 Task: Reply All to email with the signature Christian Kelly with the subject Request for sponsorship from softage.1@softage.net with the message Can you send me a copy of the updated project schedule?, select first sentence, change the font of the message to Comic Sans and change the font typography to bold Send the email
Action: Mouse moved to (448, 557)
Screenshot: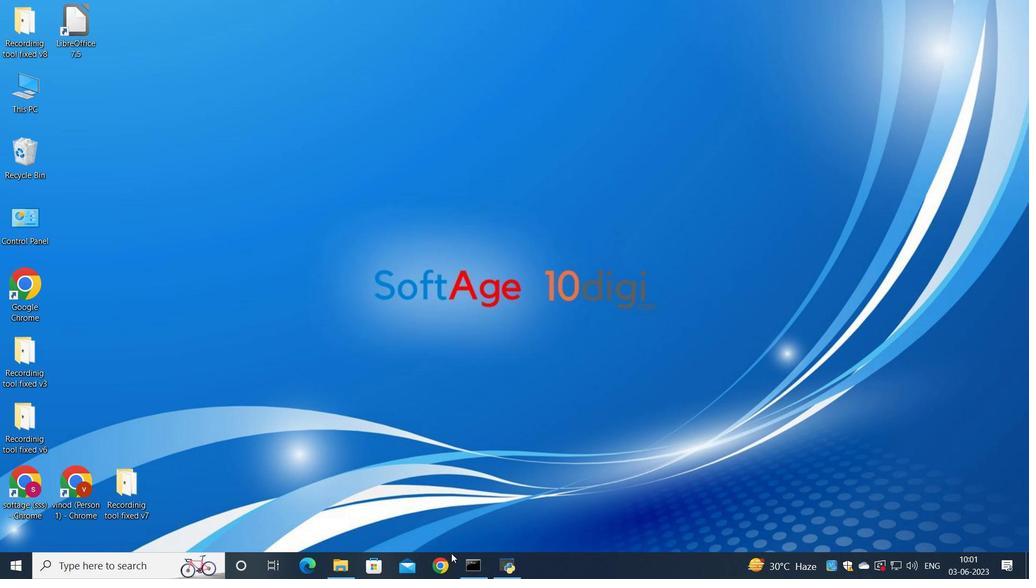 
Action: Mouse pressed left at (448, 557)
Screenshot: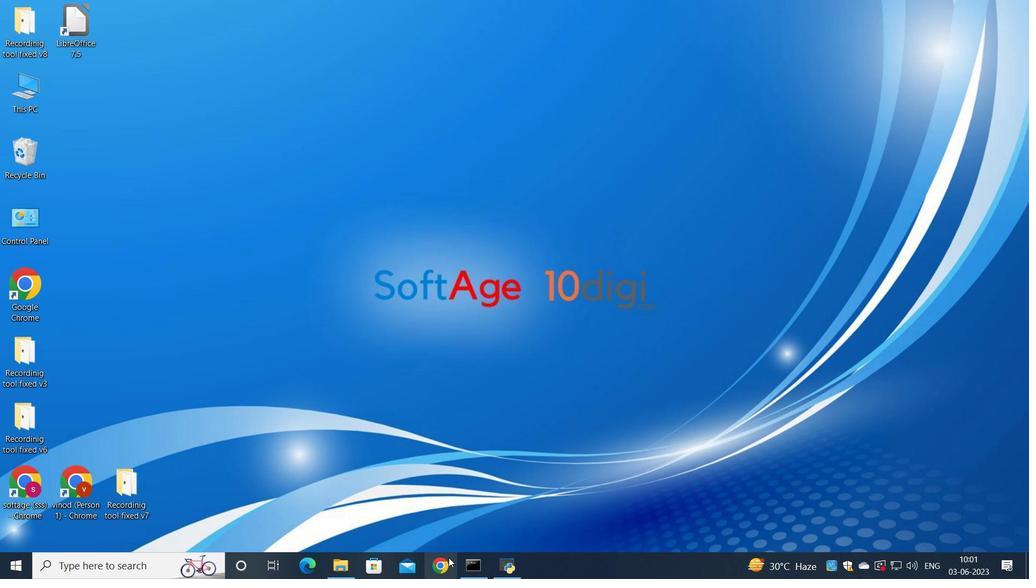 
Action: Mouse moved to (445, 367)
Screenshot: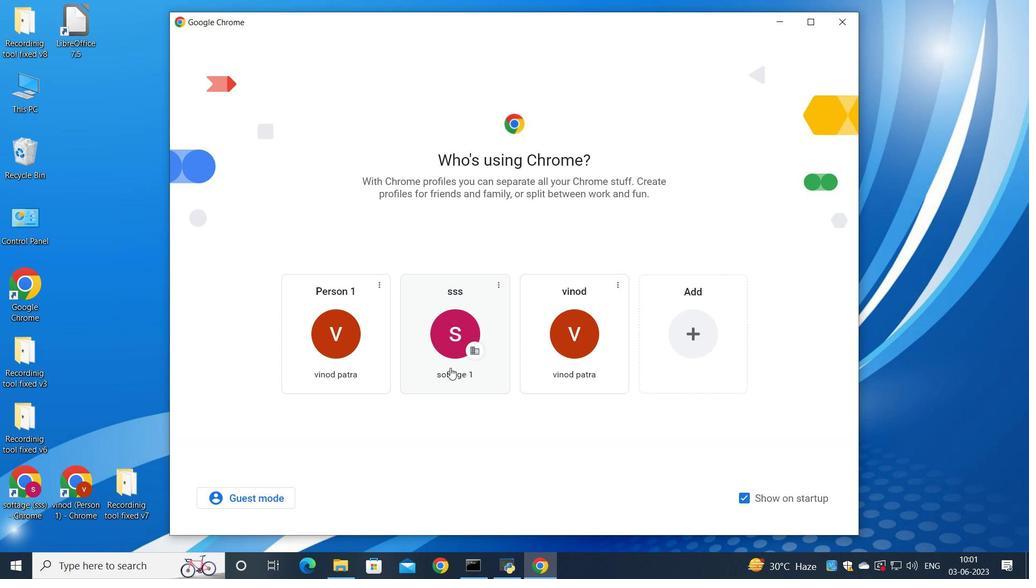 
Action: Mouse pressed left at (445, 367)
Screenshot: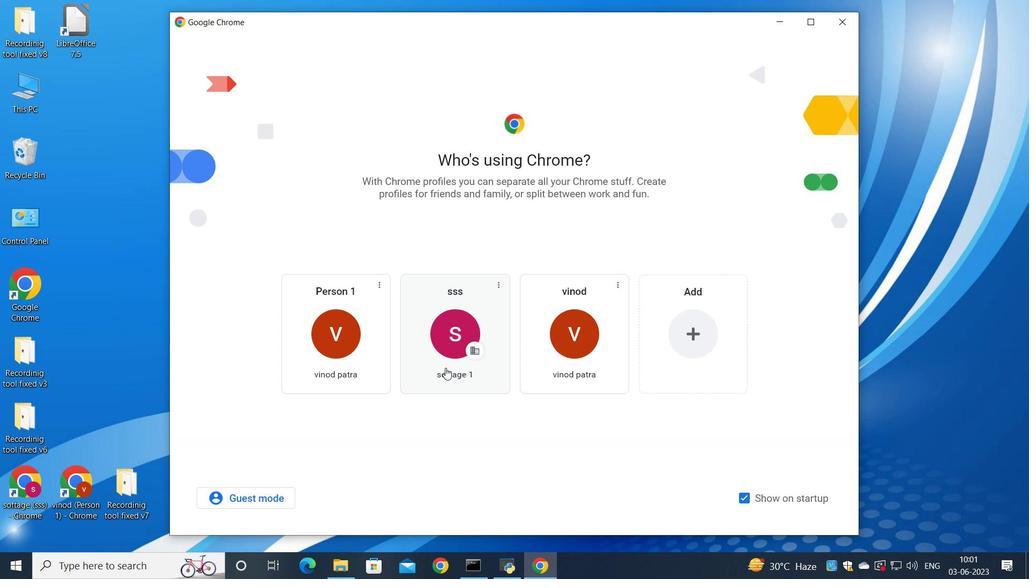 
Action: Mouse moved to (894, 90)
Screenshot: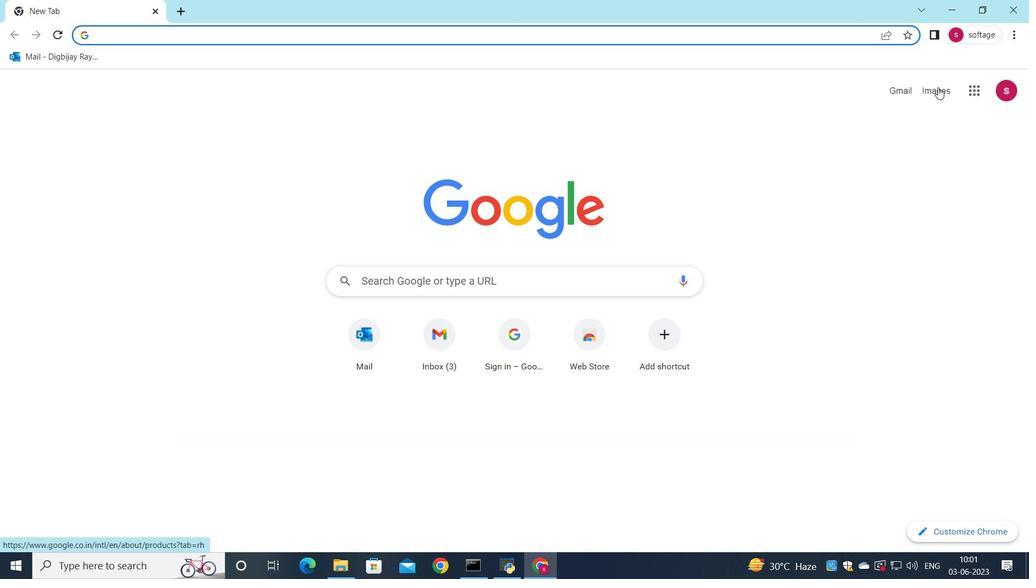 
Action: Mouse pressed left at (894, 90)
Screenshot: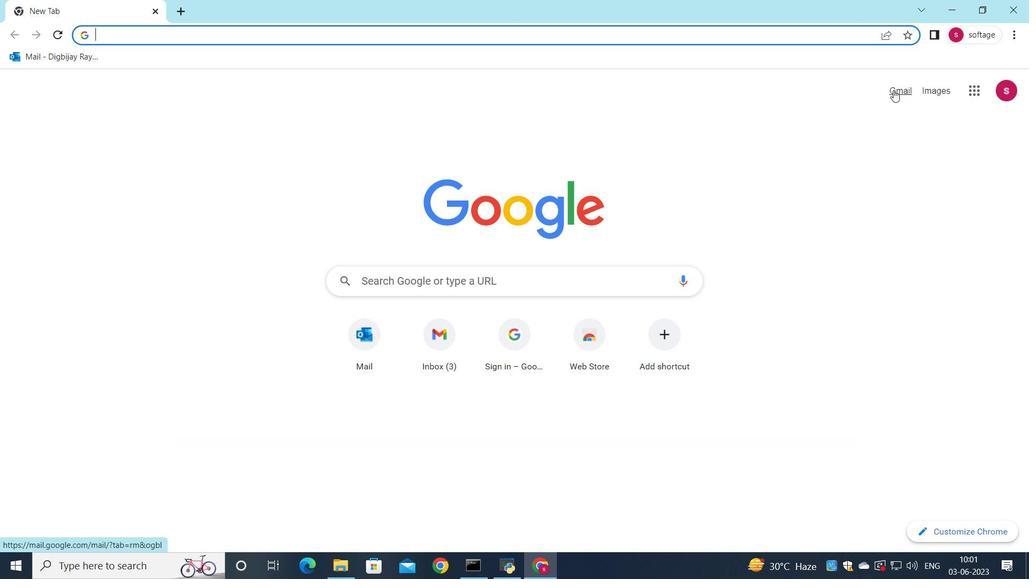 
Action: Mouse moved to (882, 99)
Screenshot: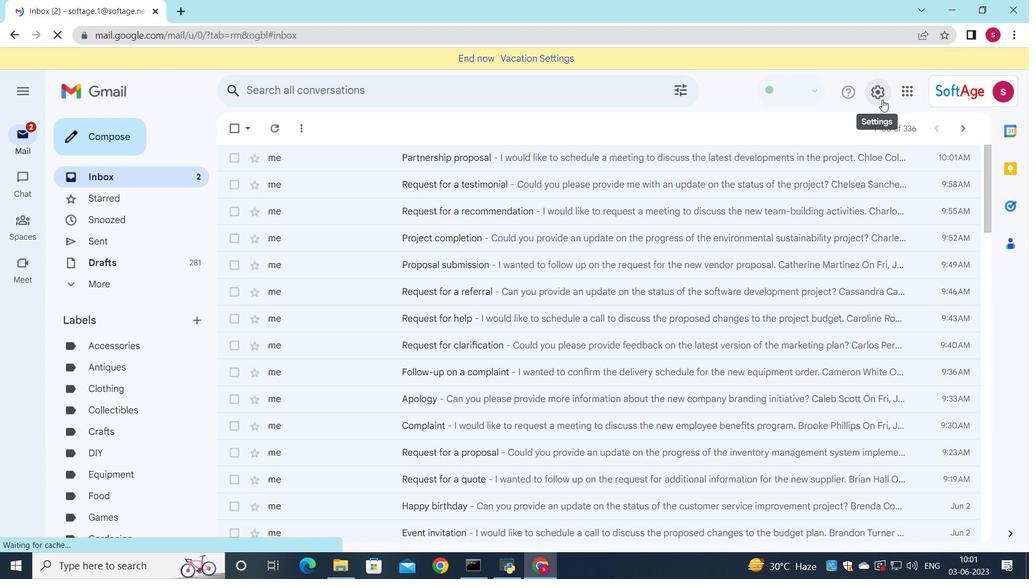 
Action: Mouse pressed left at (882, 99)
Screenshot: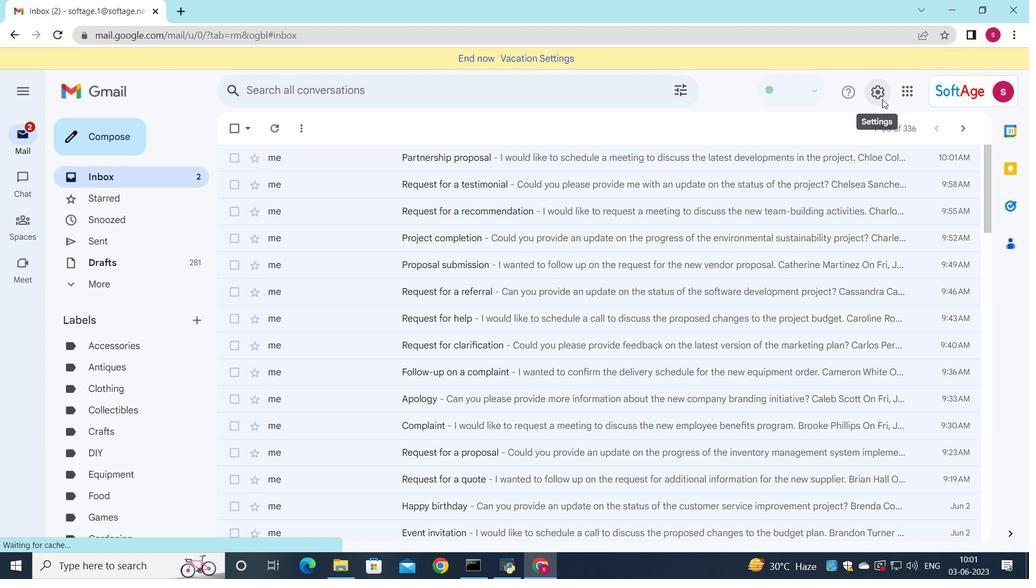 
Action: Mouse moved to (894, 163)
Screenshot: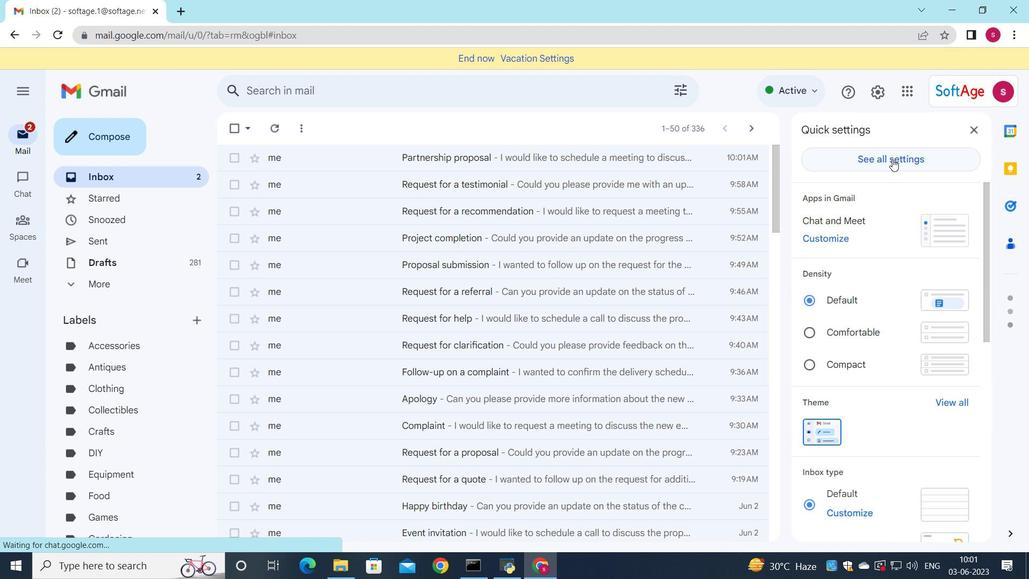 
Action: Mouse pressed left at (894, 163)
Screenshot: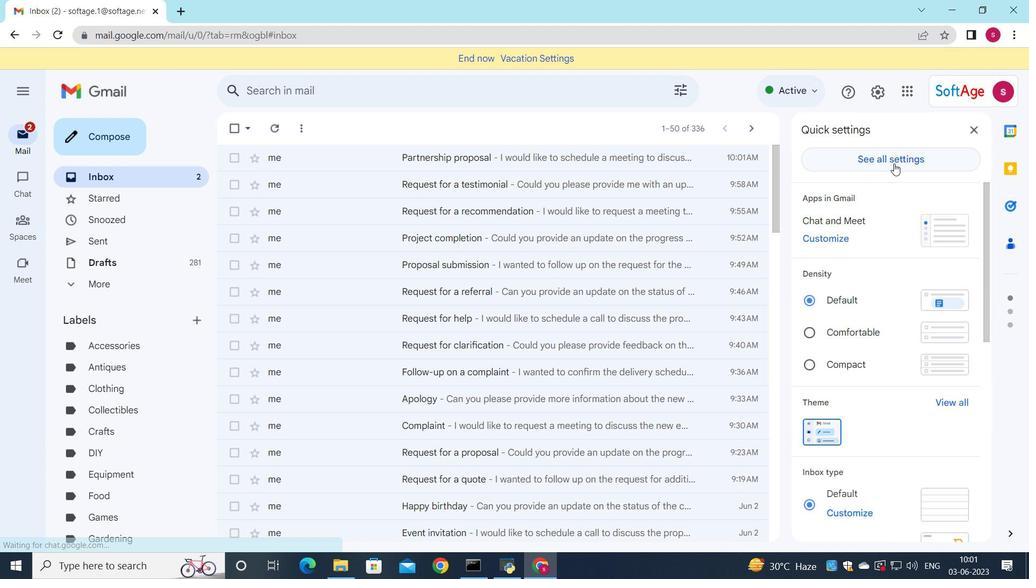 
Action: Mouse moved to (700, 228)
Screenshot: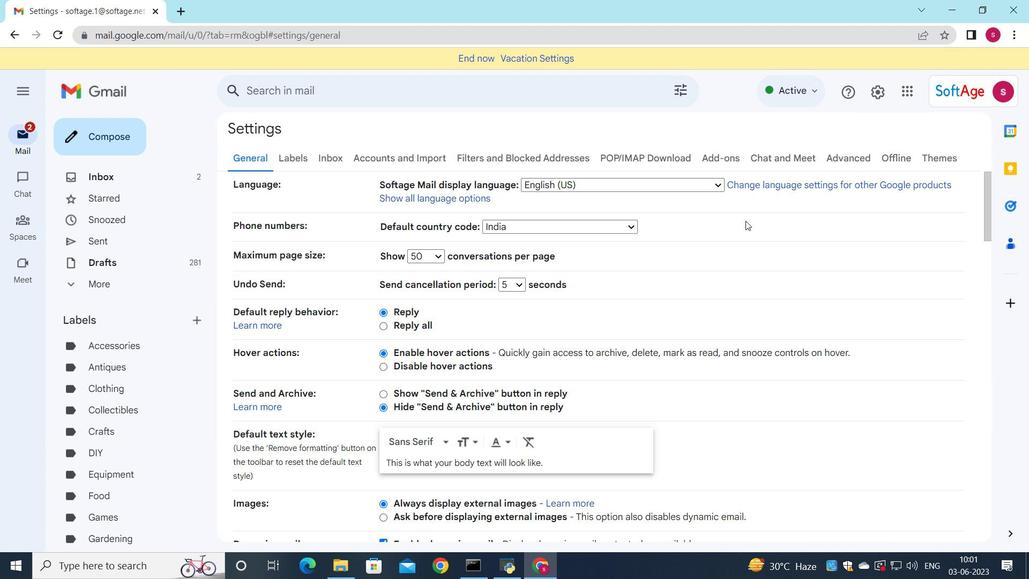 
Action: Mouse scrolled (700, 228) with delta (0, 0)
Screenshot: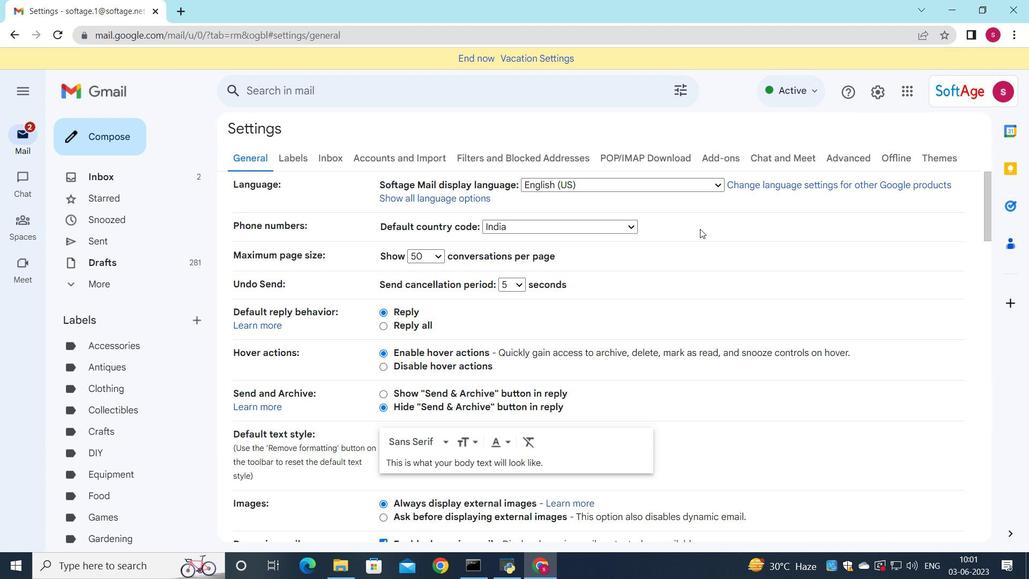 
Action: Mouse scrolled (700, 228) with delta (0, 0)
Screenshot: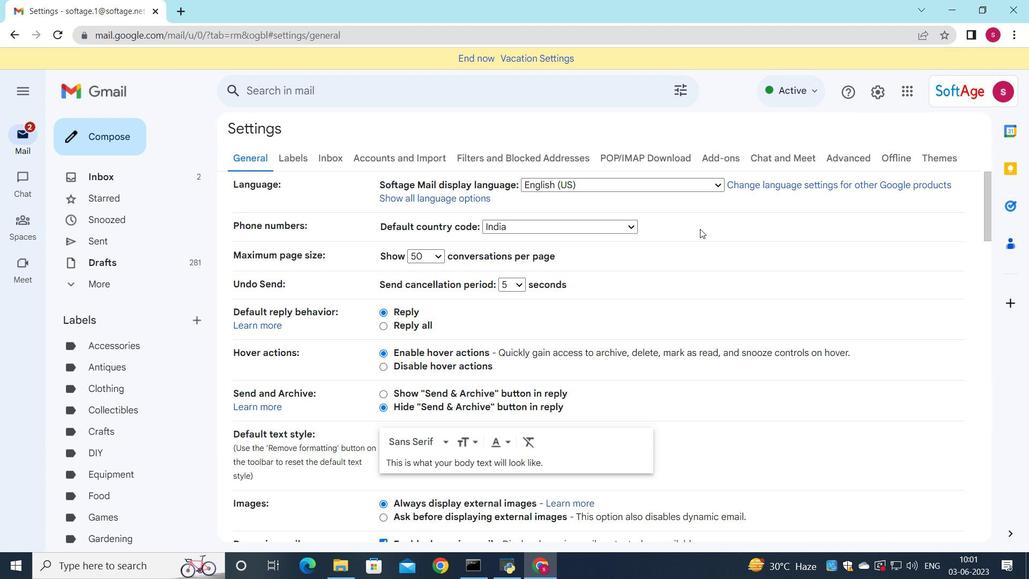
Action: Mouse scrolled (700, 228) with delta (0, 0)
Screenshot: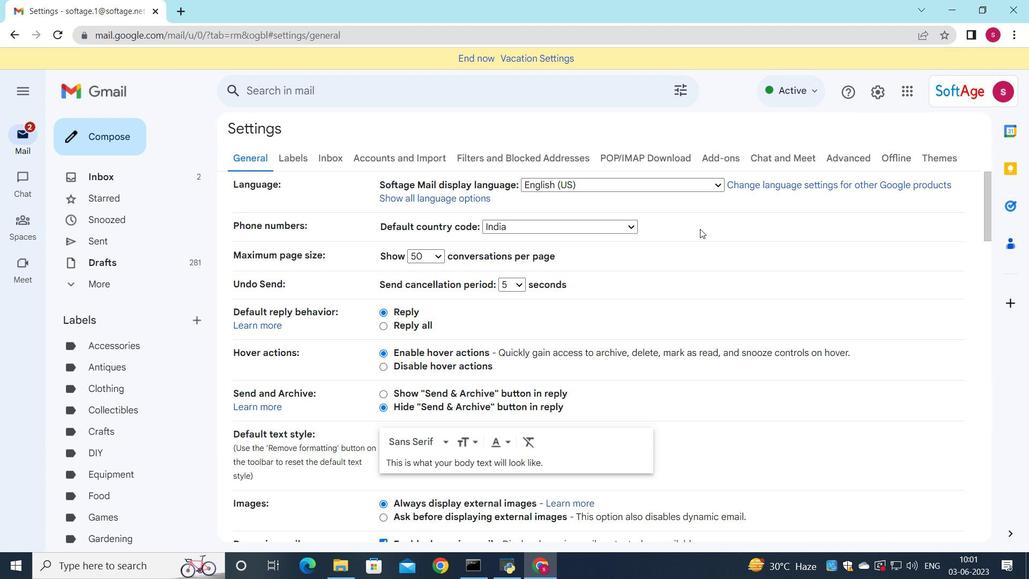 
Action: Mouse moved to (673, 196)
Screenshot: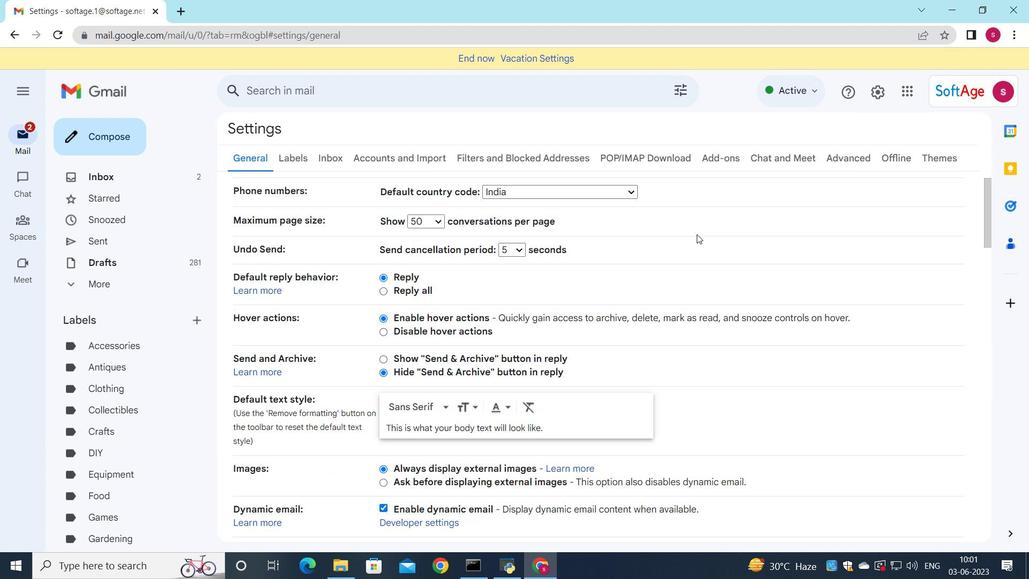 
Action: Mouse scrolled (673, 195) with delta (0, 0)
Screenshot: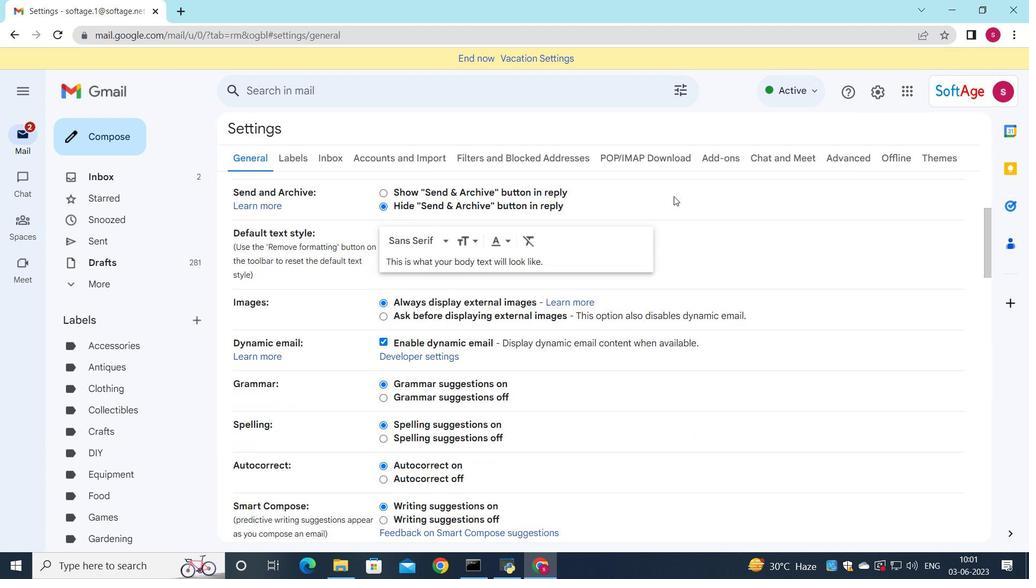 
Action: Mouse scrolled (673, 195) with delta (0, 0)
Screenshot: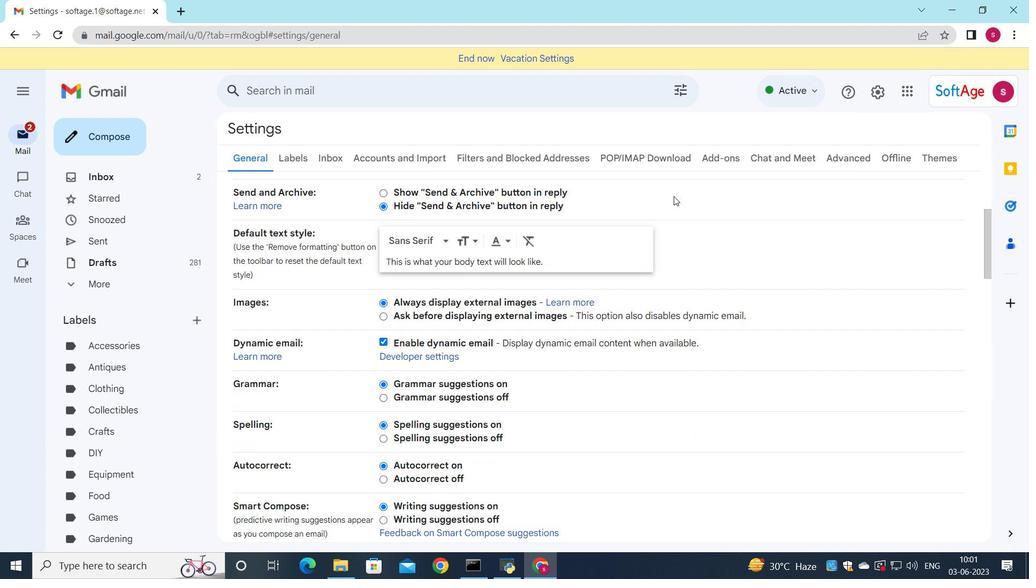 
Action: Mouse scrolled (673, 195) with delta (0, 0)
Screenshot: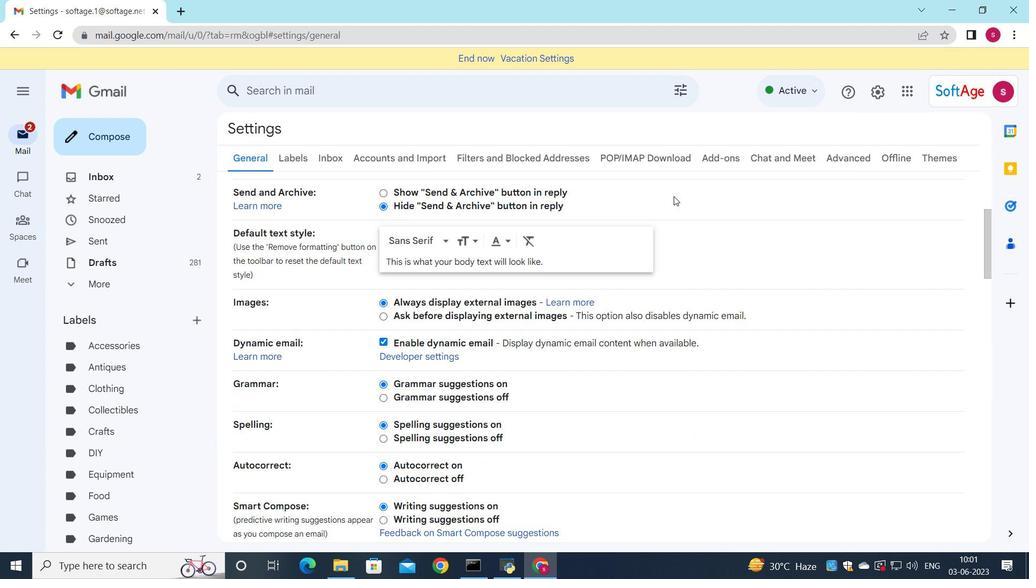 
Action: Mouse scrolled (673, 195) with delta (0, 0)
Screenshot: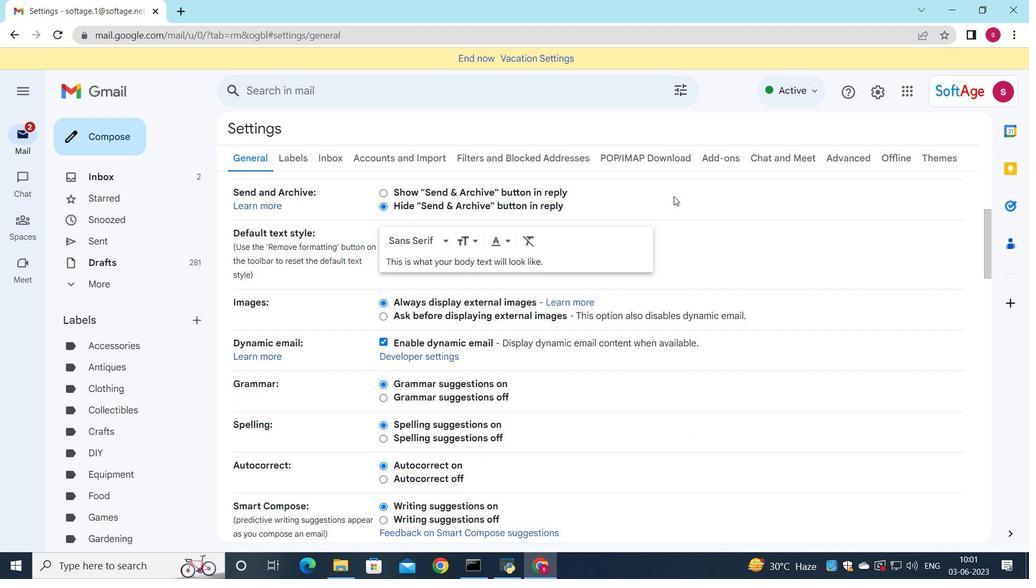 
Action: Mouse moved to (663, 199)
Screenshot: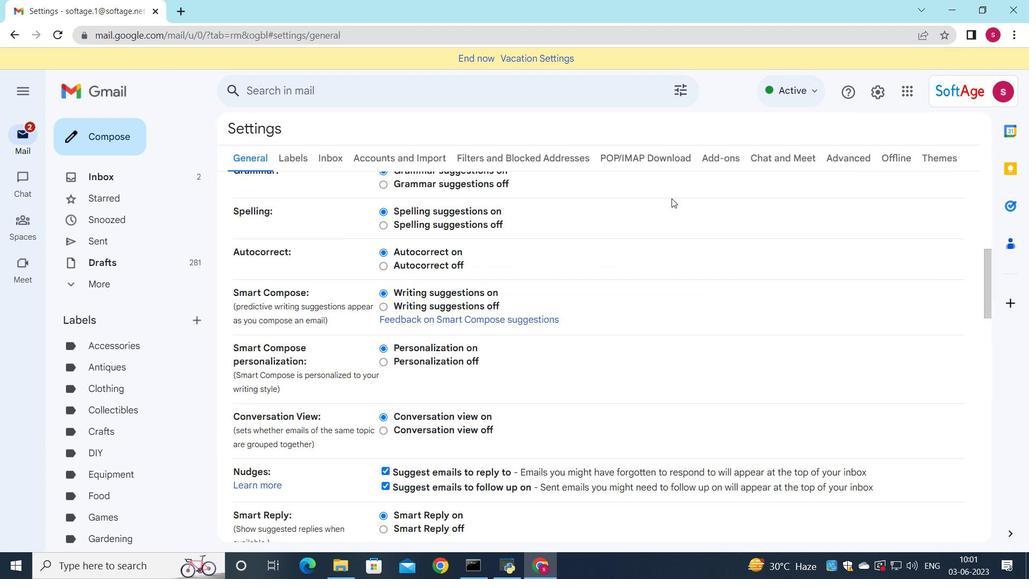 
Action: Mouse scrolled (663, 198) with delta (0, 0)
Screenshot: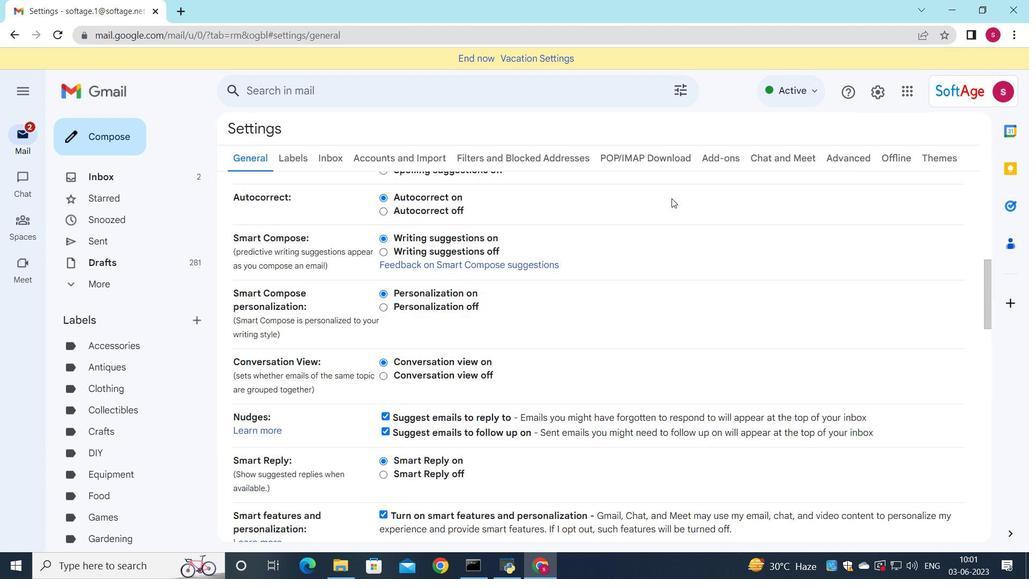 
Action: Mouse moved to (661, 201)
Screenshot: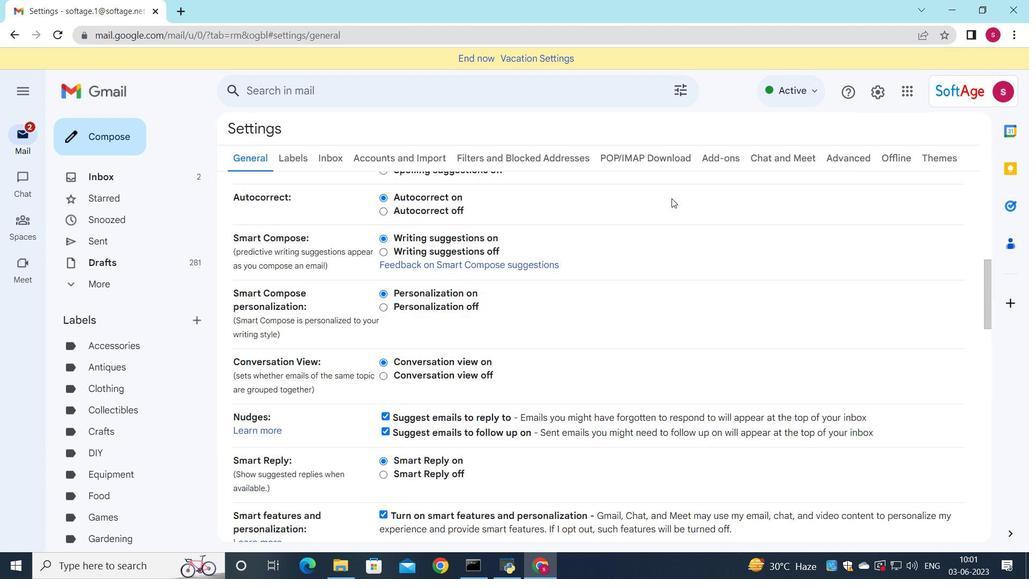 
Action: Mouse scrolled (661, 200) with delta (0, 0)
Screenshot: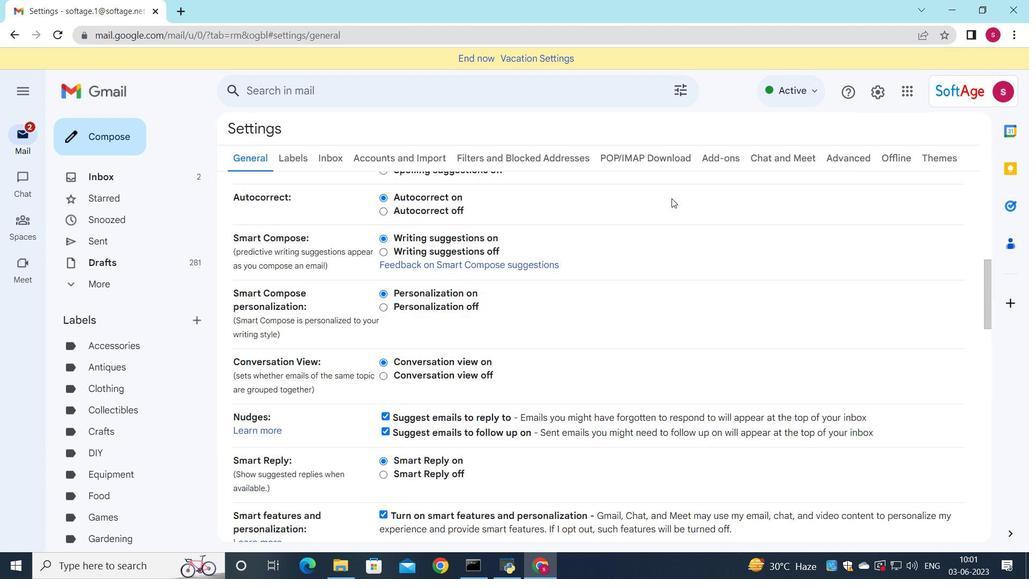 
Action: Mouse moved to (651, 216)
Screenshot: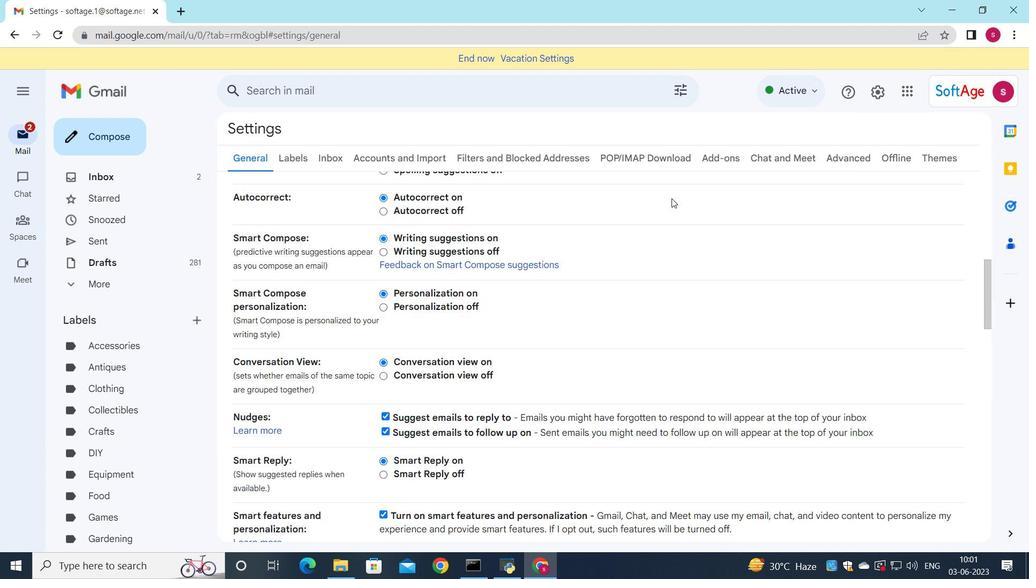 
Action: Mouse scrolled (651, 215) with delta (0, 0)
Screenshot: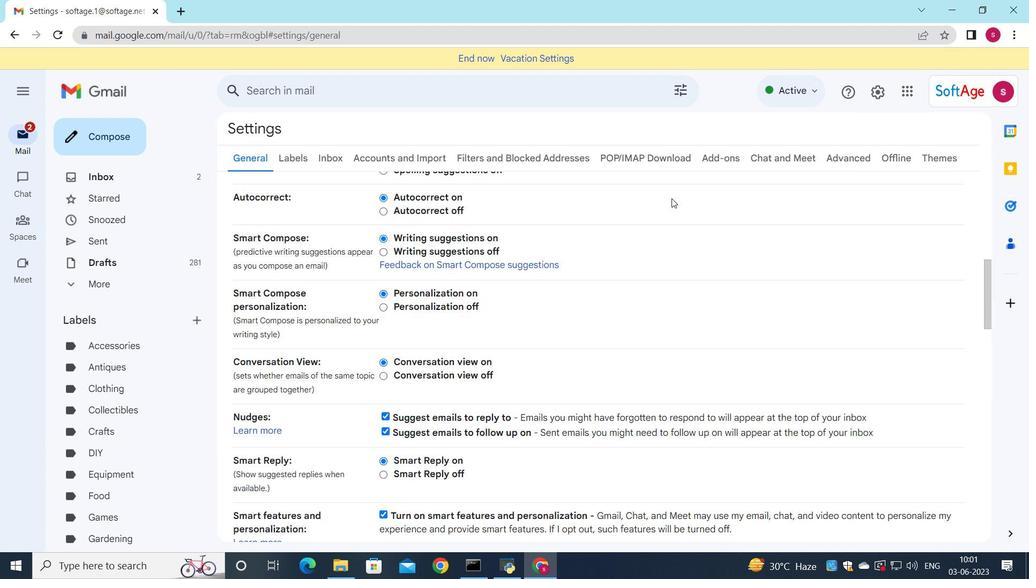 
Action: Mouse moved to (622, 265)
Screenshot: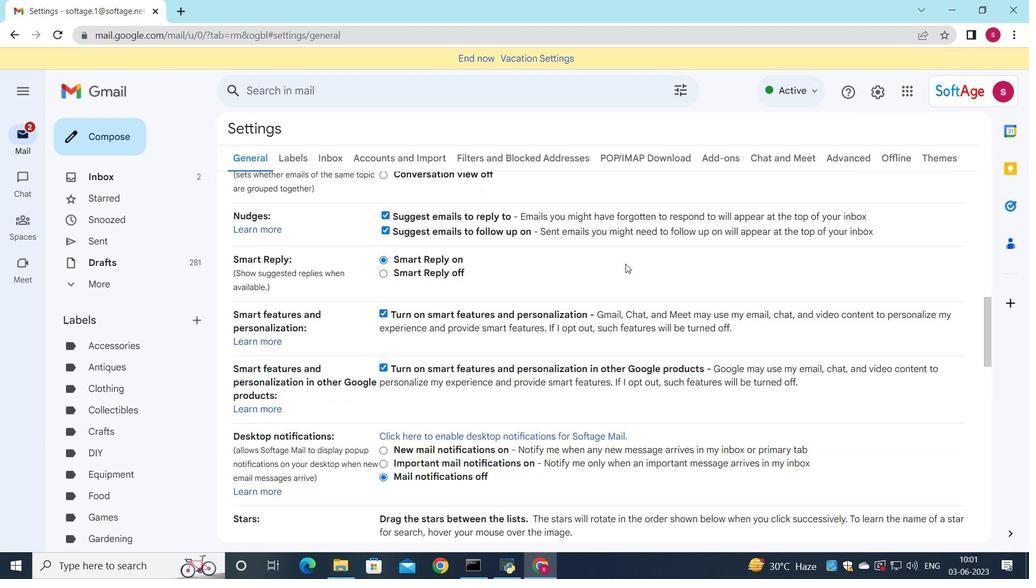 
Action: Mouse scrolled (622, 264) with delta (0, 0)
Screenshot: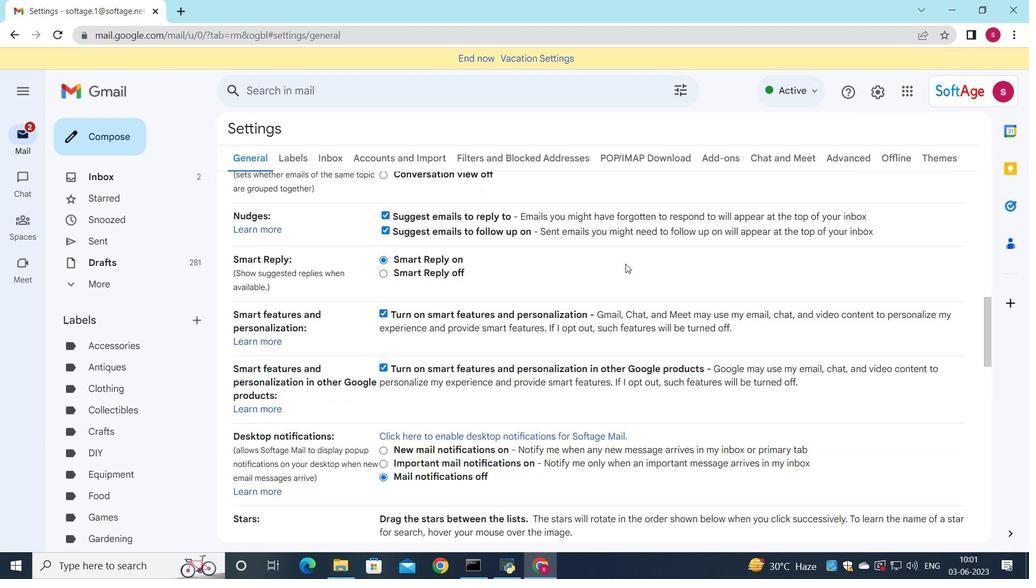 
Action: Mouse scrolled (622, 264) with delta (0, 0)
Screenshot: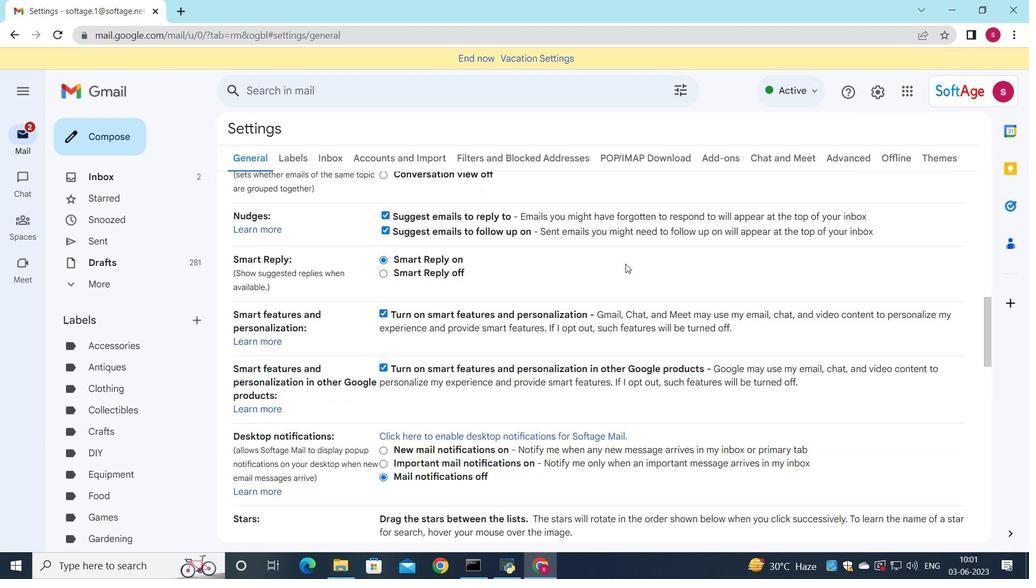
Action: Mouse scrolled (622, 264) with delta (0, 0)
Screenshot: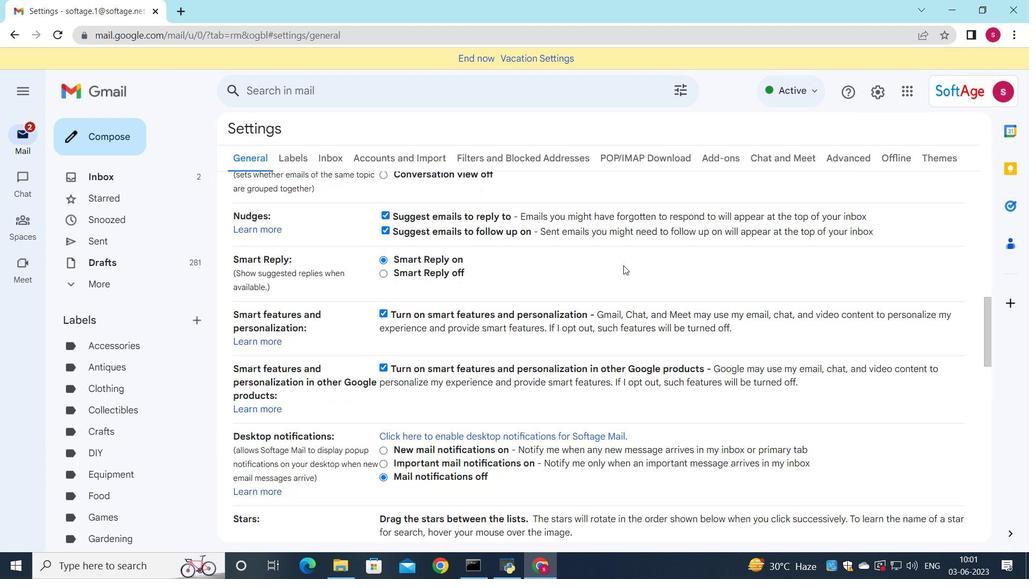 
Action: Mouse scrolled (622, 264) with delta (0, 0)
Screenshot: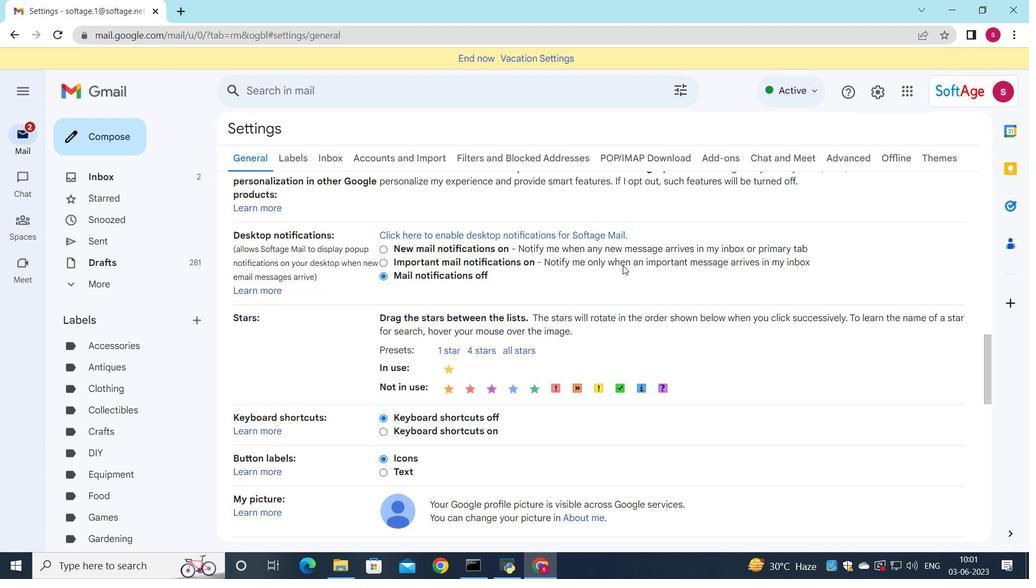 
Action: Mouse scrolled (622, 264) with delta (0, 0)
Screenshot: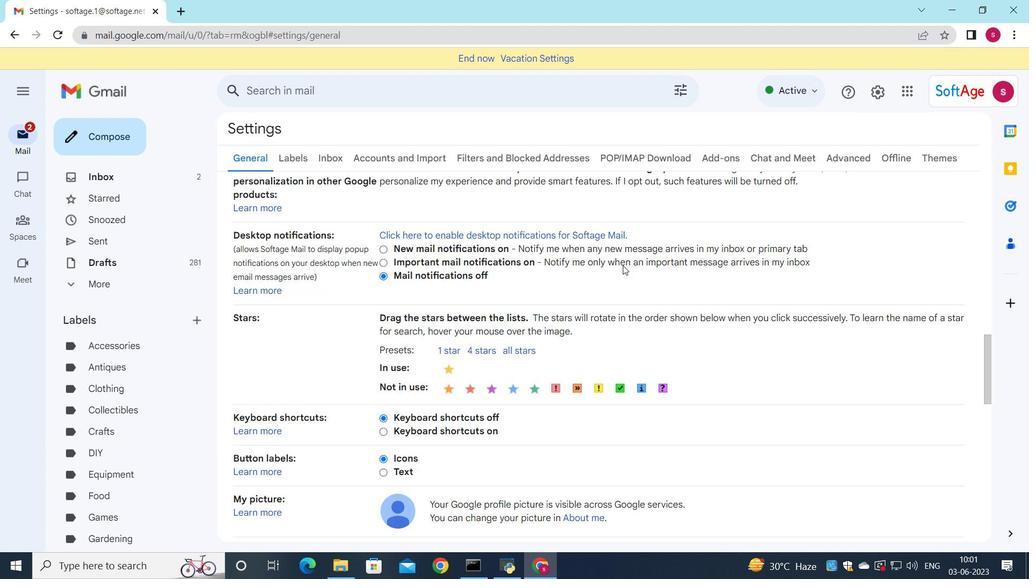 
Action: Mouse scrolled (622, 264) with delta (0, 0)
Screenshot: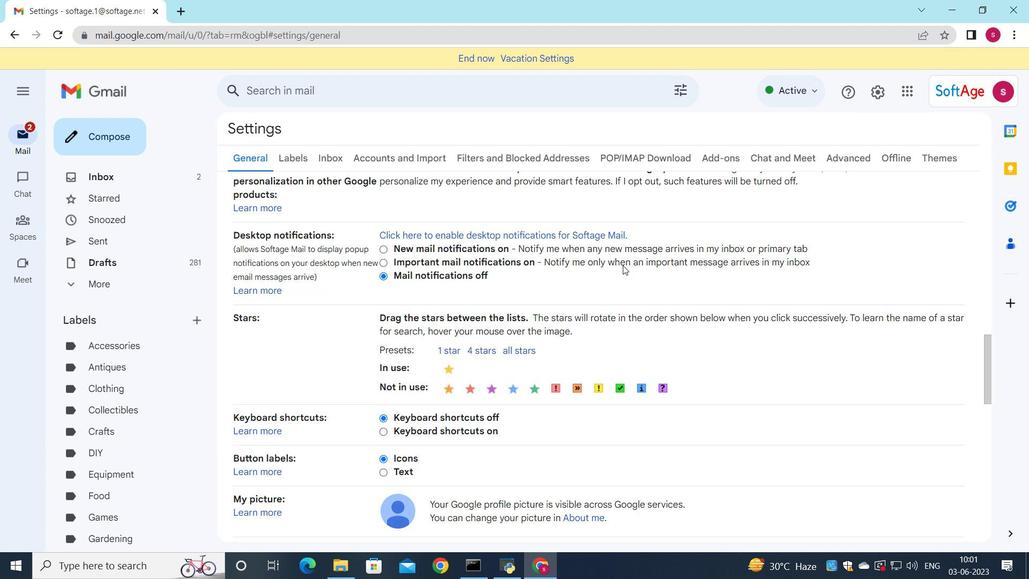 
Action: Mouse scrolled (622, 264) with delta (0, 0)
Screenshot: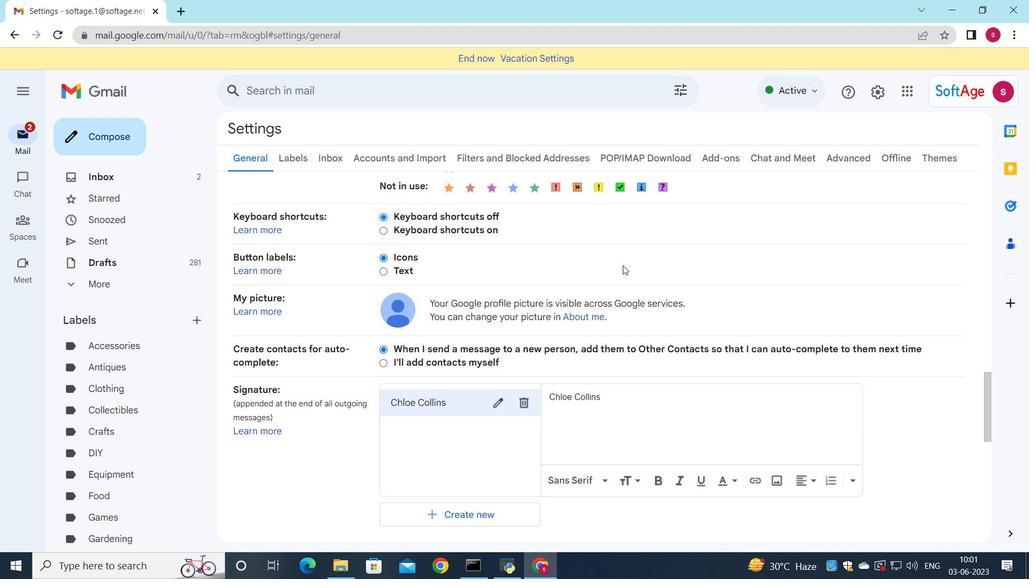 
Action: Mouse scrolled (622, 264) with delta (0, 0)
Screenshot: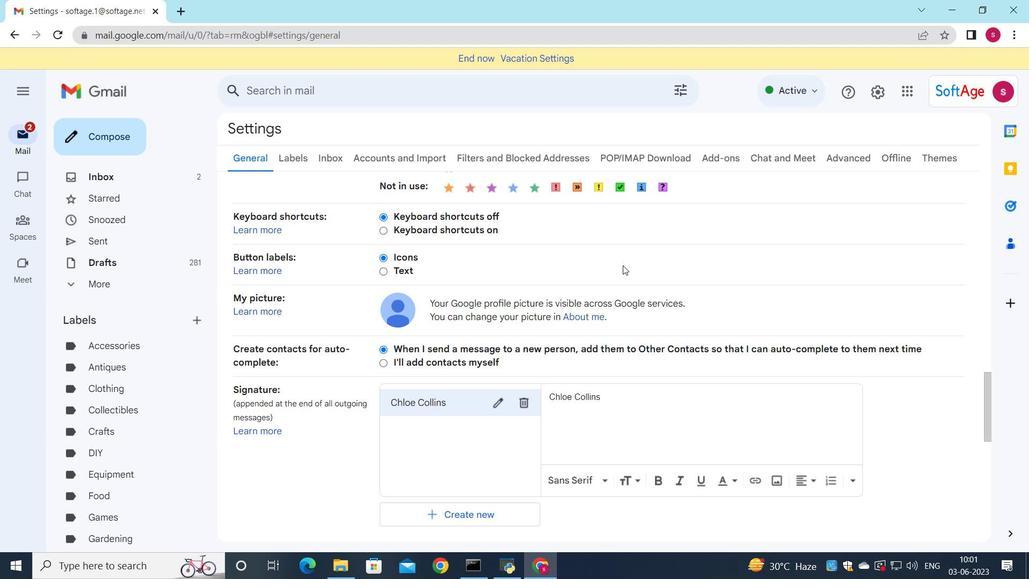 
Action: Mouse scrolled (622, 264) with delta (0, 0)
Screenshot: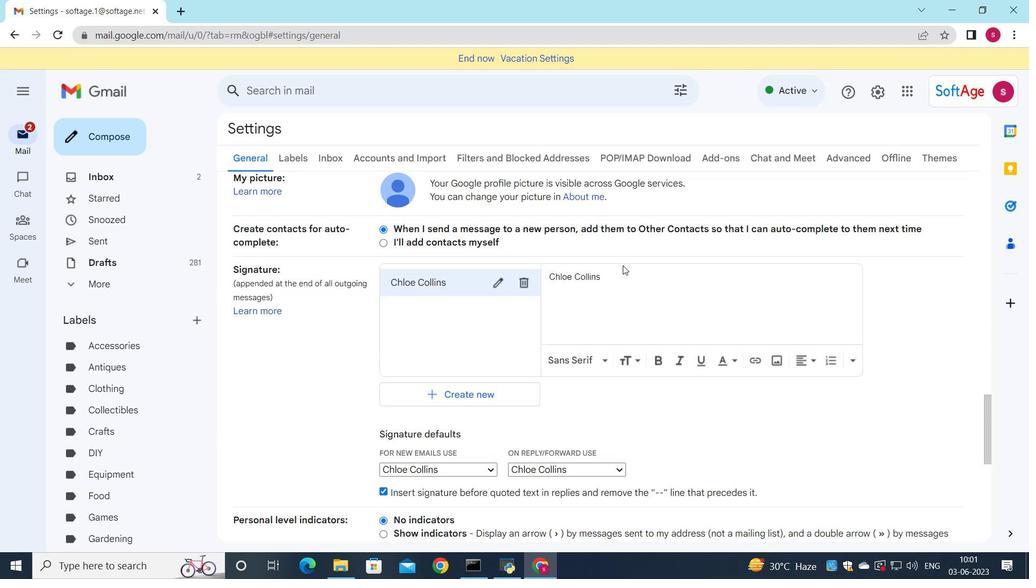 
Action: Mouse scrolled (622, 264) with delta (0, 0)
Screenshot: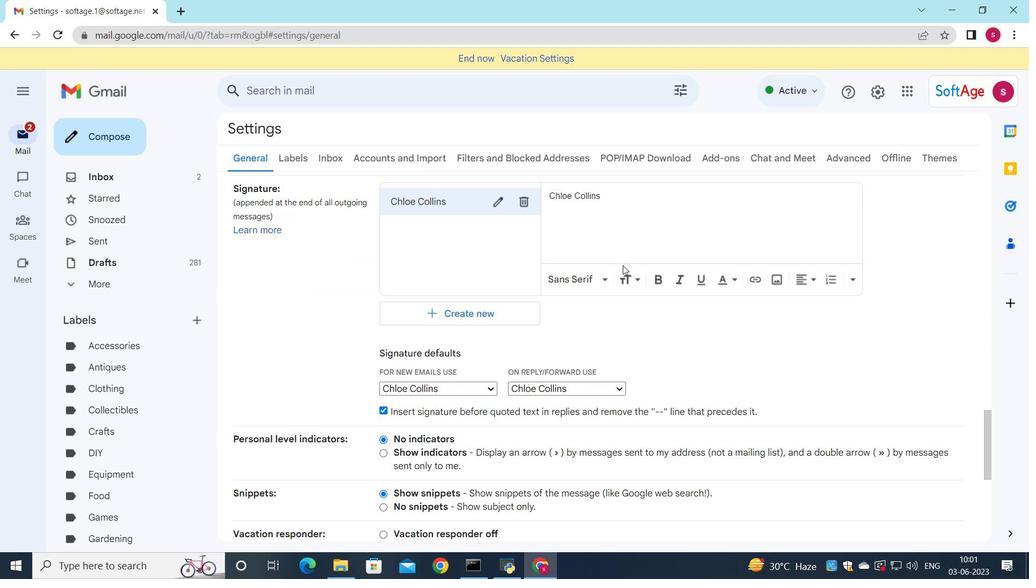 
Action: Mouse scrolled (622, 264) with delta (0, 0)
Screenshot: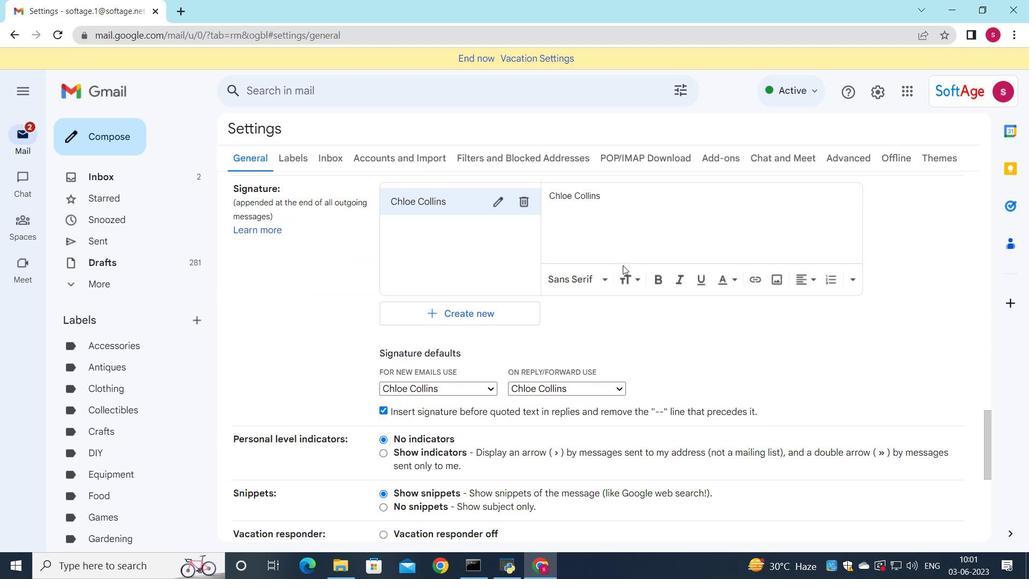 
Action: Mouse scrolled (622, 264) with delta (0, 0)
Screenshot: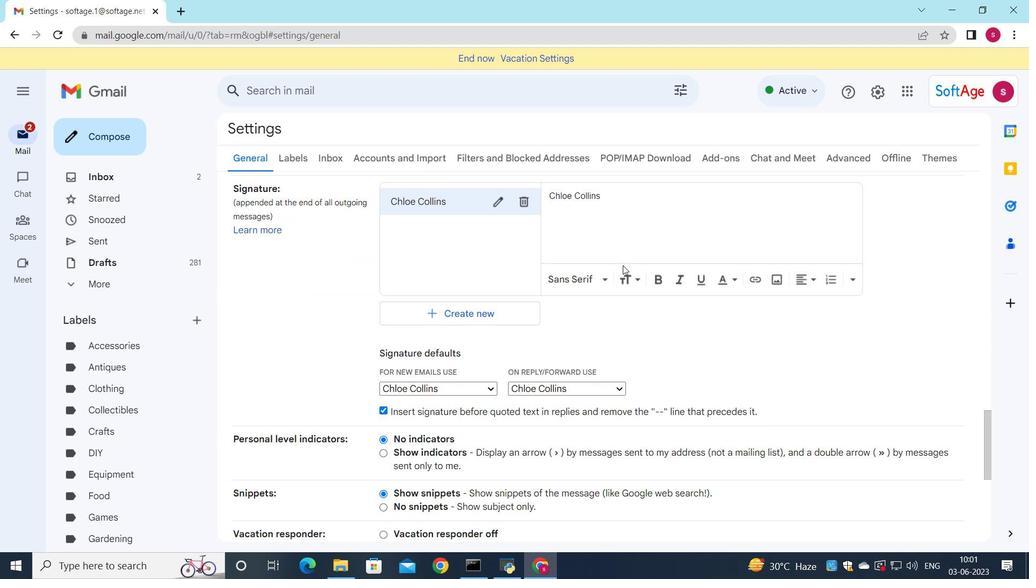 
Action: Mouse moved to (481, 186)
Screenshot: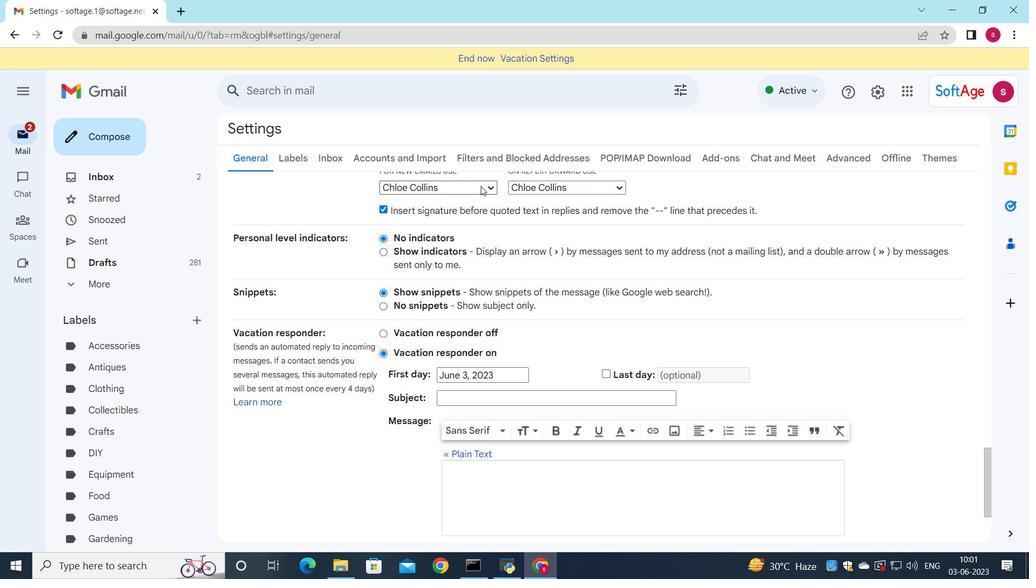 
Action: Mouse scrolled (481, 187) with delta (0, 0)
Screenshot: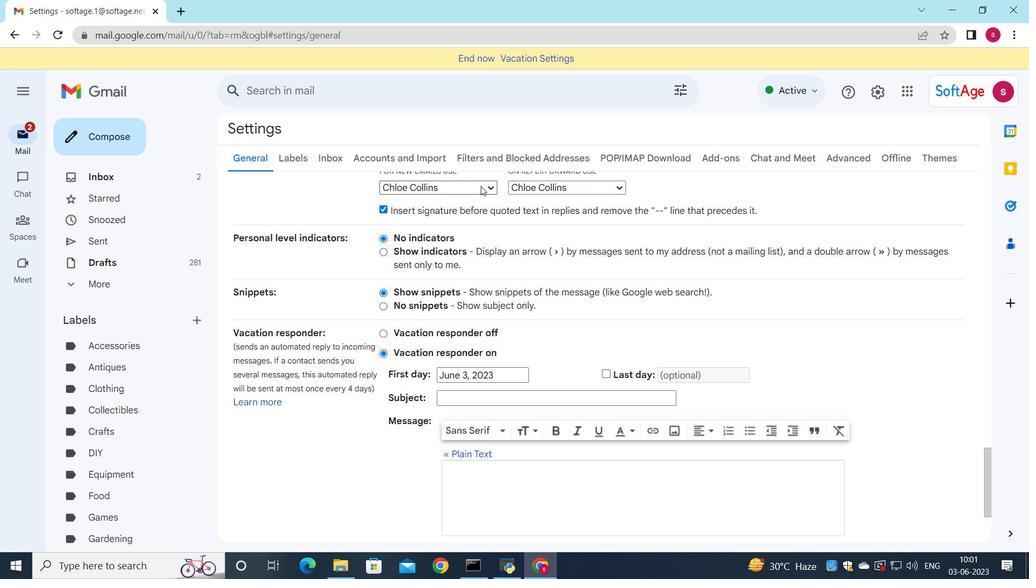 
Action: Mouse scrolled (481, 187) with delta (0, 0)
Screenshot: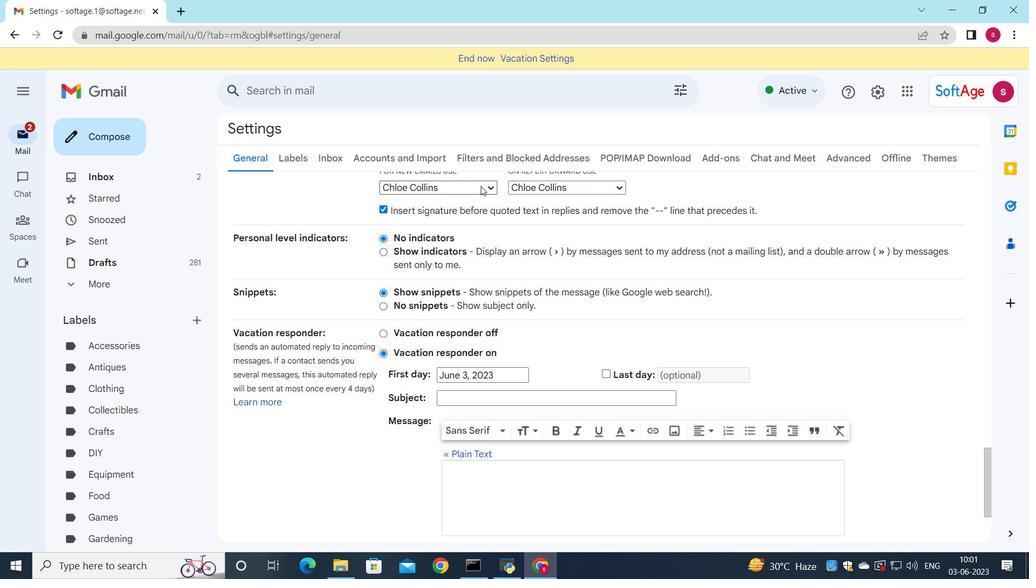 
Action: Mouse scrolled (481, 187) with delta (0, 0)
Screenshot: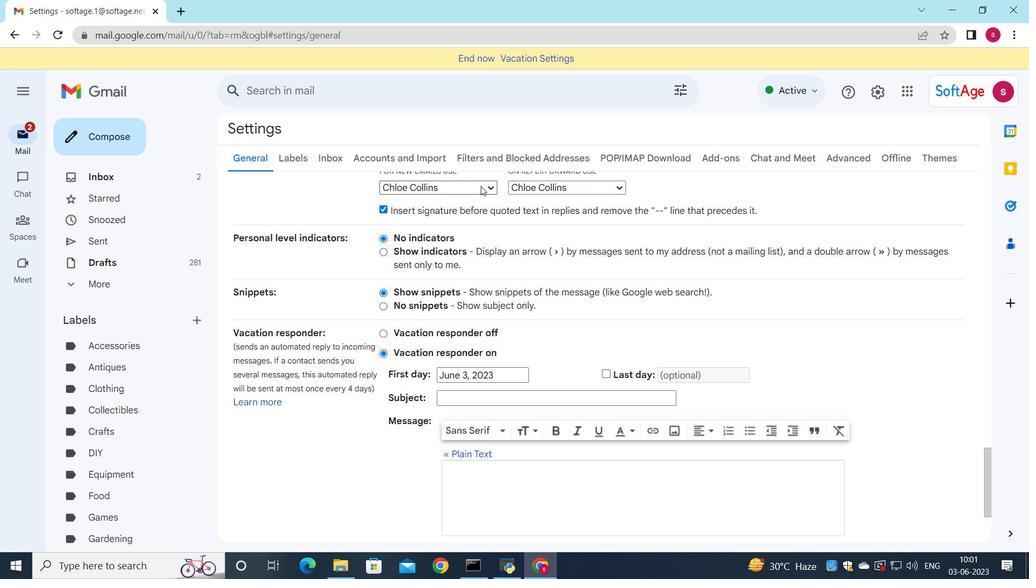 
Action: Mouse moved to (525, 208)
Screenshot: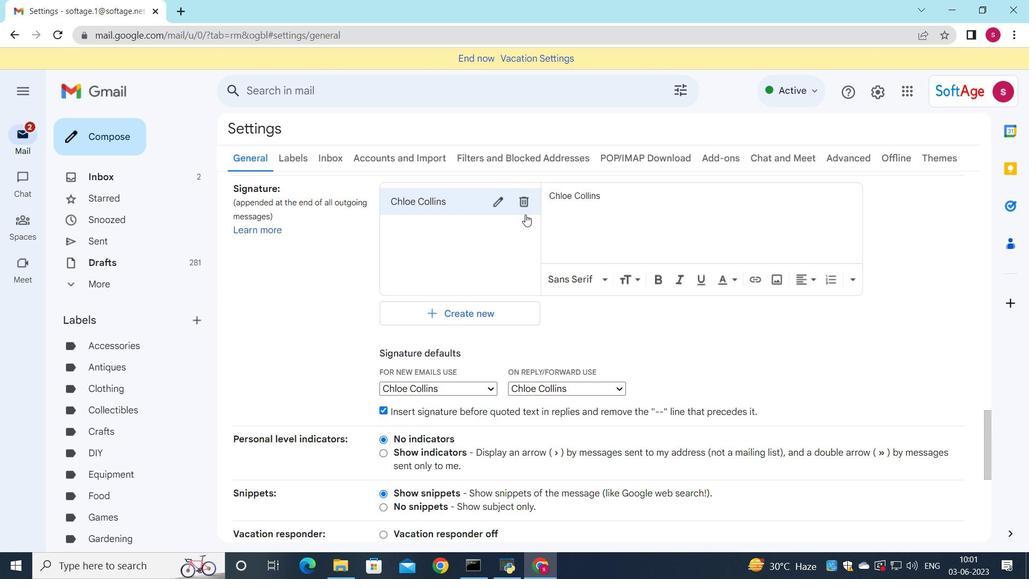 
Action: Mouse pressed left at (525, 208)
Screenshot: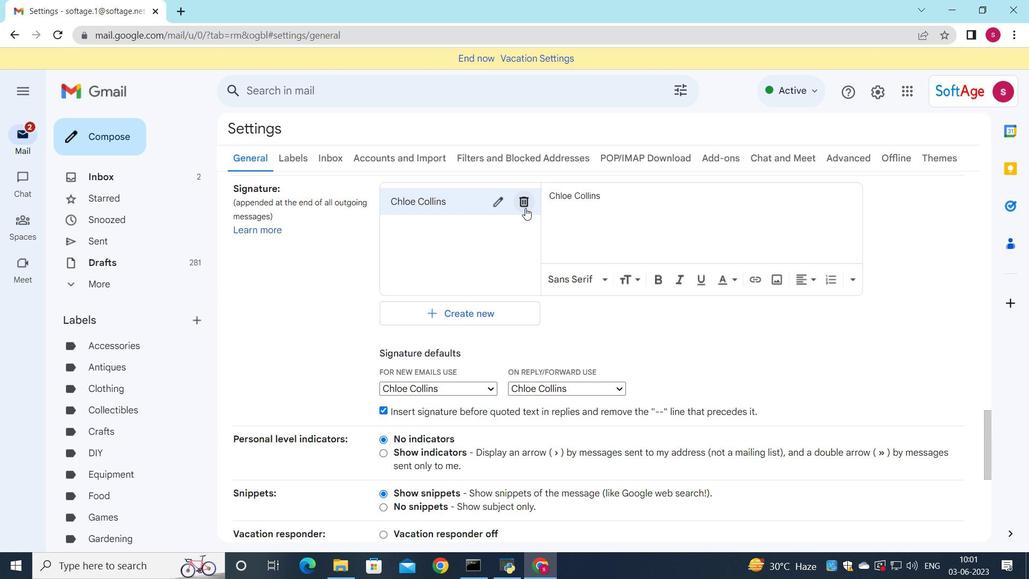 
Action: Mouse moved to (622, 330)
Screenshot: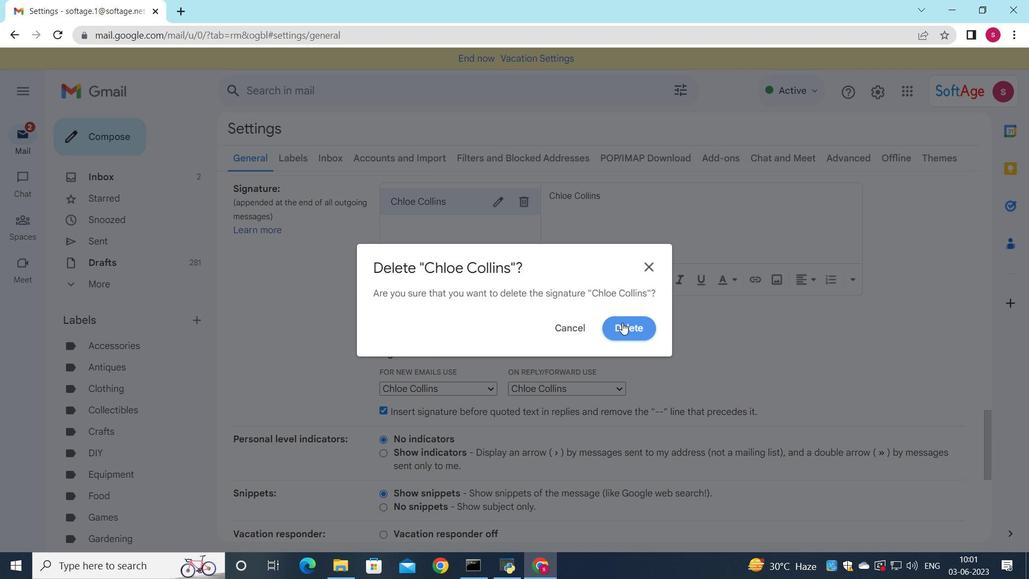 
Action: Mouse pressed left at (622, 330)
Screenshot: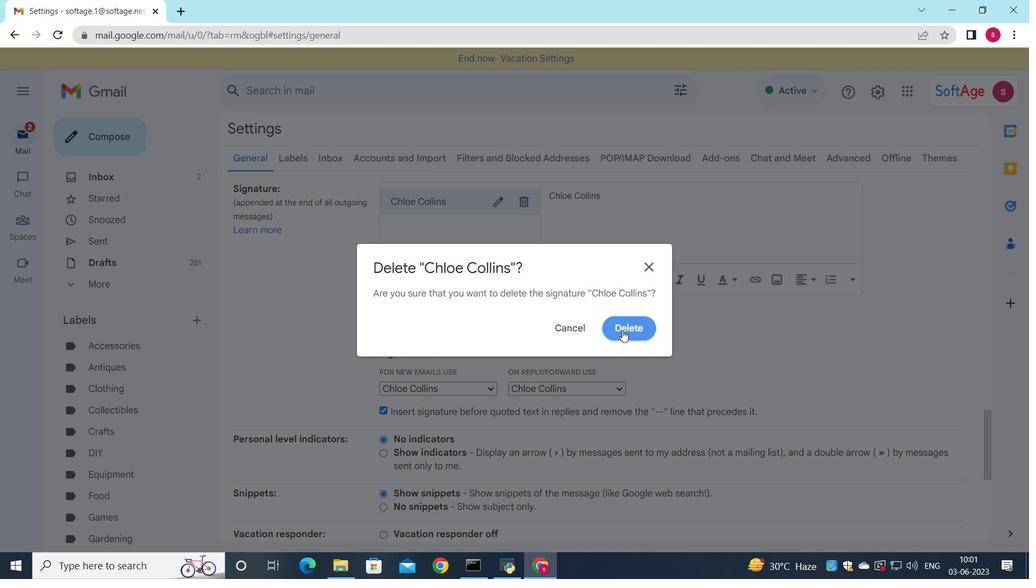 
Action: Mouse moved to (431, 212)
Screenshot: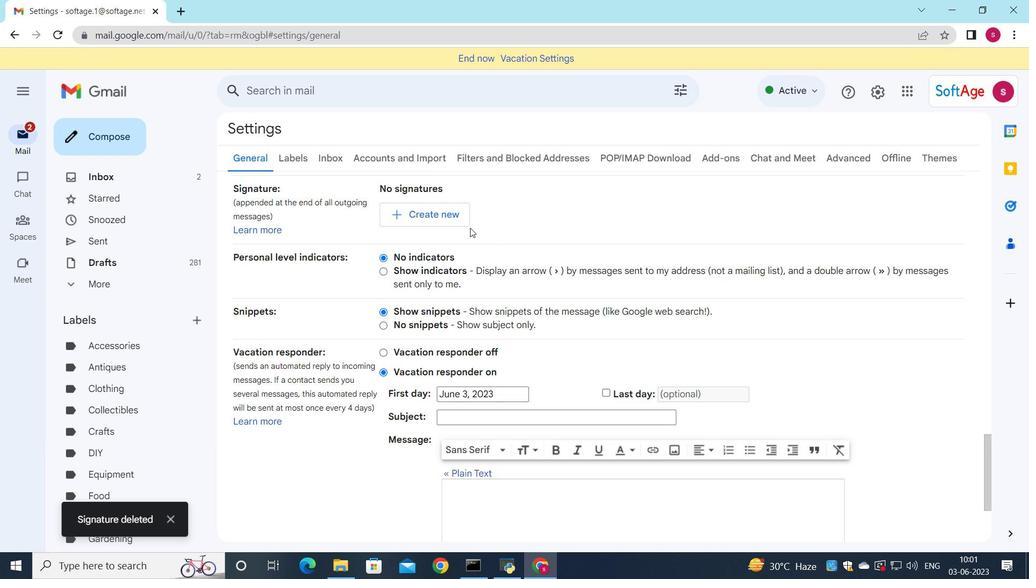 
Action: Mouse pressed left at (431, 212)
Screenshot: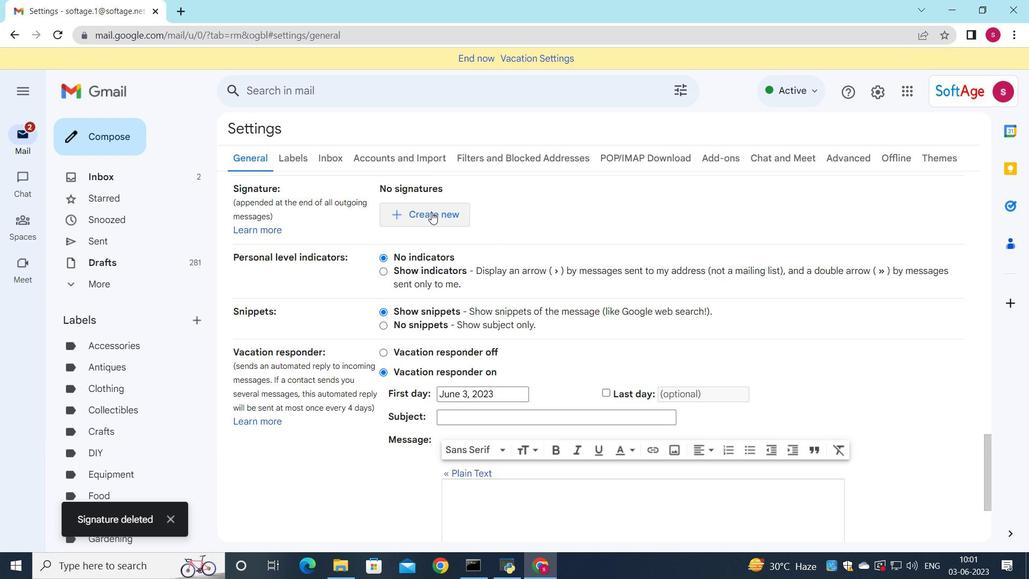 
Action: Mouse moved to (640, 178)
Screenshot: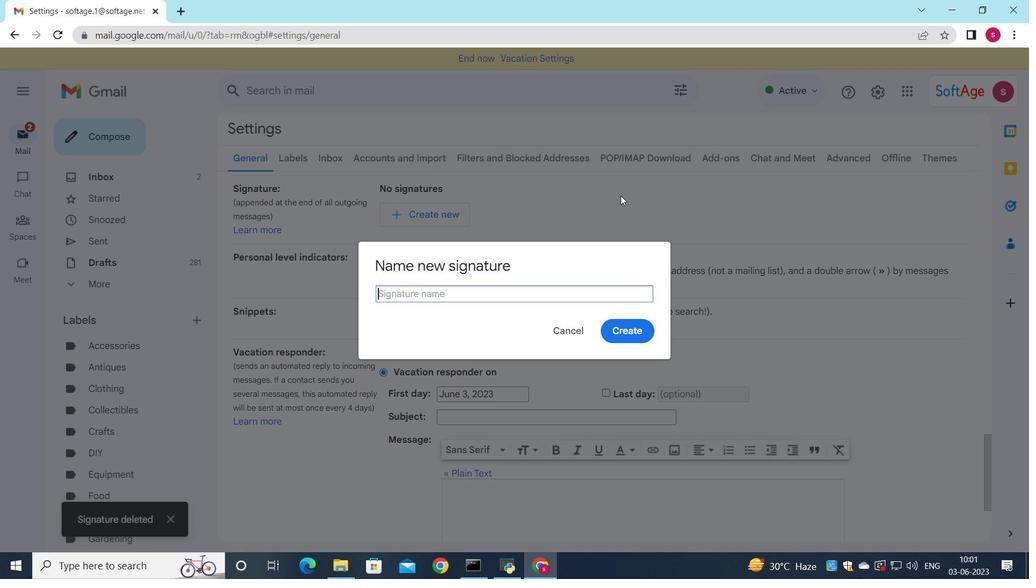 
Action: Key pressed <Key.shift><Key.shift><Key.shift><Key.shift><Key.shift><Key.shift>Christian<Key.space><Key.shift>Kelly
Screenshot: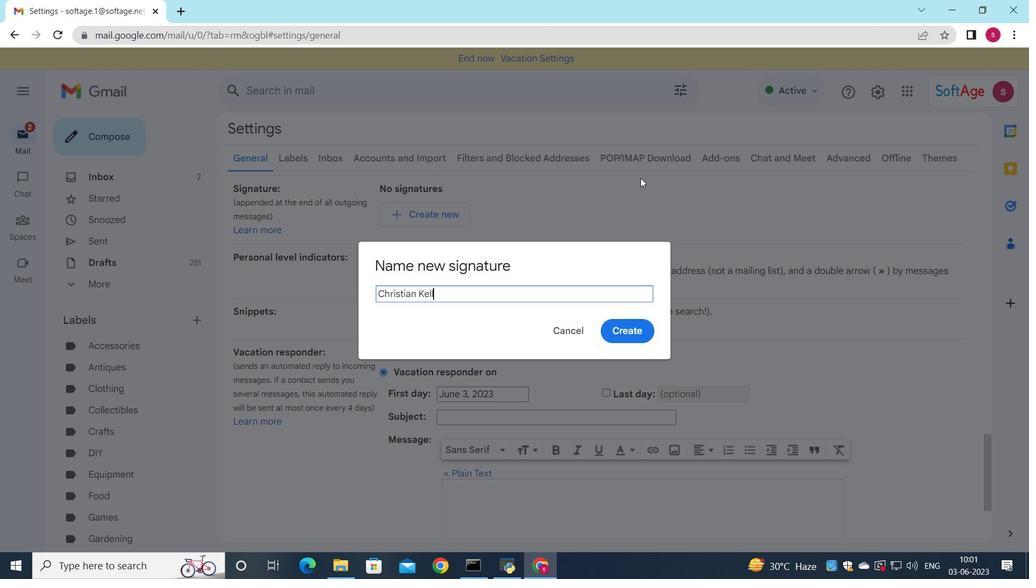 
Action: Mouse moved to (622, 335)
Screenshot: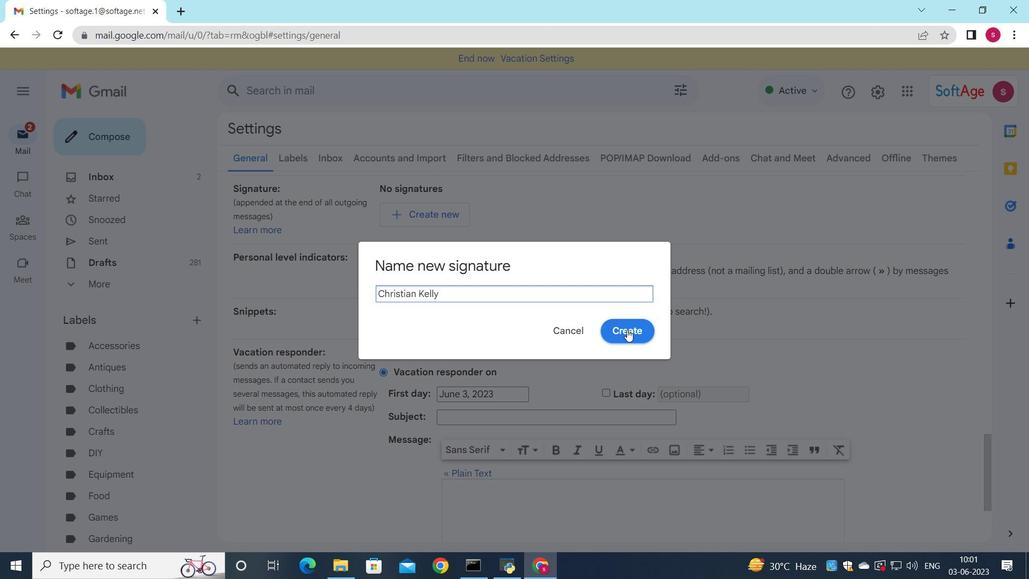 
Action: Mouse pressed left at (622, 335)
Screenshot: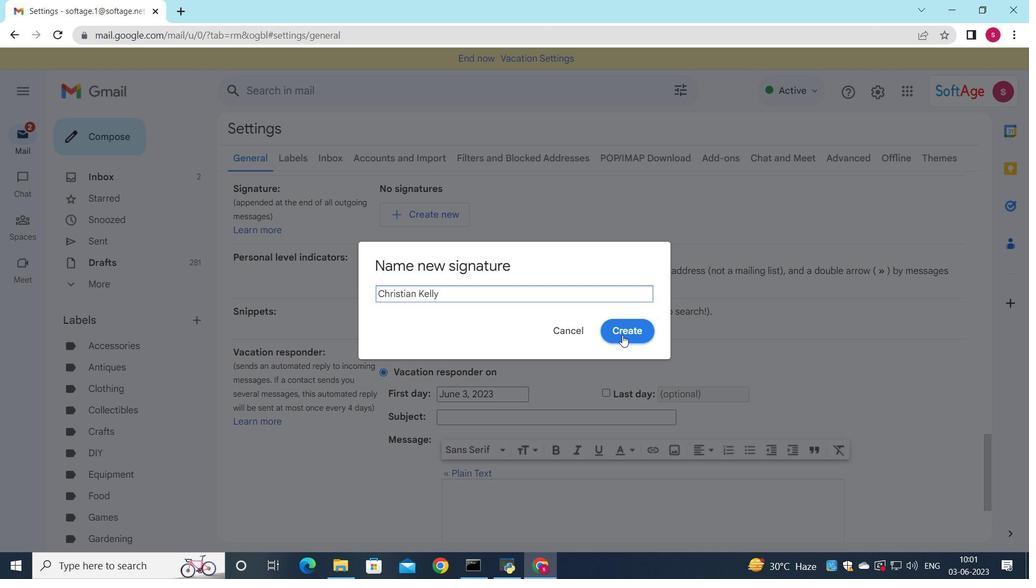 
Action: Mouse moved to (612, 208)
Screenshot: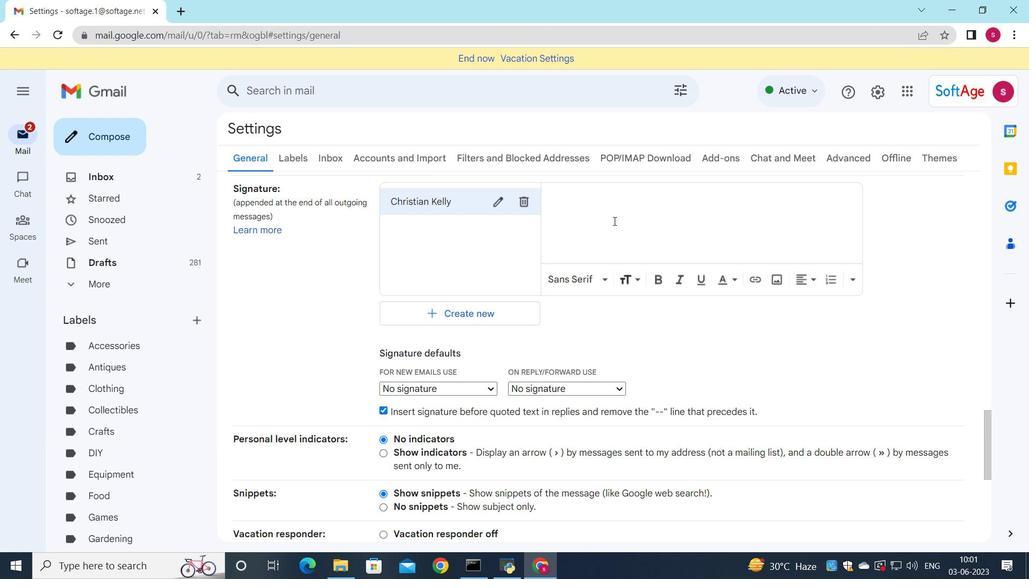 
Action: Mouse pressed left at (612, 208)
Screenshot: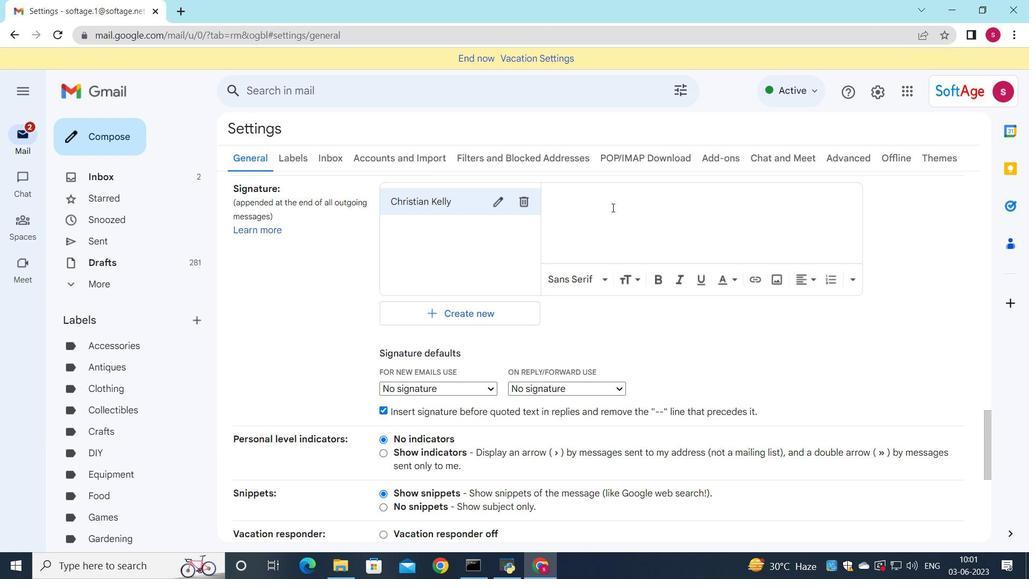 
Action: Key pressed <Key.shift>Christian<Key.space><Key.shift>Kelly
Screenshot: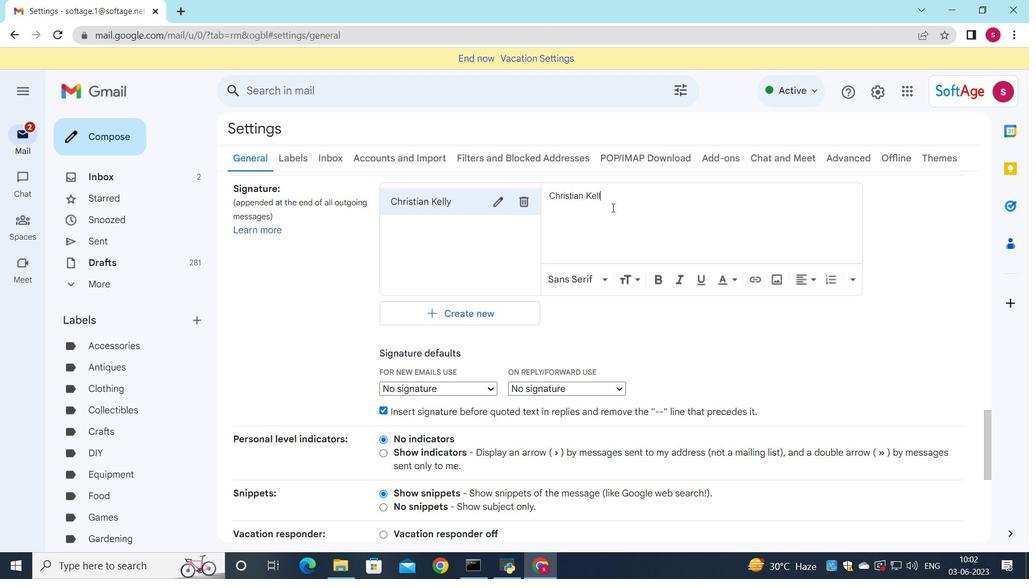
Action: Mouse scrolled (612, 207) with delta (0, 0)
Screenshot: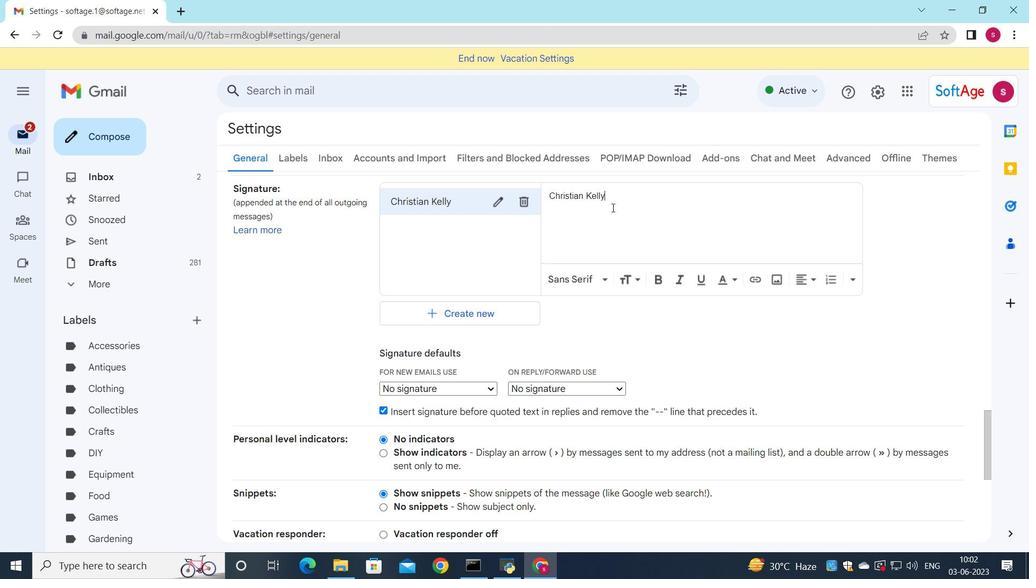 
Action: Mouse moved to (466, 317)
Screenshot: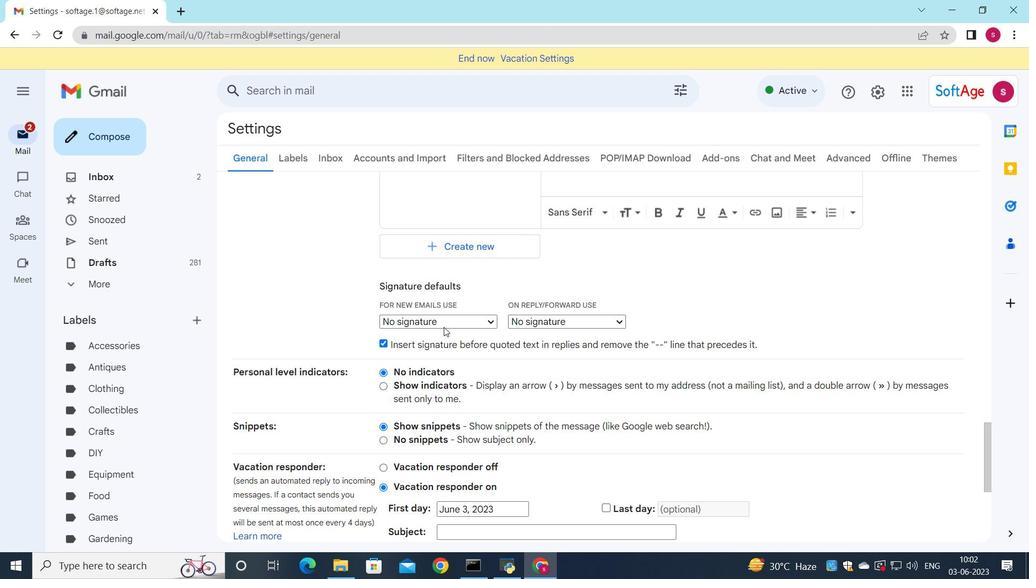 
Action: Mouse pressed left at (466, 317)
Screenshot: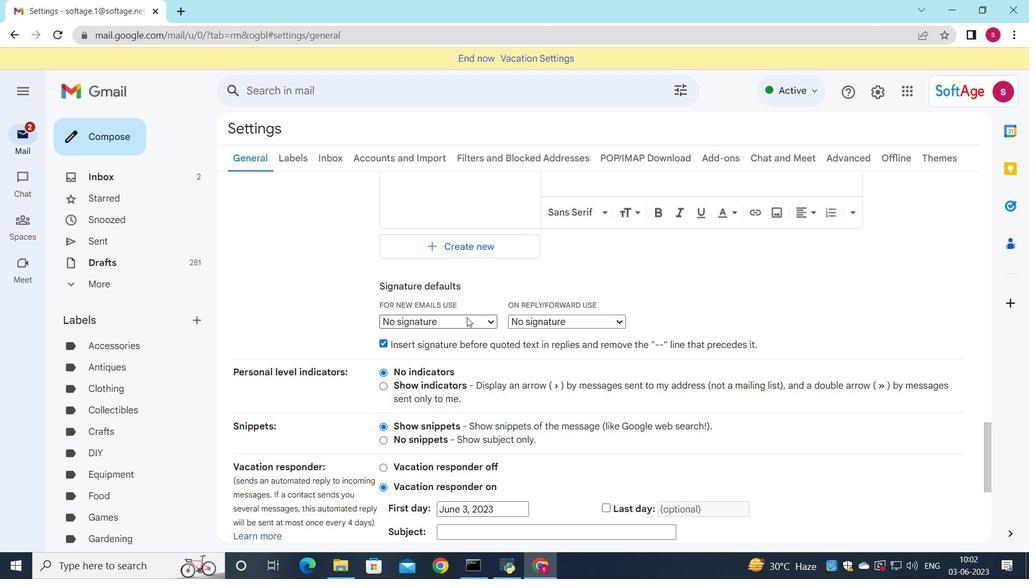 
Action: Mouse moved to (453, 345)
Screenshot: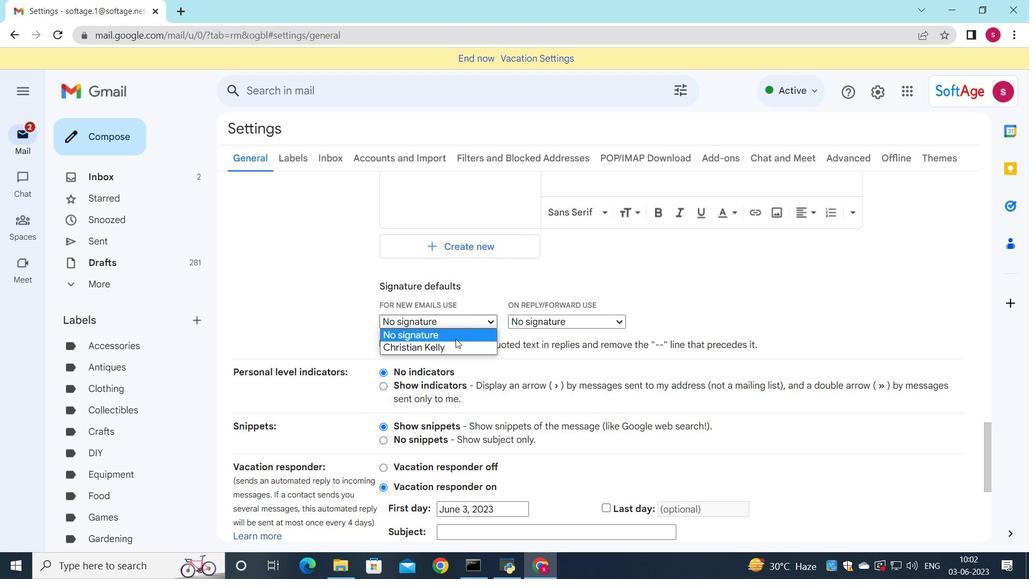 
Action: Mouse pressed left at (453, 345)
Screenshot: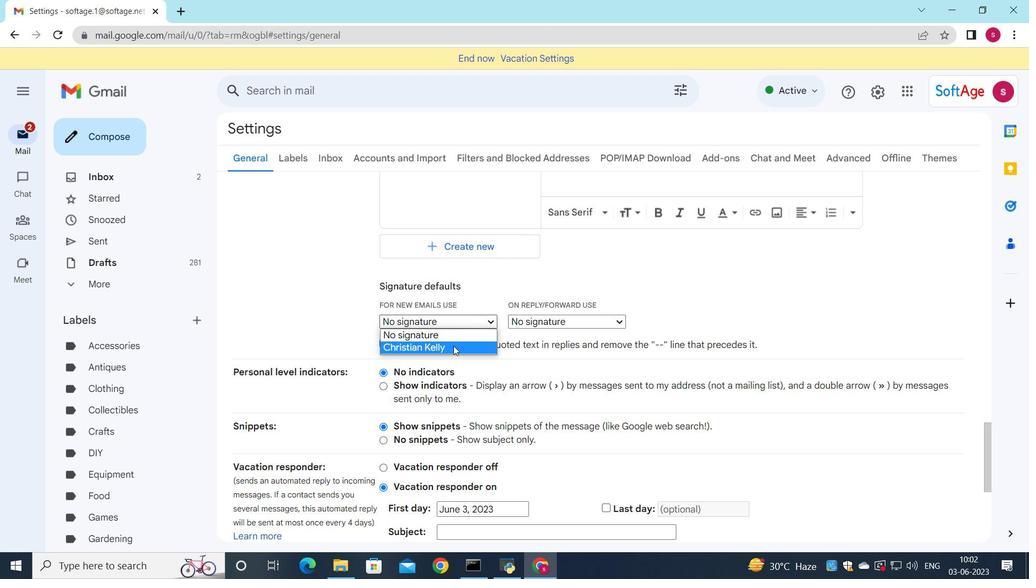 
Action: Mouse moved to (536, 323)
Screenshot: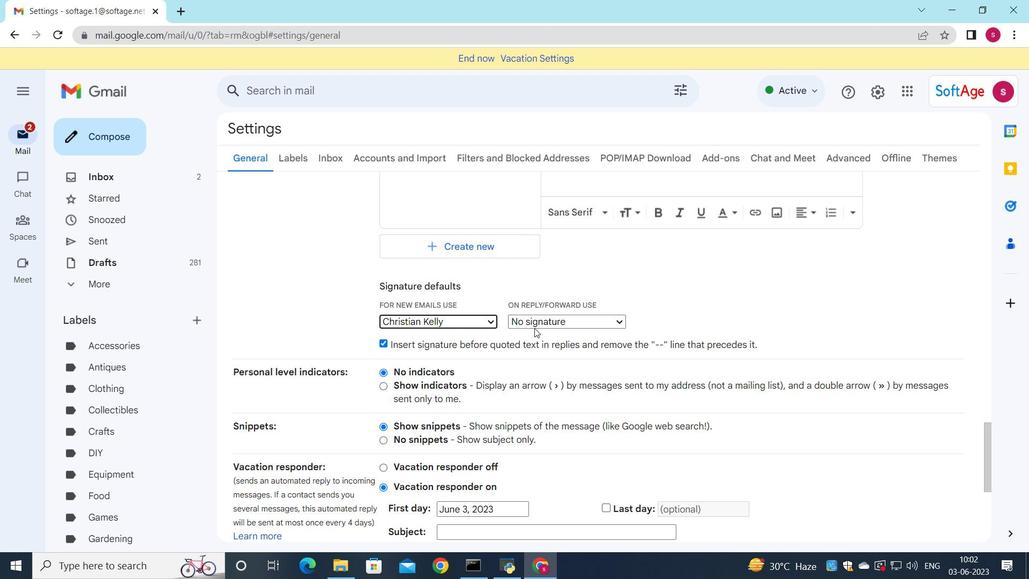 
Action: Mouse pressed left at (536, 323)
Screenshot: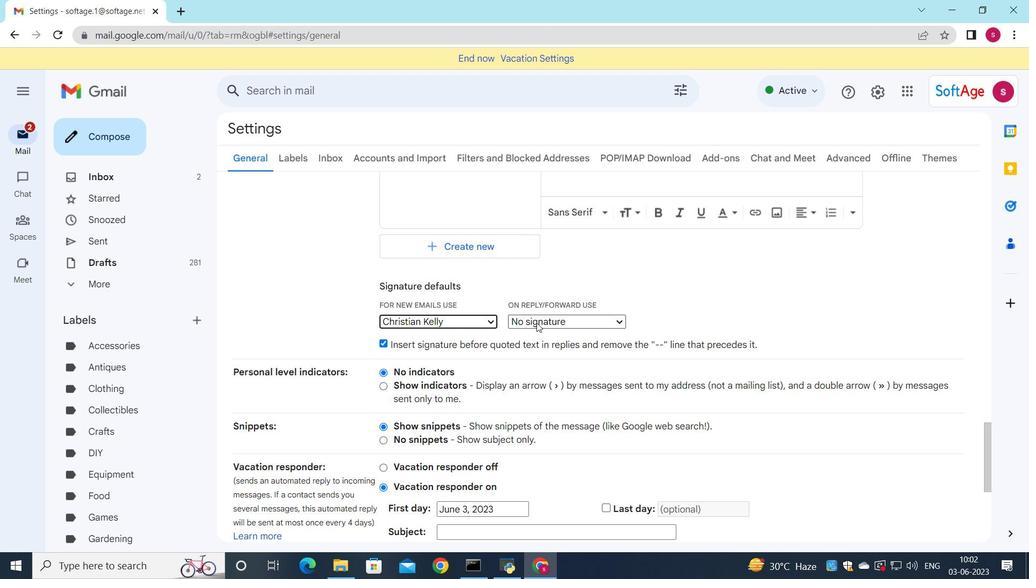 
Action: Mouse moved to (537, 351)
Screenshot: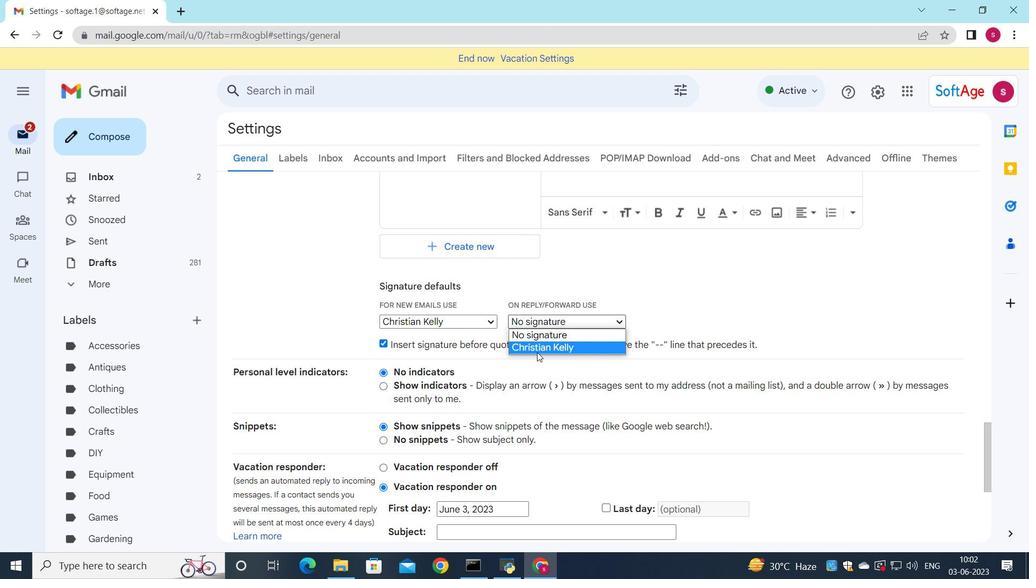 
Action: Mouse pressed left at (537, 351)
Screenshot: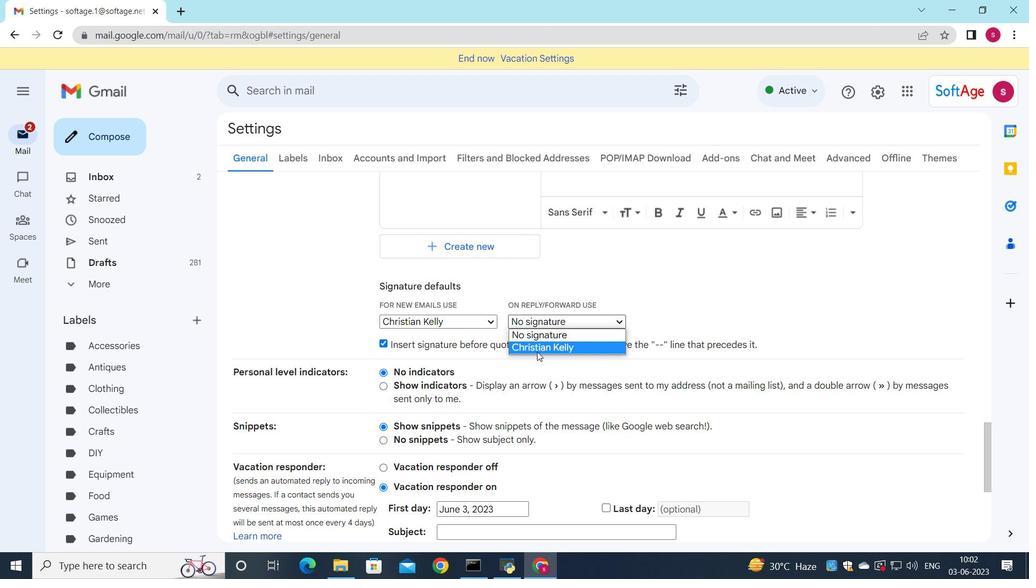 
Action: Mouse moved to (554, 323)
Screenshot: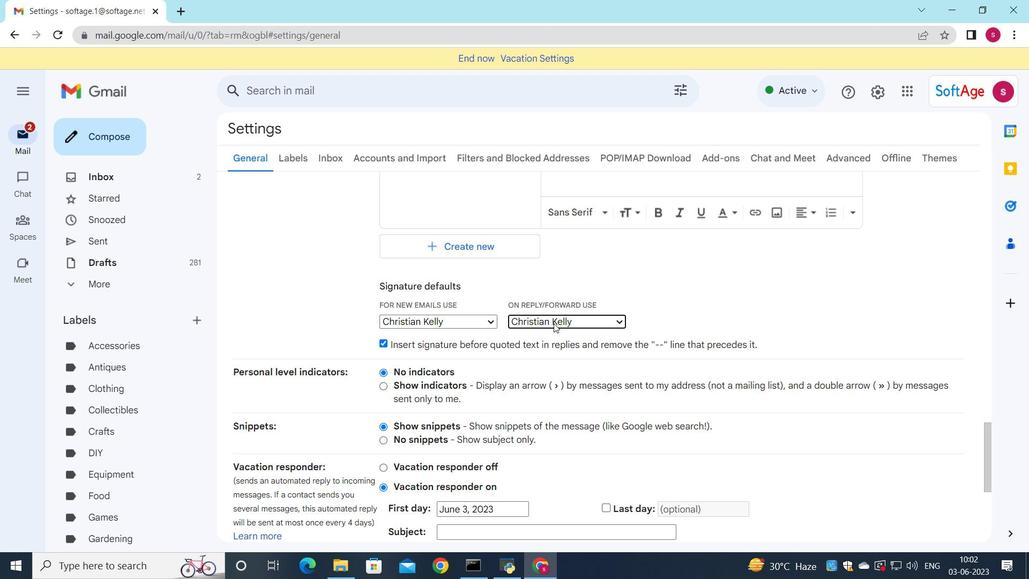 
Action: Mouse scrolled (554, 323) with delta (0, 0)
Screenshot: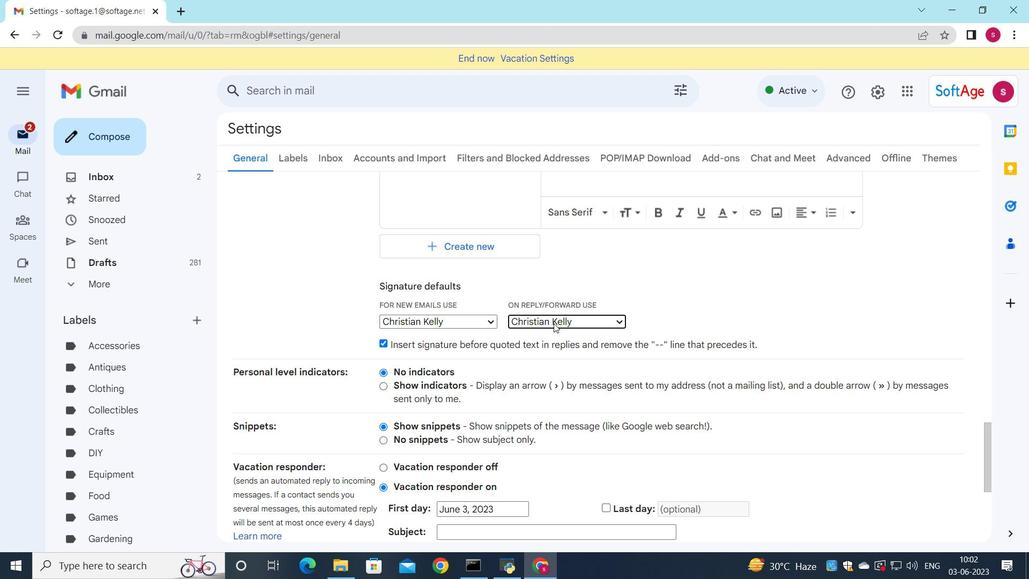 
Action: Mouse scrolled (554, 323) with delta (0, 0)
Screenshot: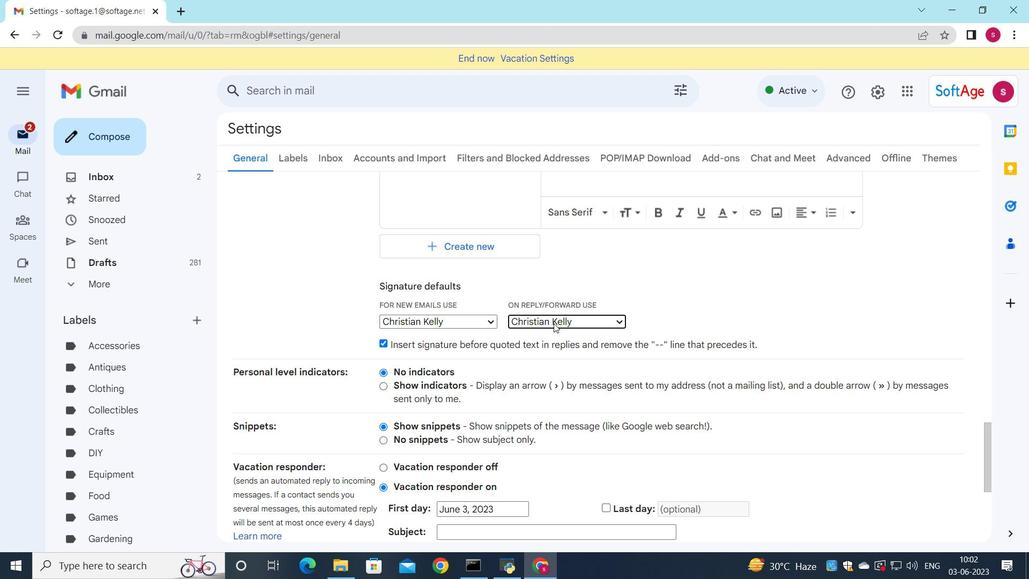 
Action: Mouse moved to (486, 460)
Screenshot: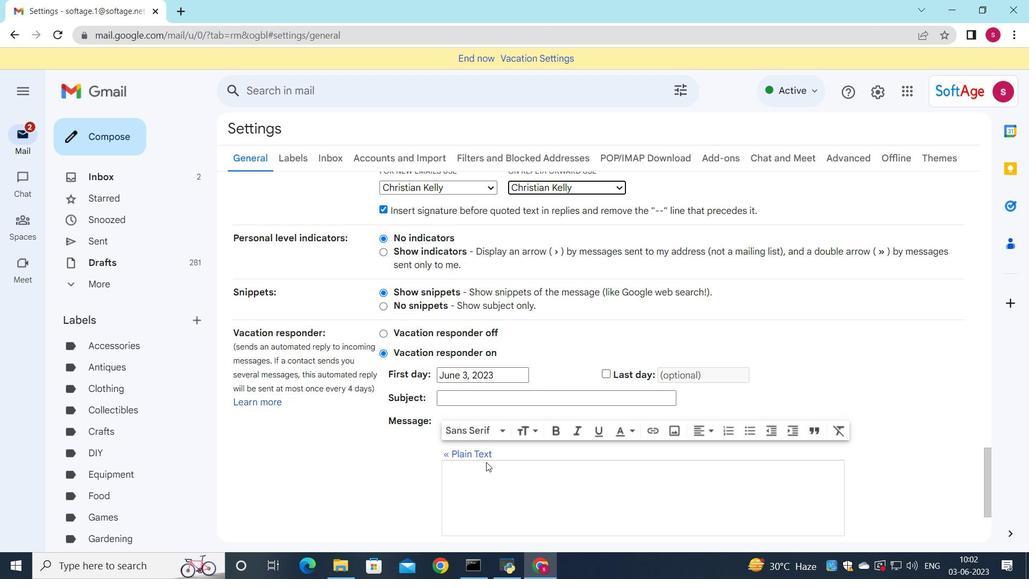 
Action: Mouse scrolled (486, 460) with delta (0, 0)
Screenshot: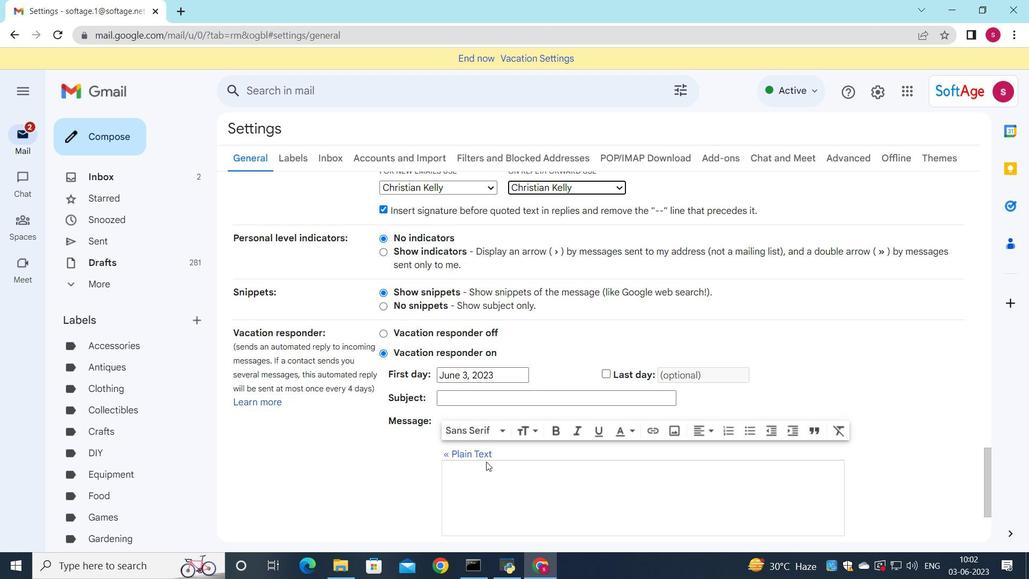 
Action: Mouse scrolled (486, 460) with delta (0, 0)
Screenshot: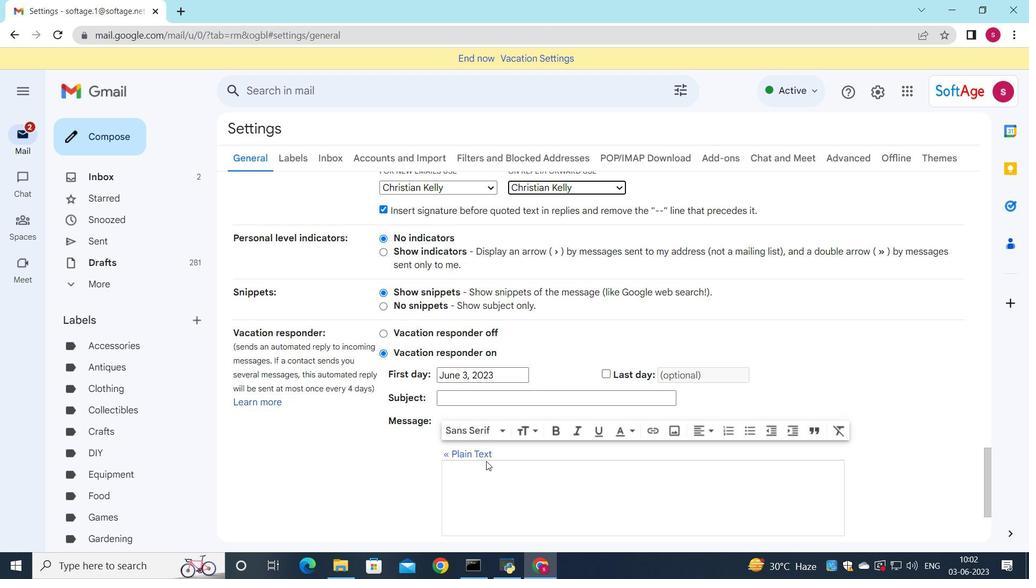 
Action: Mouse scrolled (486, 460) with delta (0, 0)
Screenshot: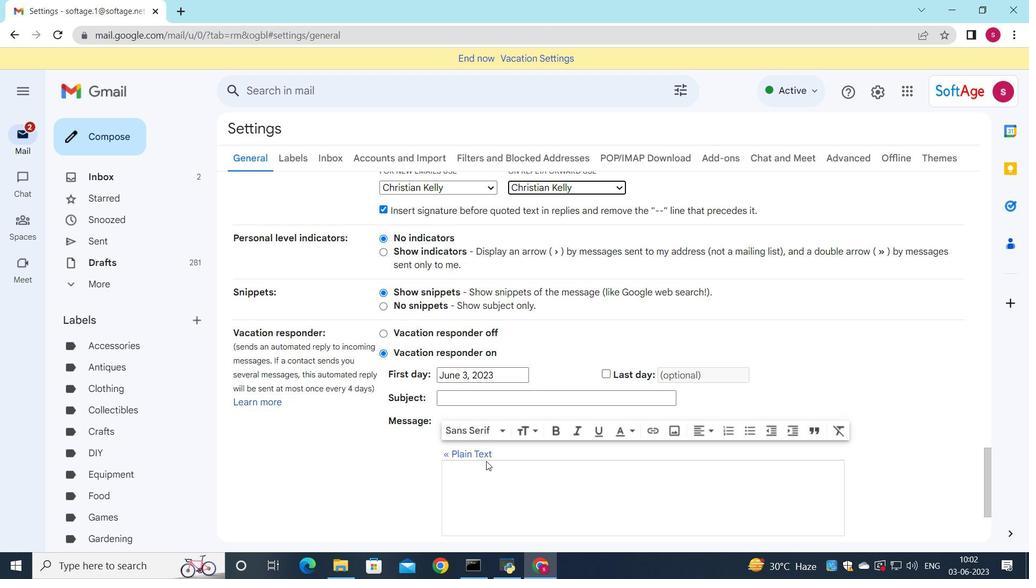 
Action: Mouse scrolled (486, 460) with delta (0, 0)
Screenshot: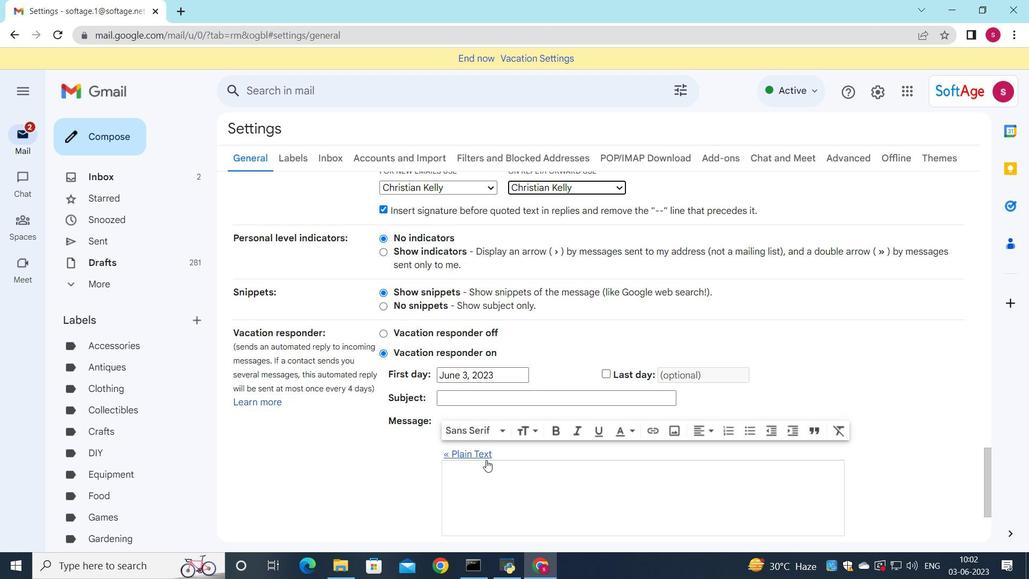 
Action: Mouse moved to (581, 468)
Screenshot: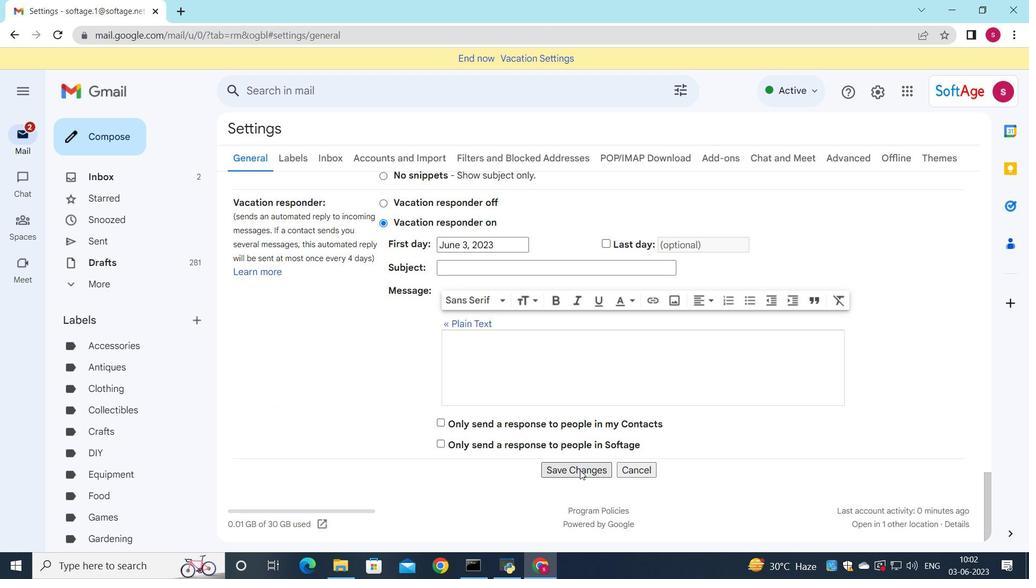 
Action: Mouse pressed left at (581, 468)
Screenshot: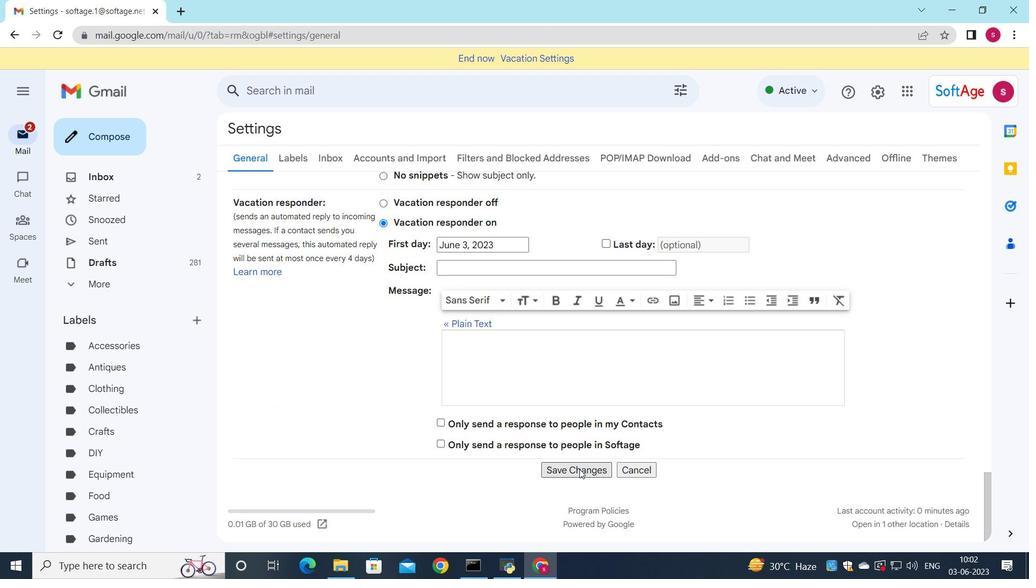
Action: Mouse moved to (406, 328)
Screenshot: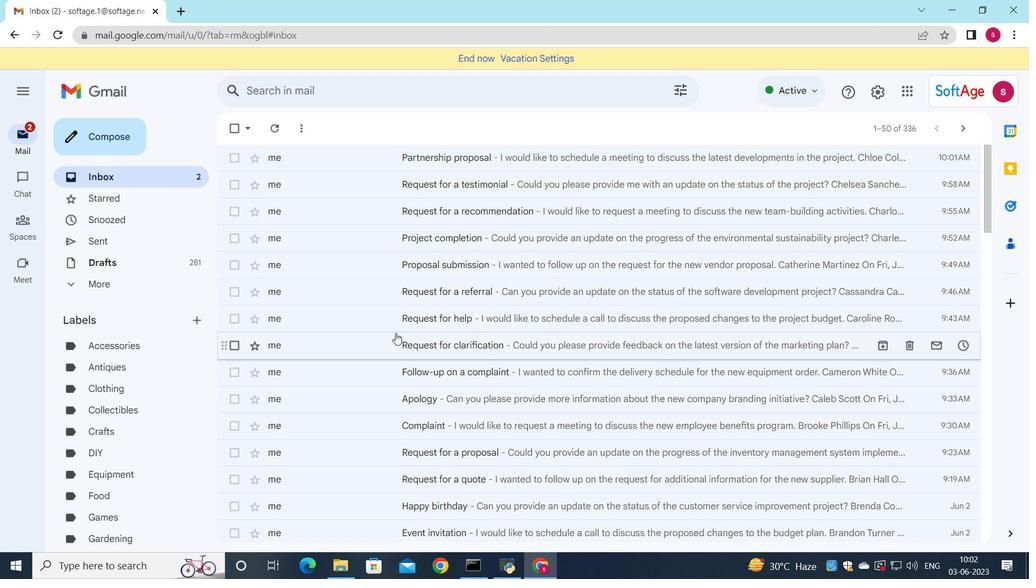 
Action: Mouse pressed left at (406, 328)
Screenshot: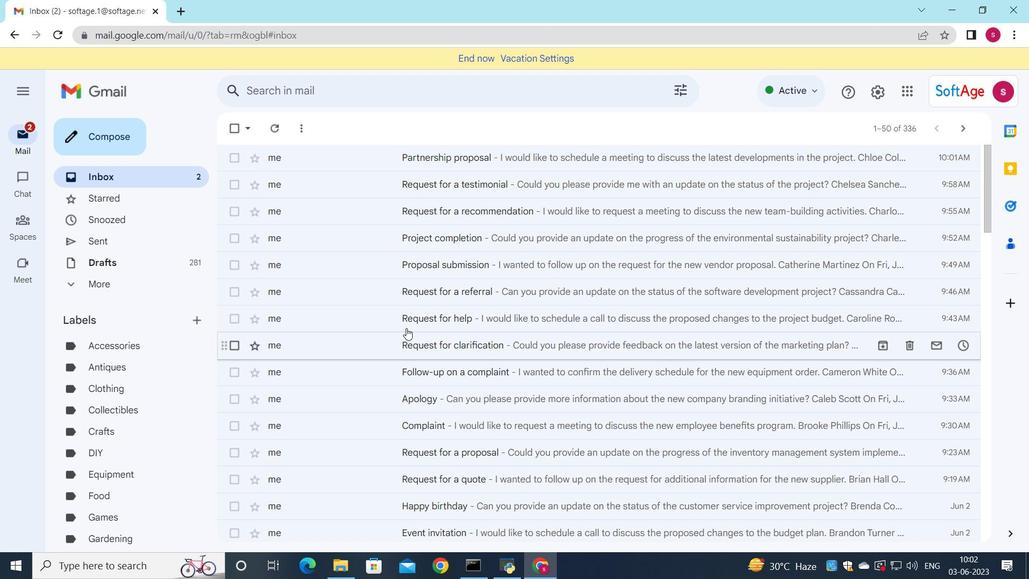 
Action: Mouse moved to (427, 350)
Screenshot: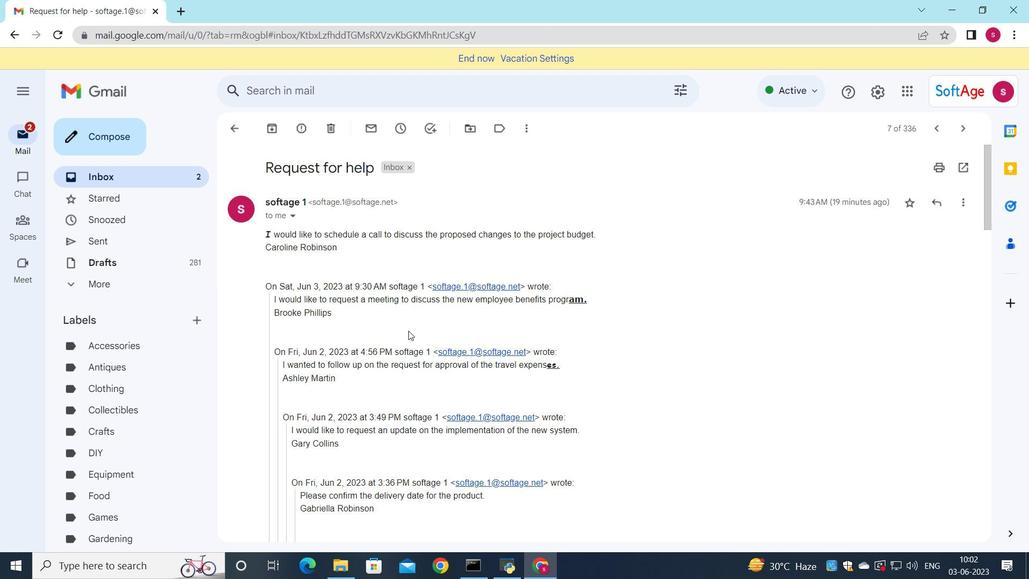 
Action: Mouse scrolled (427, 349) with delta (0, 0)
Screenshot: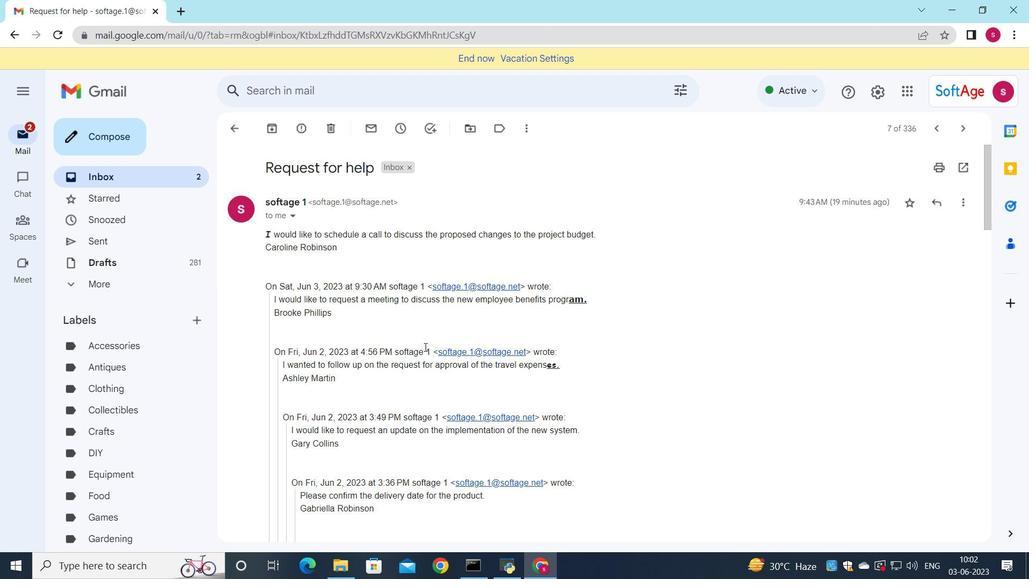 
Action: Mouse scrolled (427, 349) with delta (0, 0)
Screenshot: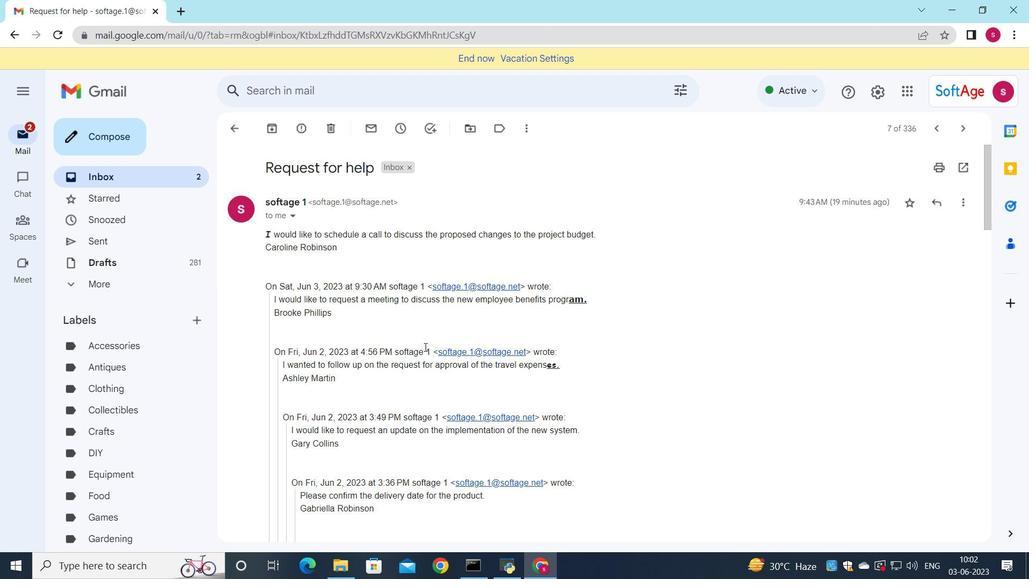 
Action: Mouse moved to (426, 352)
Screenshot: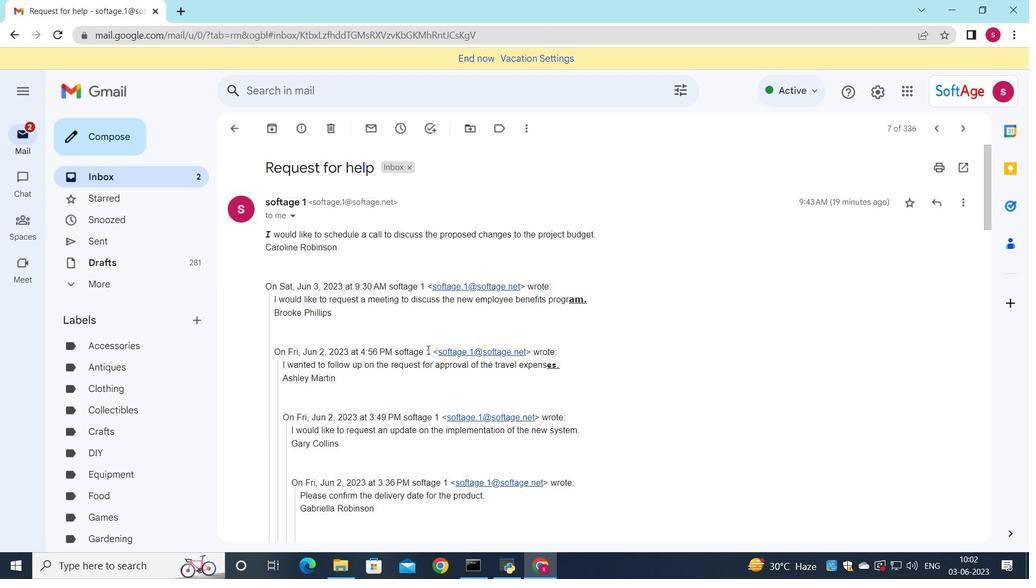 
Action: Mouse scrolled (426, 351) with delta (0, 0)
Screenshot: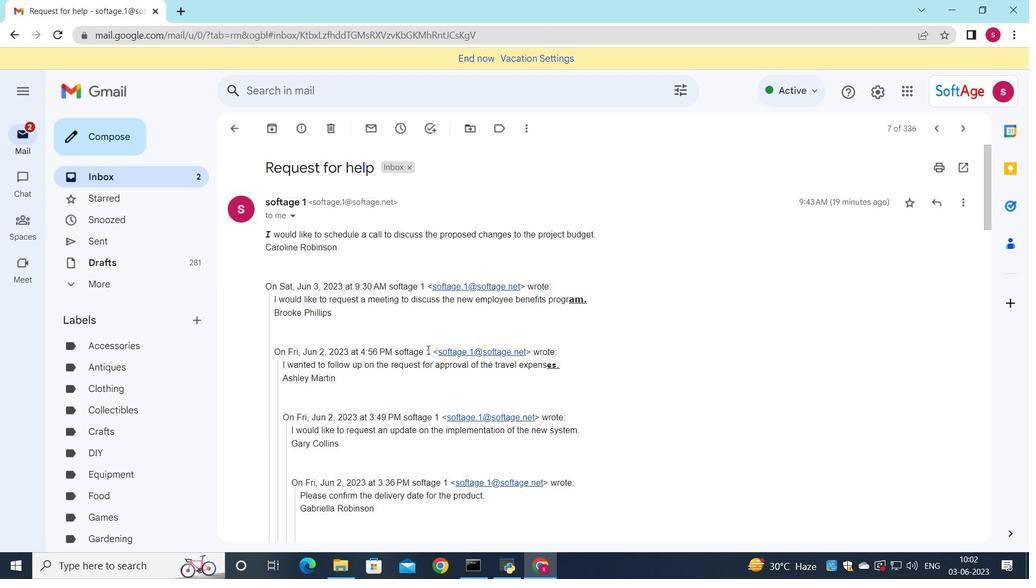 
Action: Mouse moved to (415, 370)
Screenshot: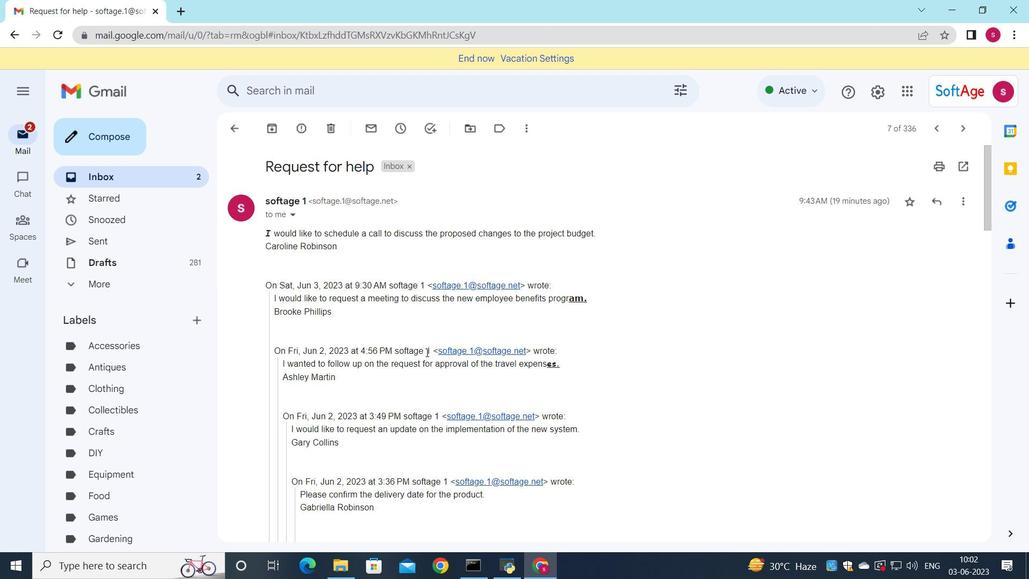 
Action: Mouse scrolled (415, 369) with delta (0, 0)
Screenshot: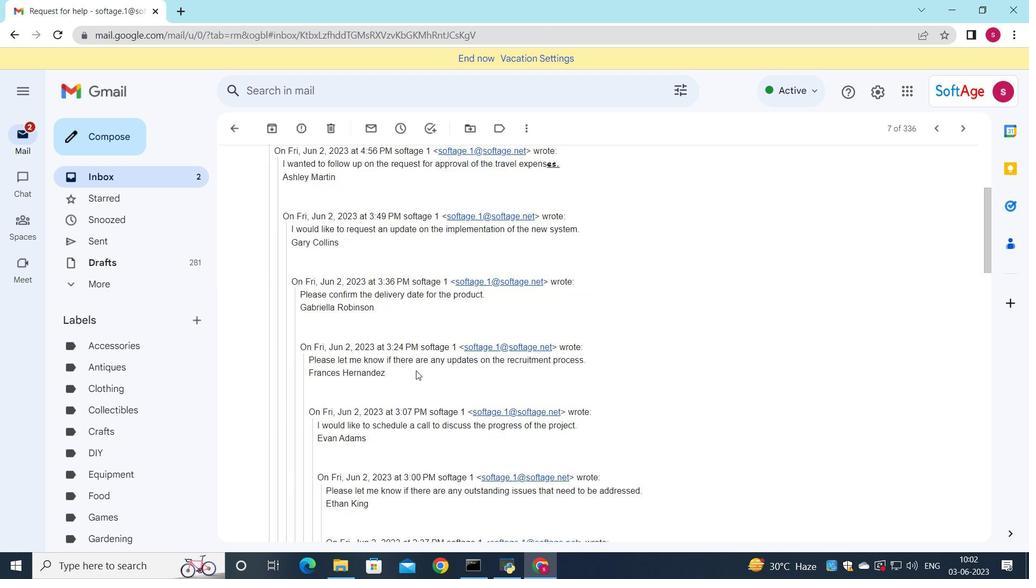 
Action: Mouse scrolled (415, 369) with delta (0, 0)
Screenshot: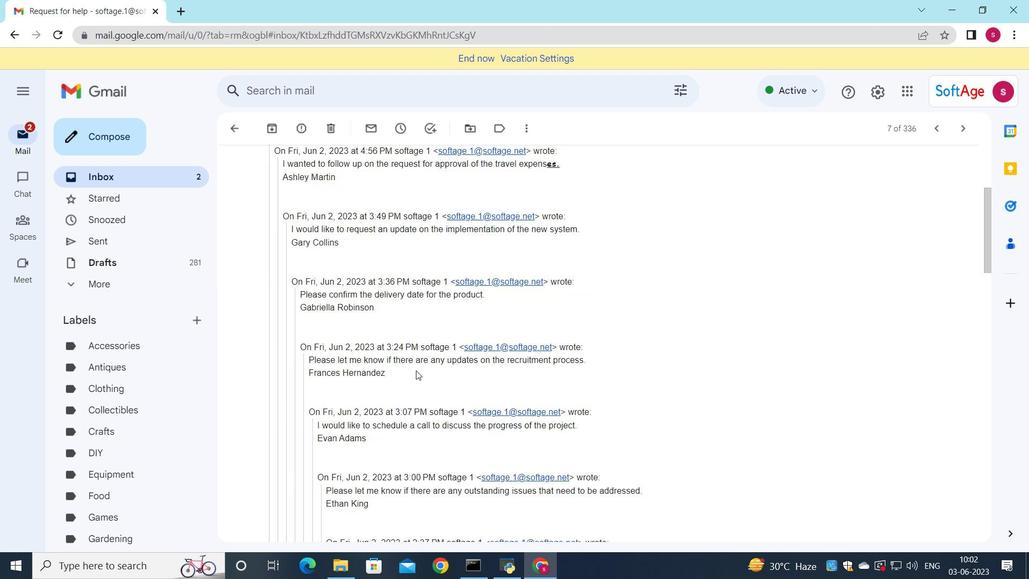 
Action: Mouse scrolled (415, 369) with delta (0, 0)
Screenshot: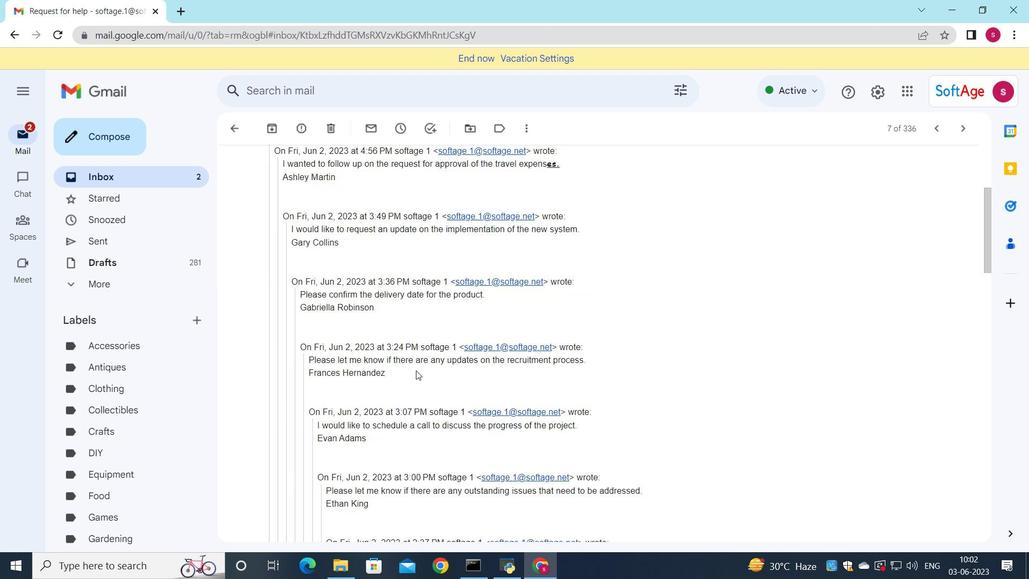 
Action: Mouse scrolled (415, 369) with delta (0, 0)
Screenshot: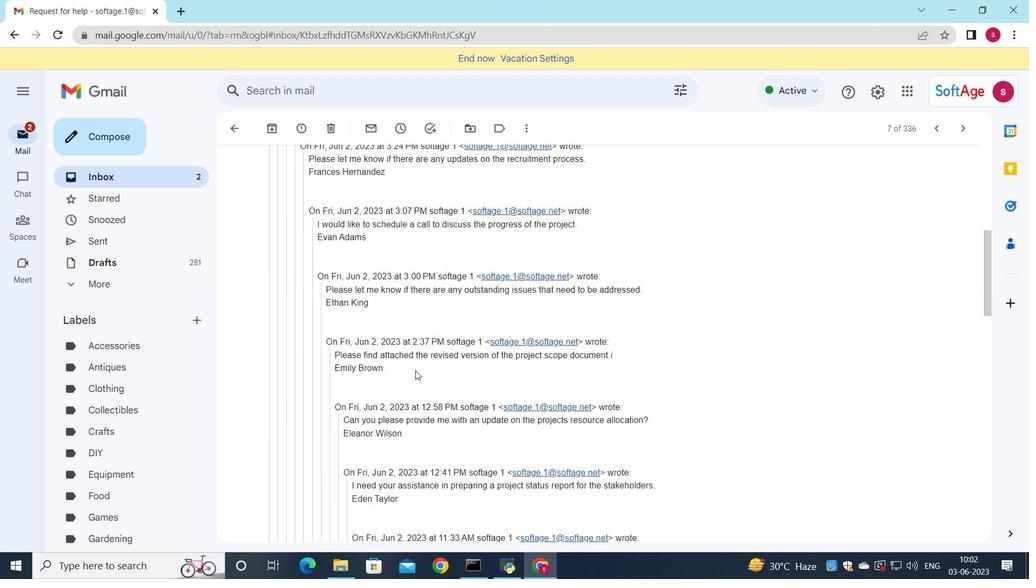 
Action: Mouse scrolled (415, 369) with delta (0, 0)
Screenshot: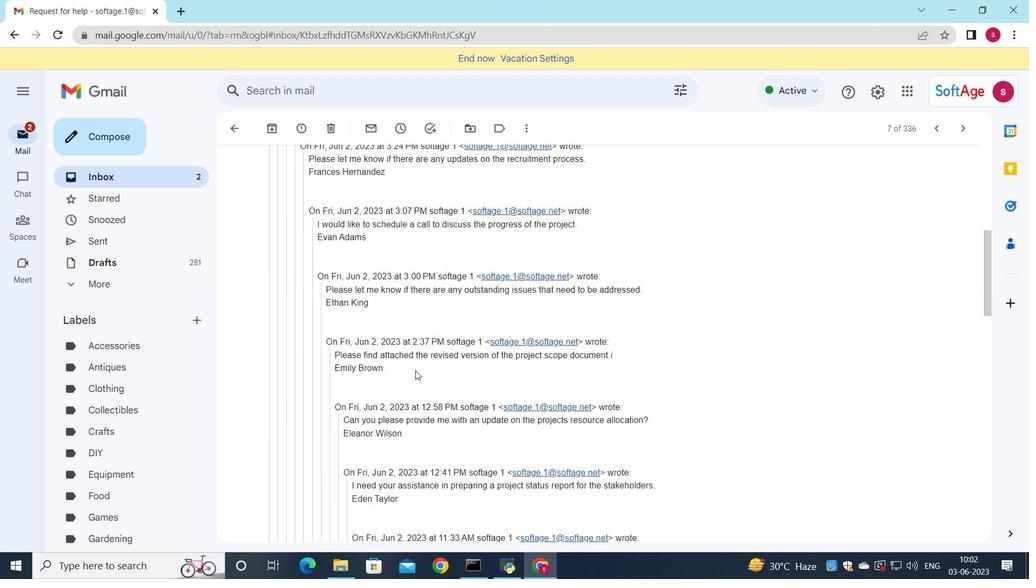 
Action: Mouse scrolled (415, 369) with delta (0, 0)
Screenshot: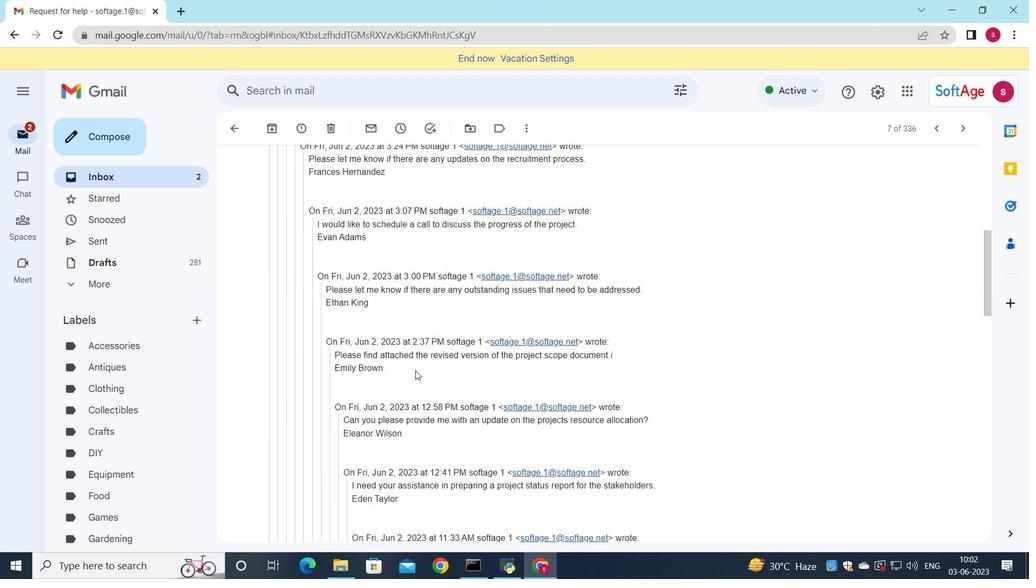 
Action: Mouse scrolled (415, 369) with delta (0, 0)
Screenshot: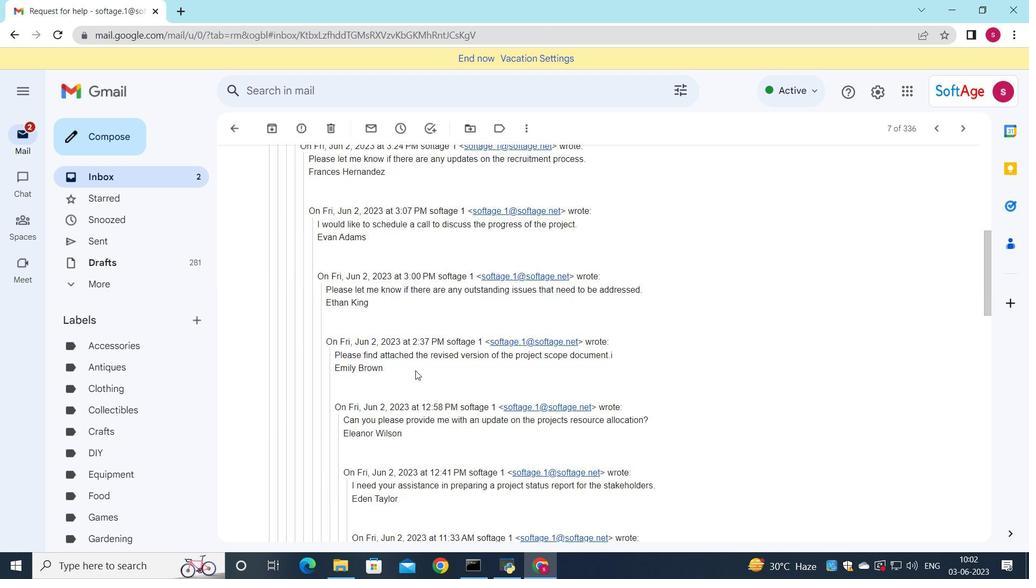 
Action: Mouse scrolled (415, 369) with delta (0, 0)
Screenshot: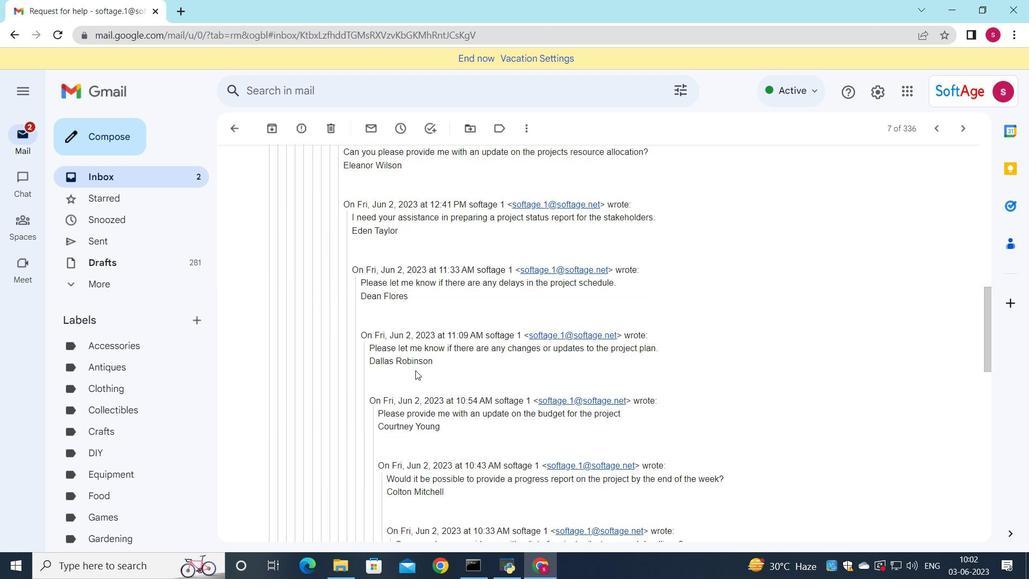 
Action: Mouse scrolled (415, 369) with delta (0, 0)
Screenshot: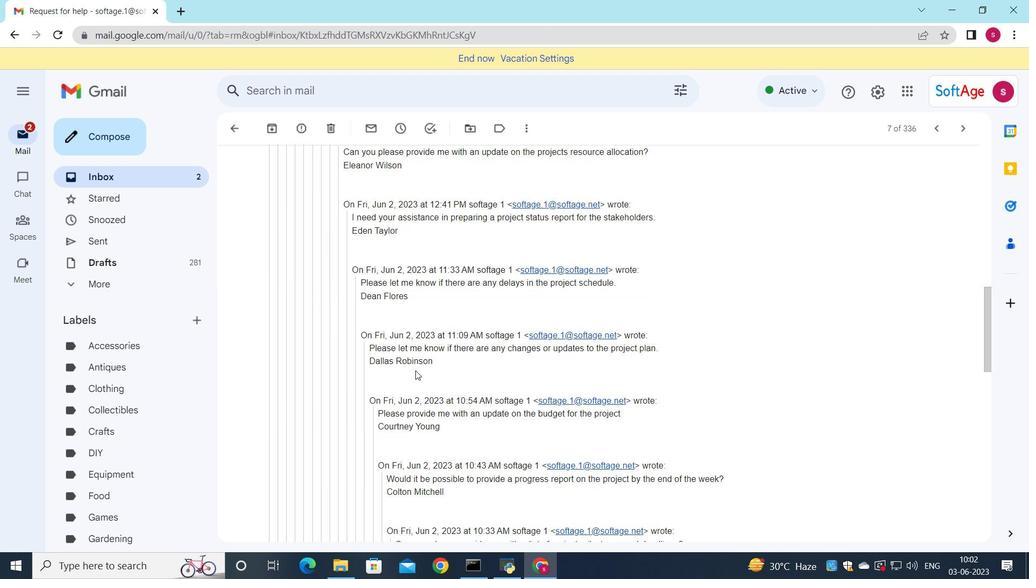 
Action: Mouse scrolled (415, 369) with delta (0, 0)
Screenshot: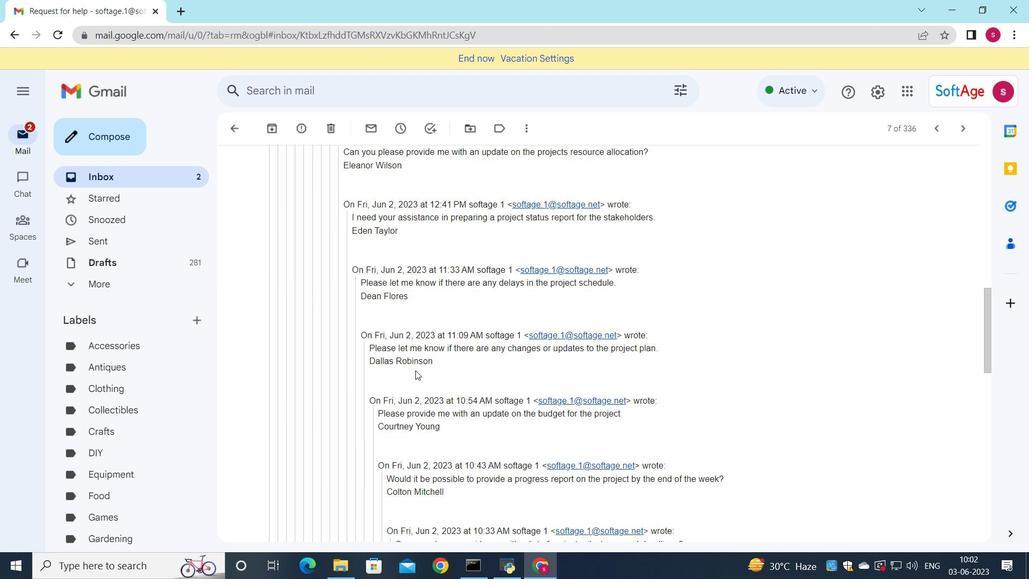 
Action: Mouse scrolled (415, 369) with delta (0, 0)
Screenshot: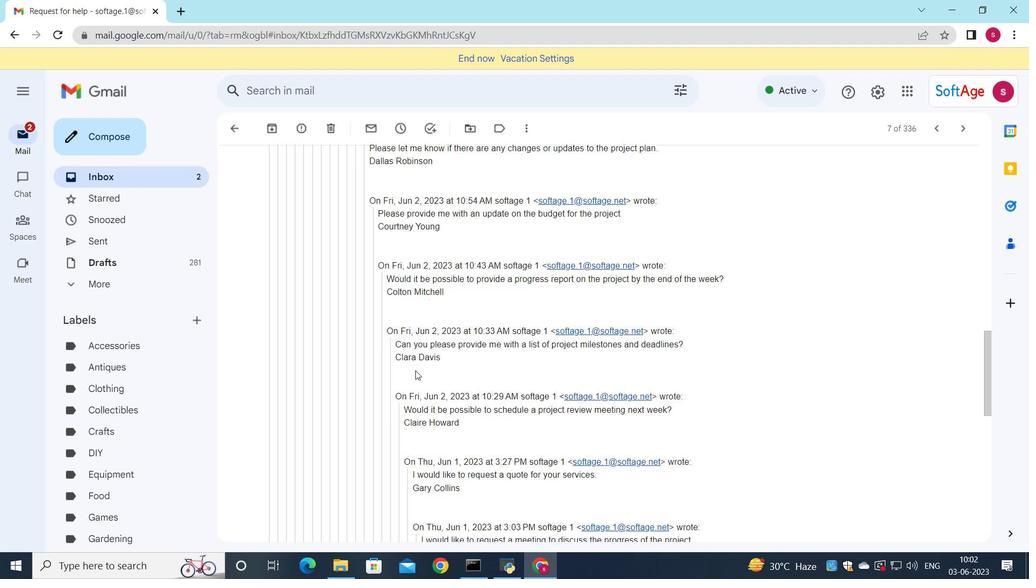 
Action: Mouse scrolled (415, 369) with delta (0, 0)
Screenshot: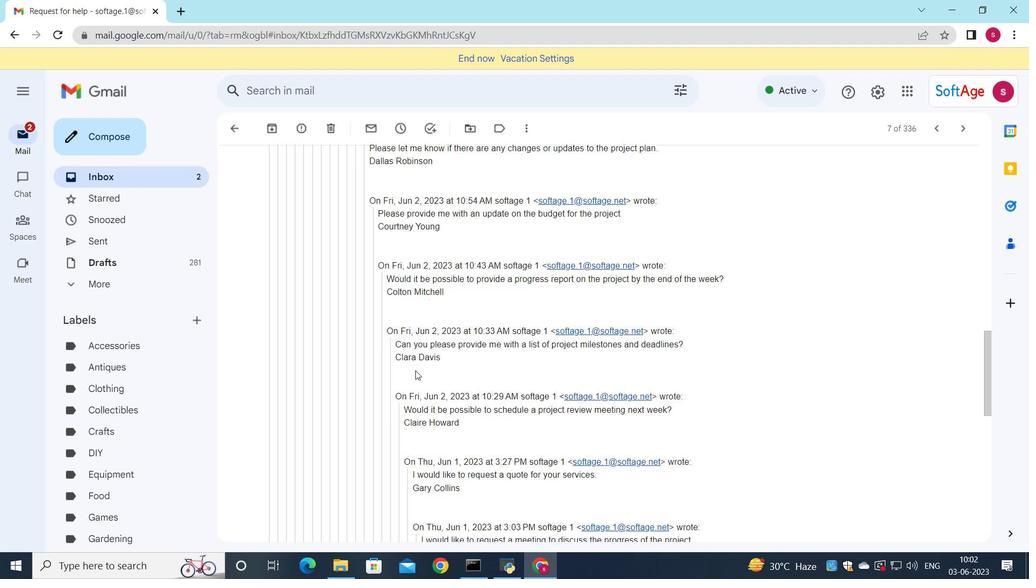 
Action: Mouse scrolled (415, 369) with delta (0, 0)
Screenshot: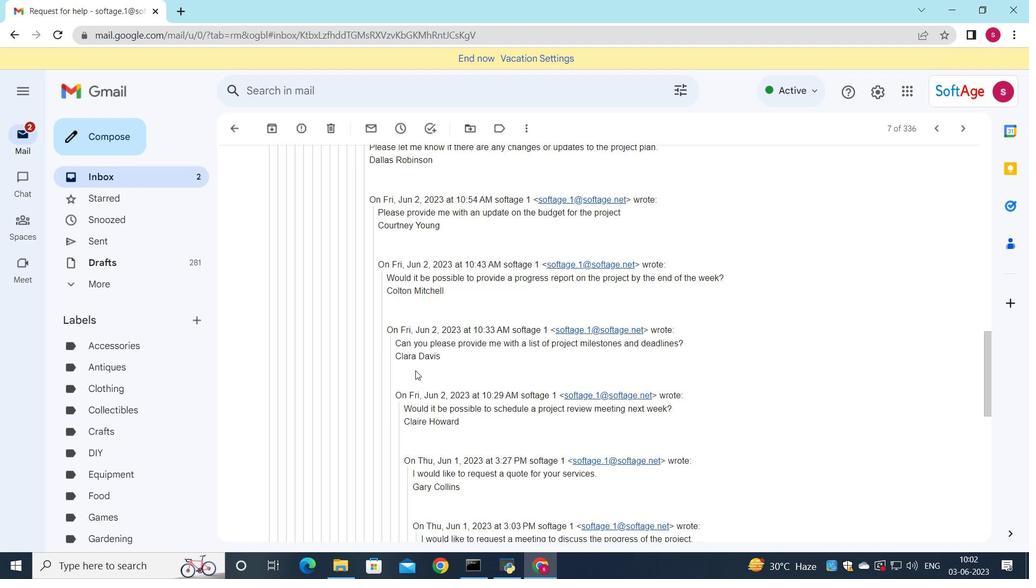 
Action: Mouse scrolled (415, 369) with delta (0, 0)
Screenshot: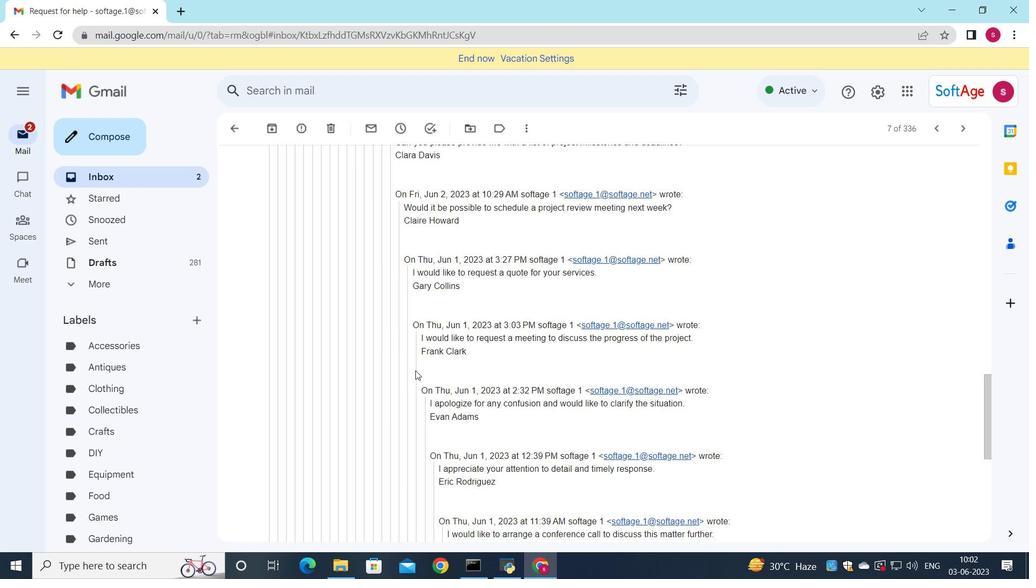 
Action: Mouse scrolled (415, 369) with delta (0, 0)
Screenshot: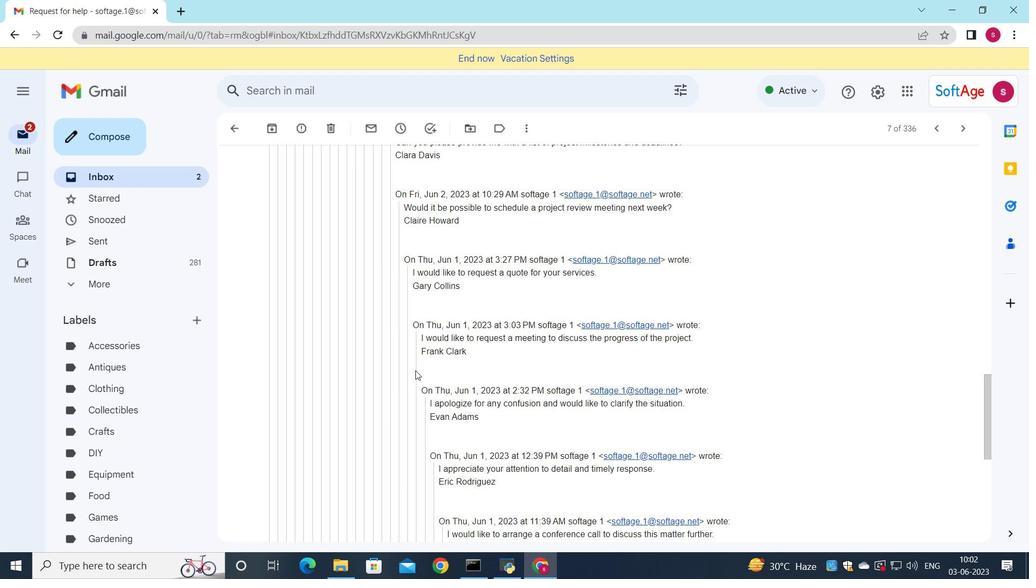 
Action: Mouse scrolled (415, 369) with delta (0, 0)
Screenshot: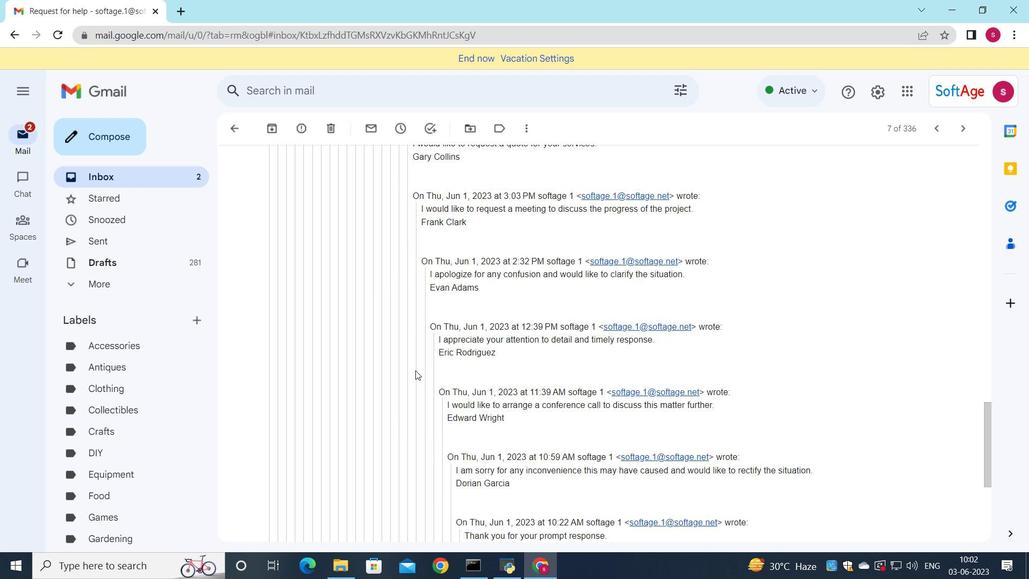 
Action: Mouse scrolled (415, 369) with delta (0, 0)
Screenshot: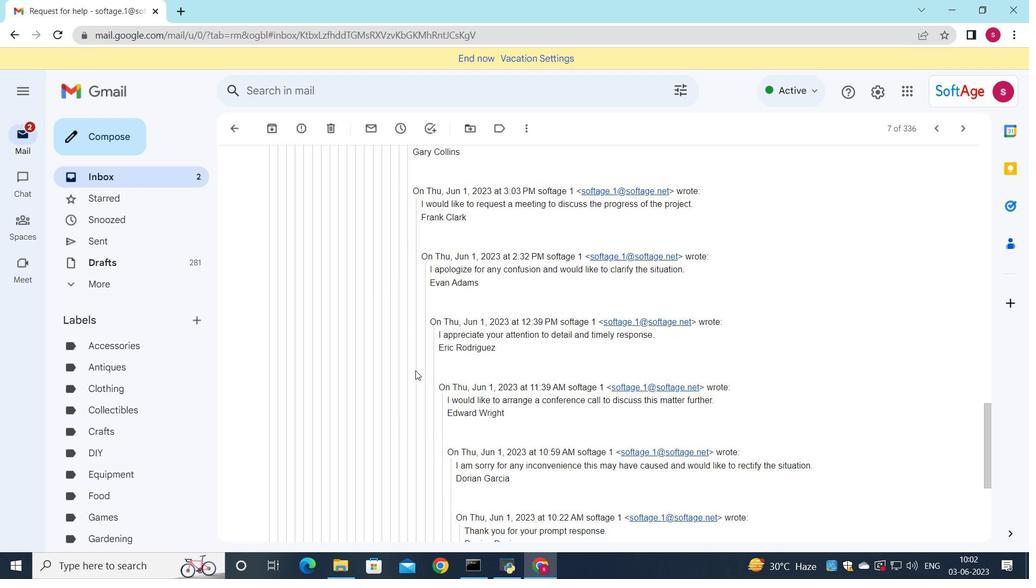 
Action: Mouse moved to (414, 398)
Screenshot: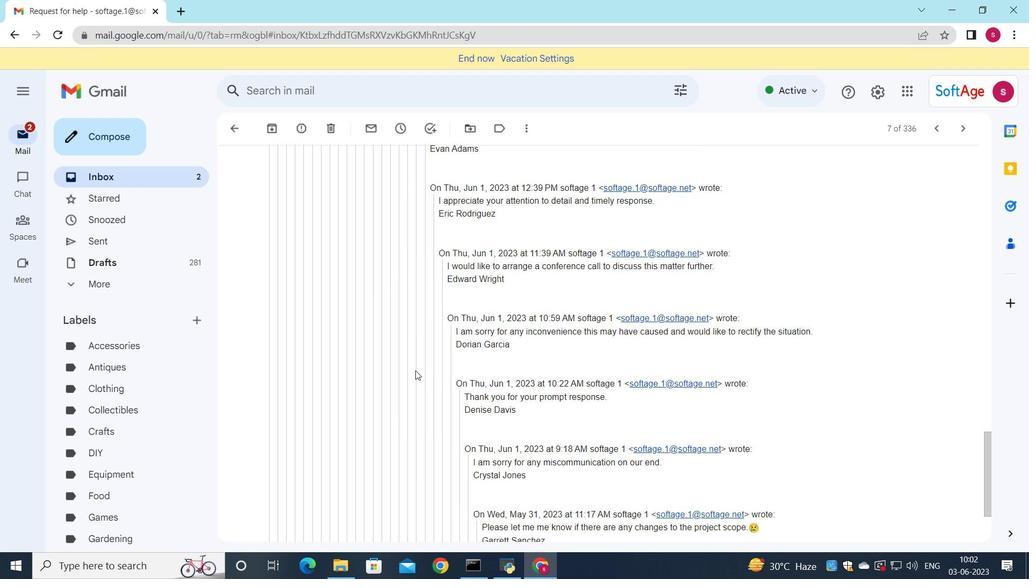 
Action: Mouse scrolled (414, 398) with delta (0, 0)
Screenshot: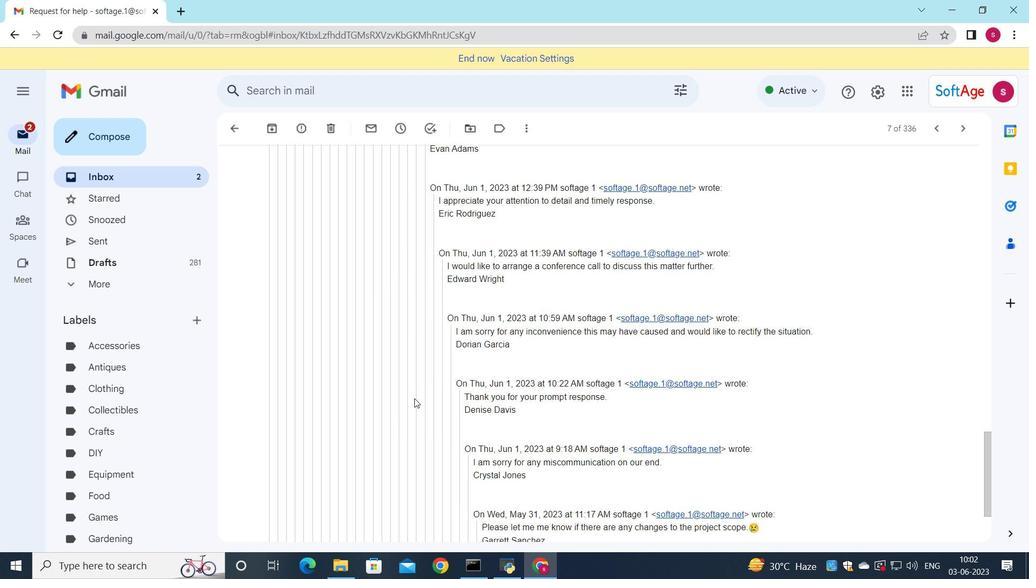 
Action: Mouse scrolled (414, 398) with delta (0, 0)
Screenshot: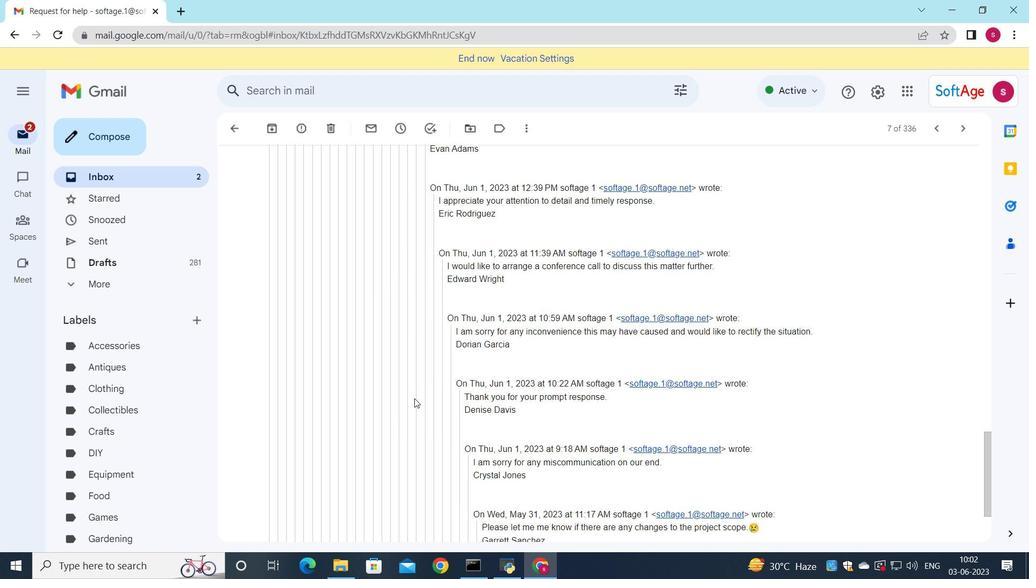 
Action: Mouse scrolled (414, 398) with delta (0, 0)
Screenshot: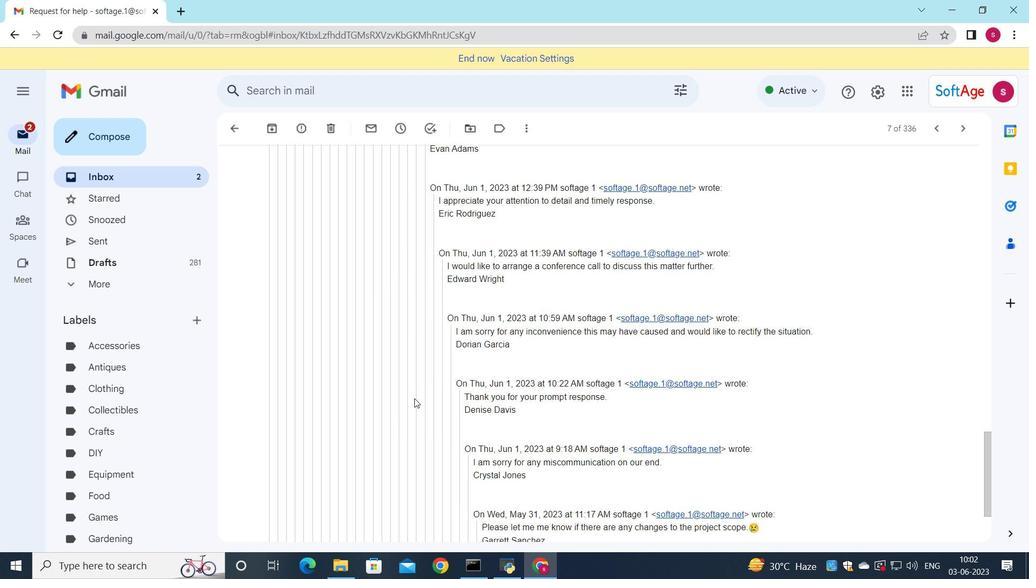 
Action: Mouse scrolled (414, 398) with delta (0, 0)
Screenshot: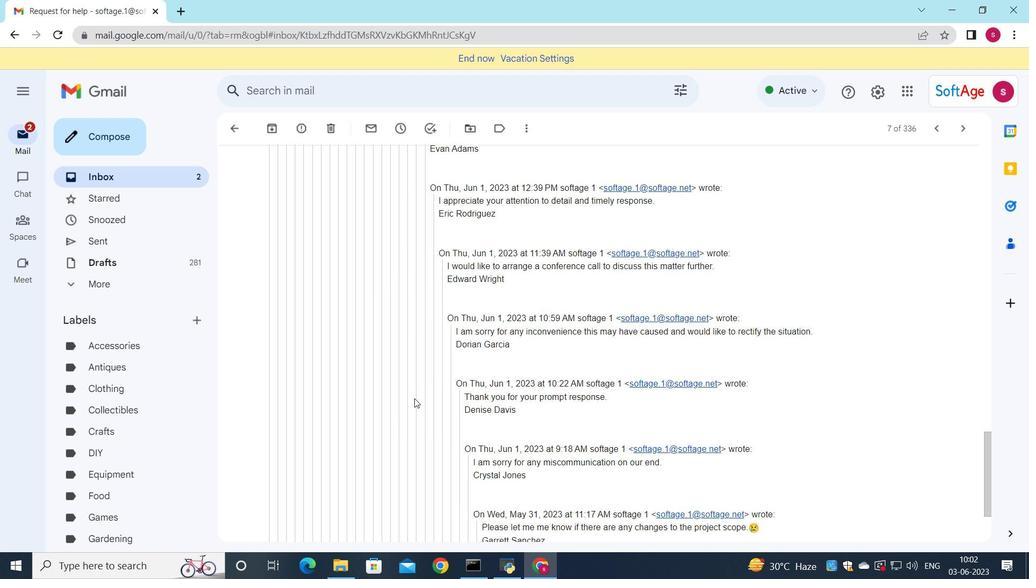 
Action: Mouse scrolled (414, 398) with delta (0, 0)
Screenshot: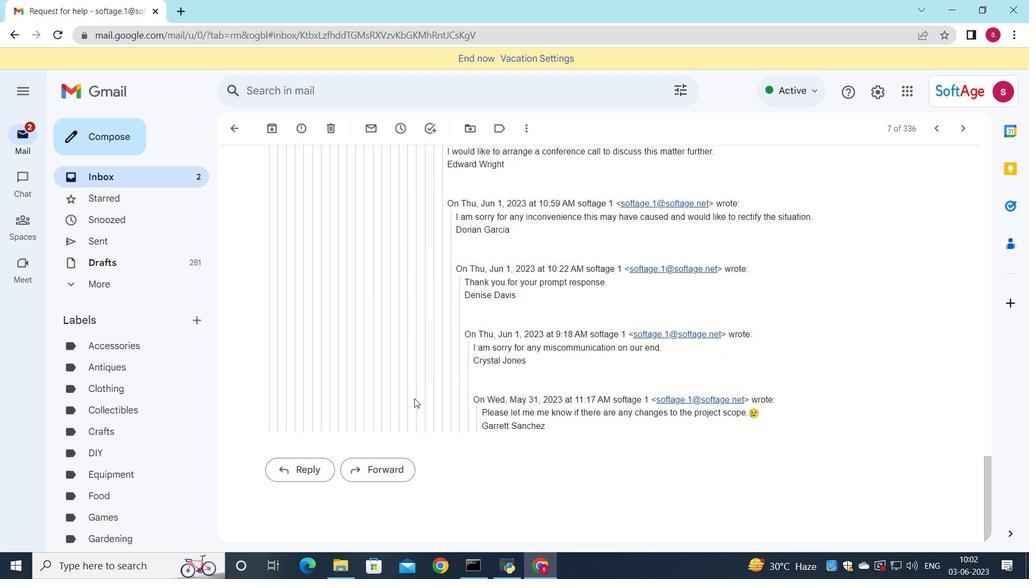 
Action: Mouse scrolled (414, 398) with delta (0, 0)
Screenshot: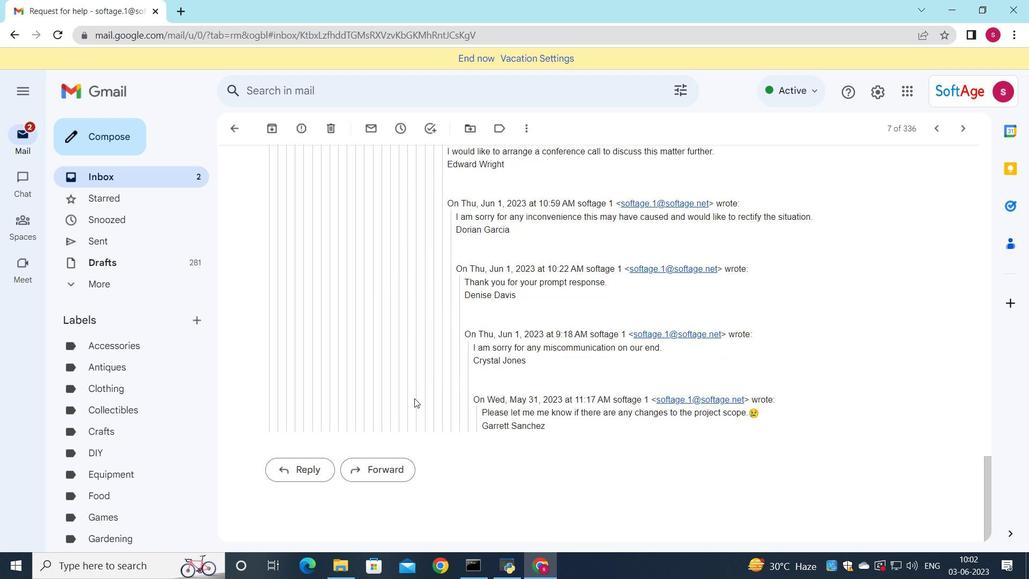 
Action: Mouse scrolled (414, 398) with delta (0, 0)
Screenshot: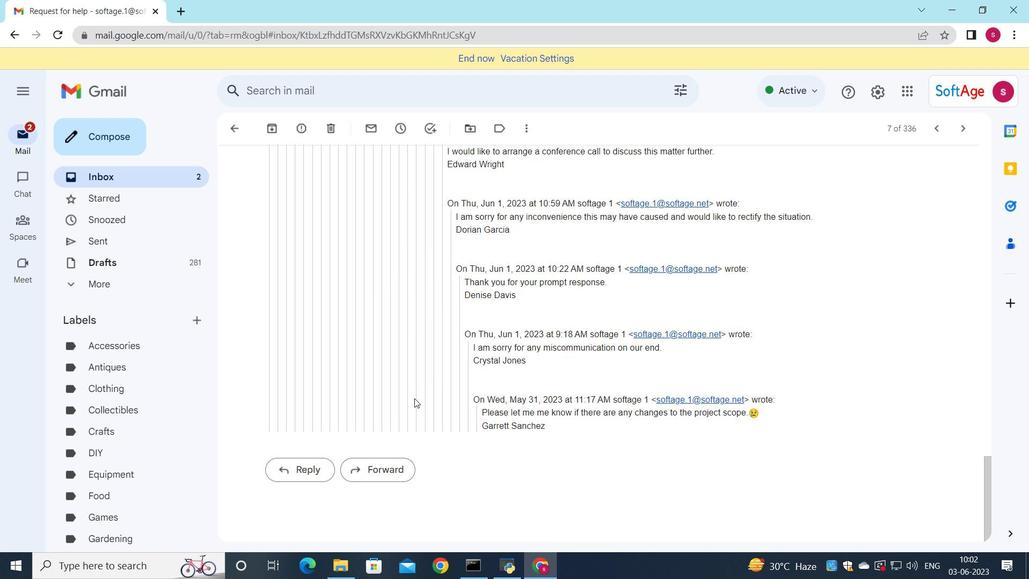 
Action: Mouse scrolled (414, 398) with delta (0, 0)
Screenshot: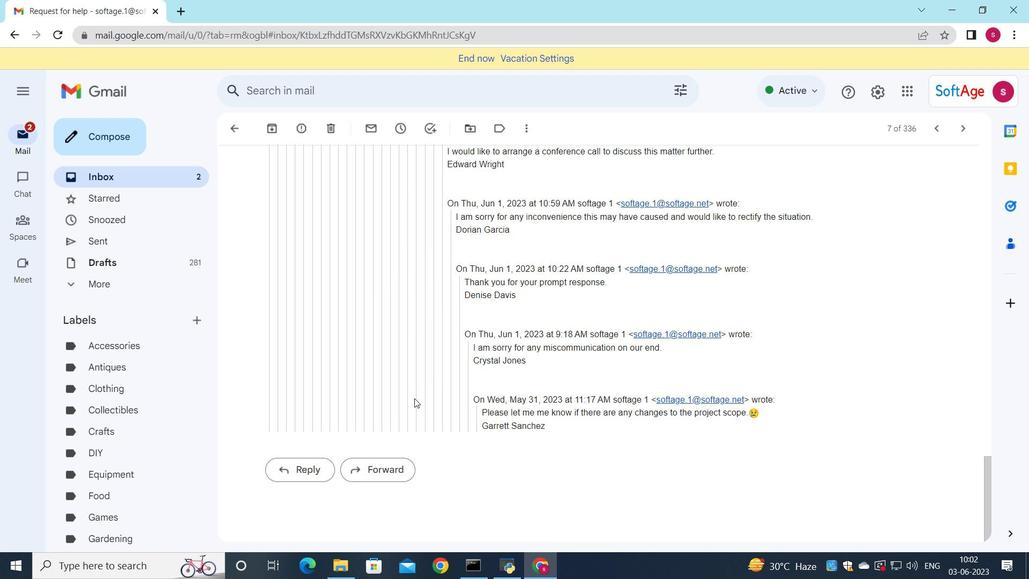 
Action: Mouse scrolled (414, 398) with delta (0, 0)
Screenshot: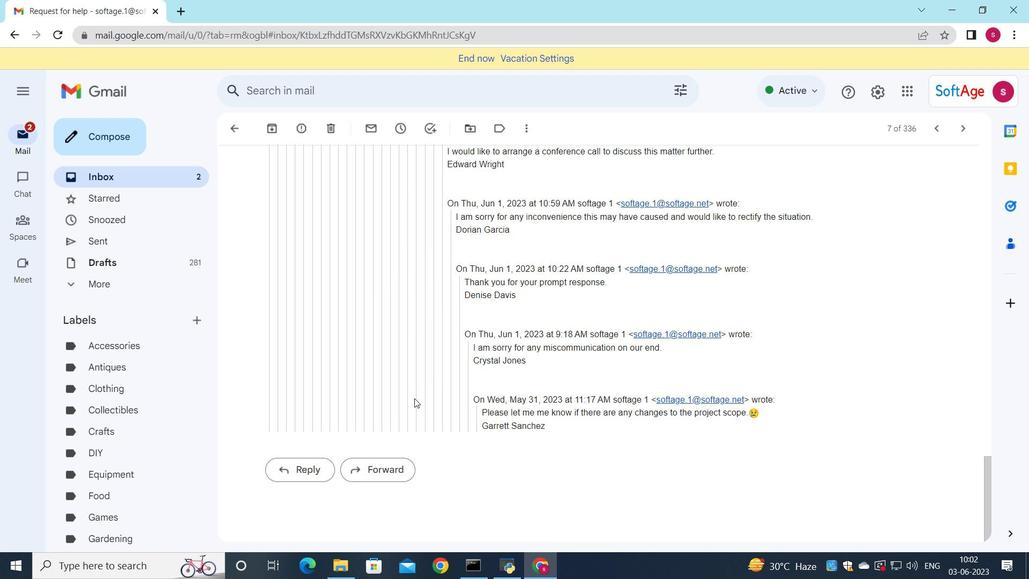 
Action: Mouse moved to (305, 479)
Screenshot: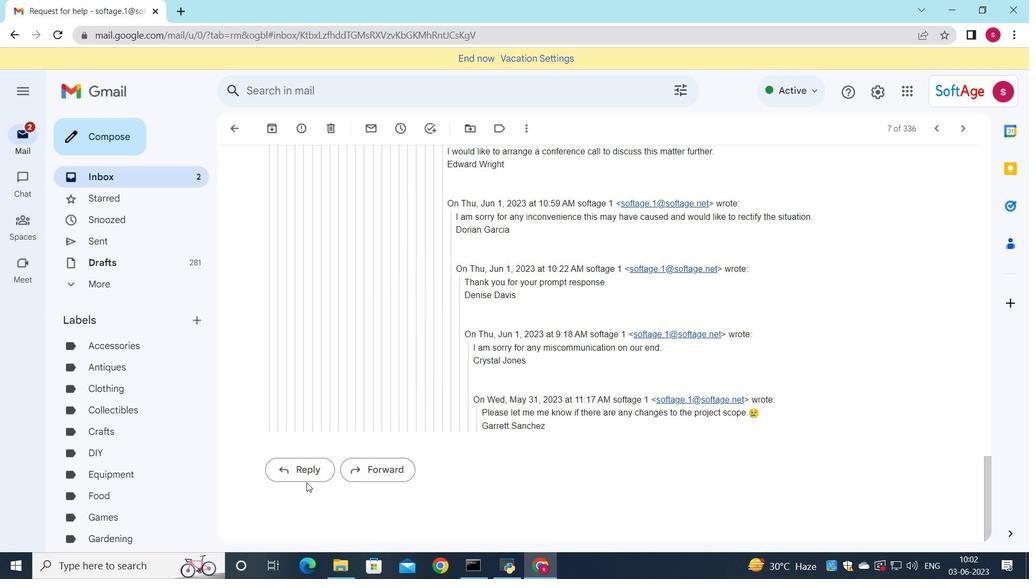 
Action: Mouse pressed left at (305, 479)
Screenshot: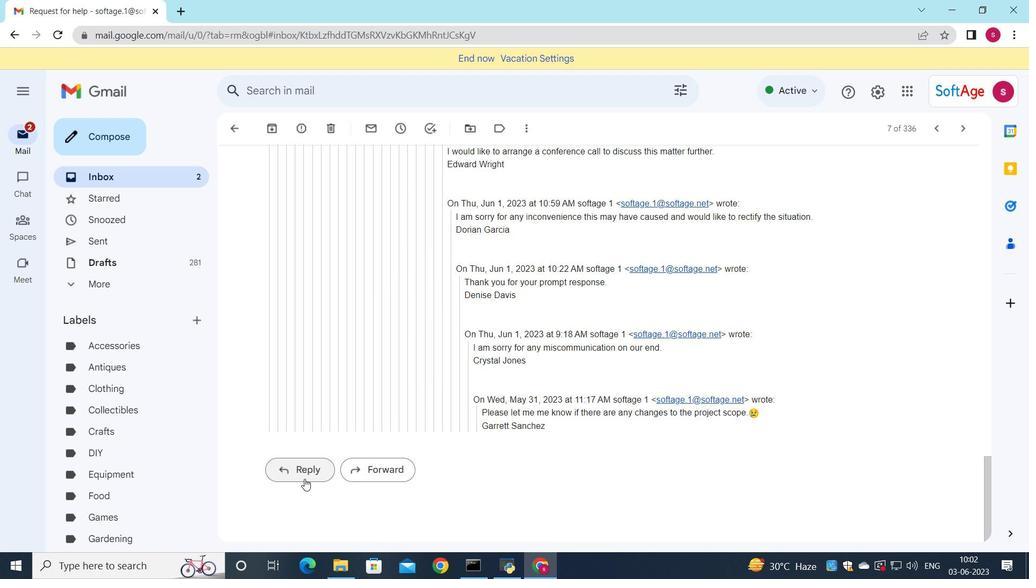
Action: Mouse moved to (297, 362)
Screenshot: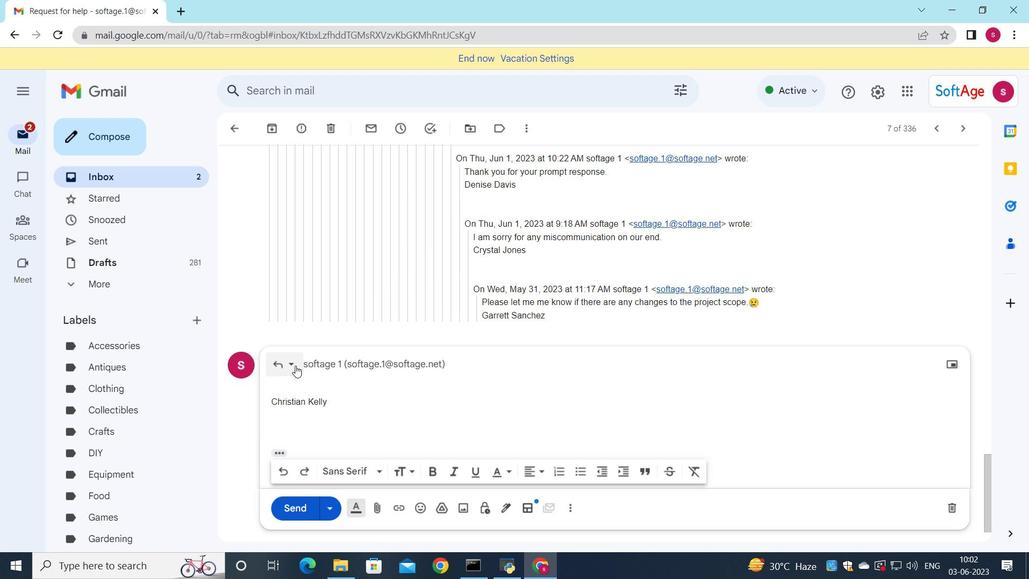 
Action: Mouse pressed left at (297, 362)
Screenshot: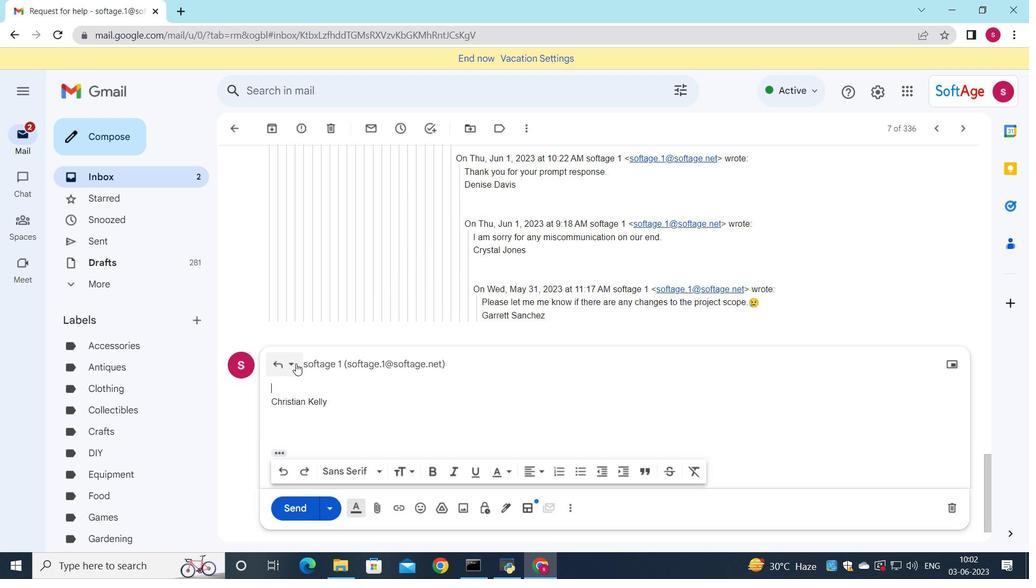 
Action: Mouse moved to (320, 435)
Screenshot: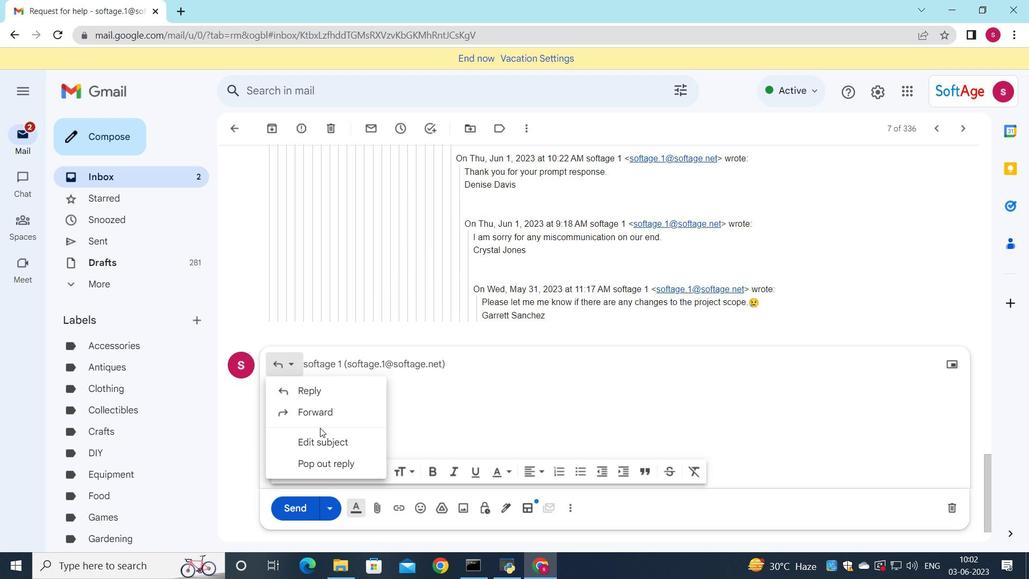 
Action: Mouse pressed left at (320, 435)
Screenshot: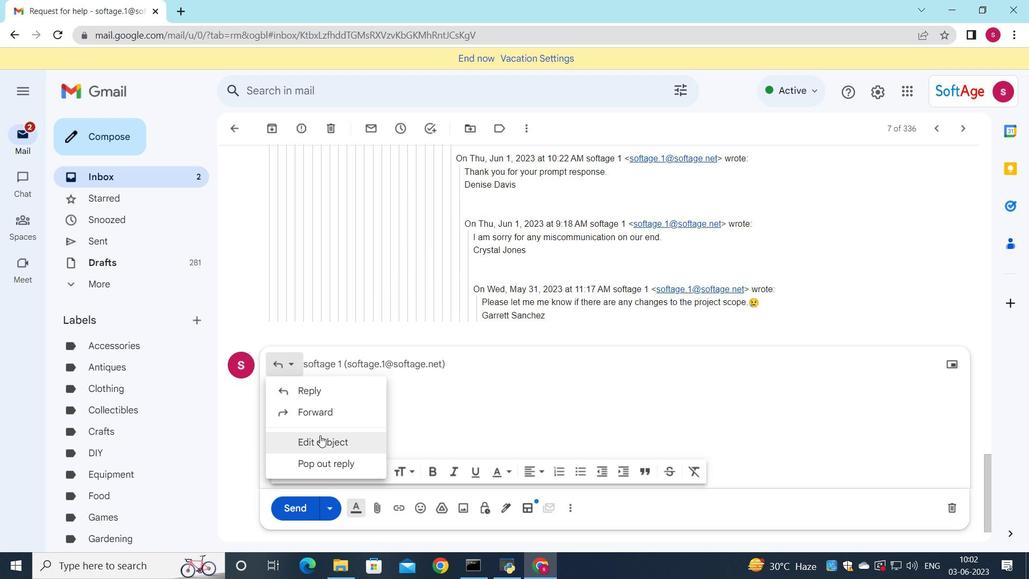 
Action: Mouse moved to (463, 380)
Screenshot: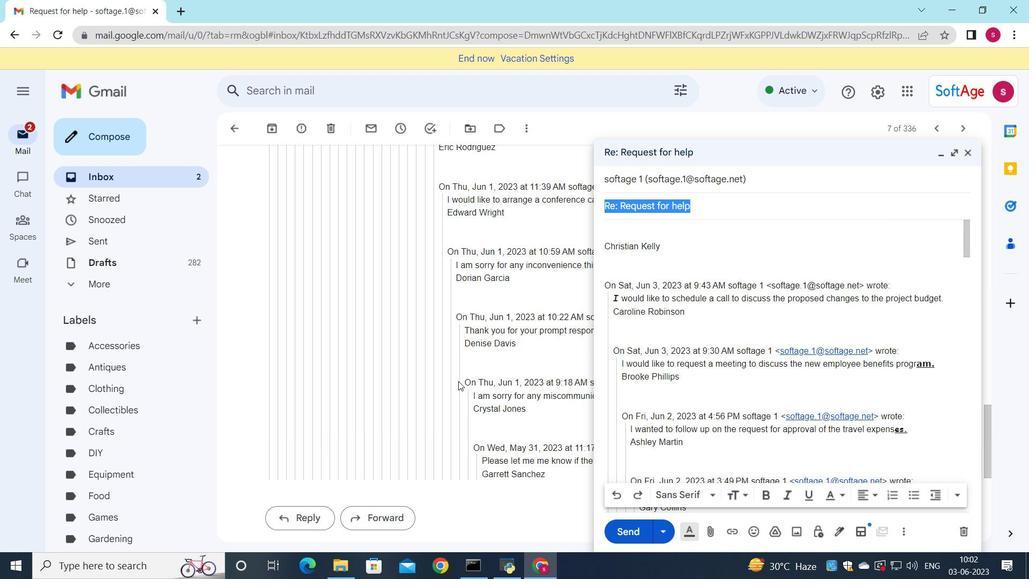 
Action: Key pressed <Key.shift>Request<Key.space>for<Key.space>sponsorship
Screenshot: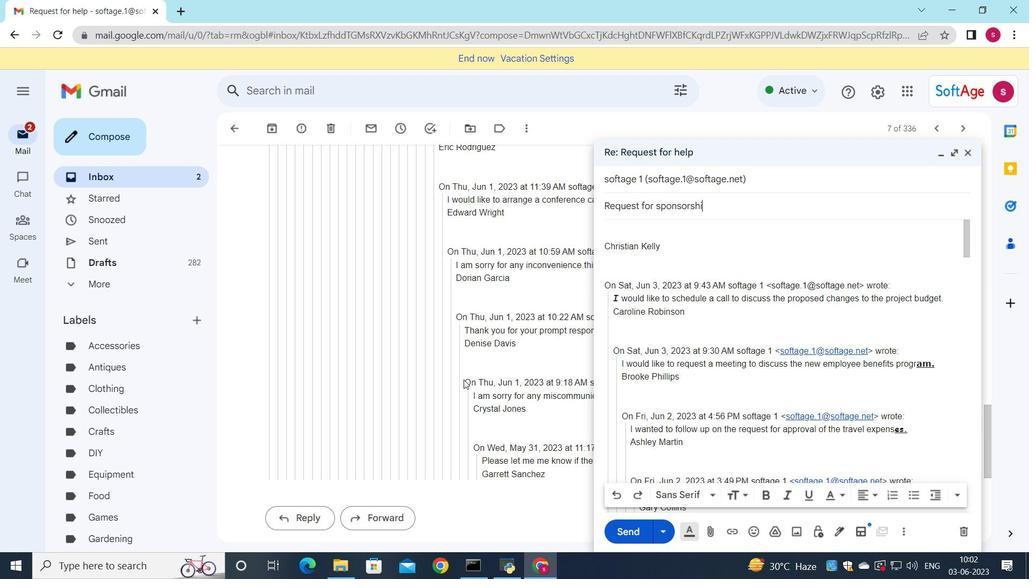 
Action: Mouse moved to (629, 228)
Screenshot: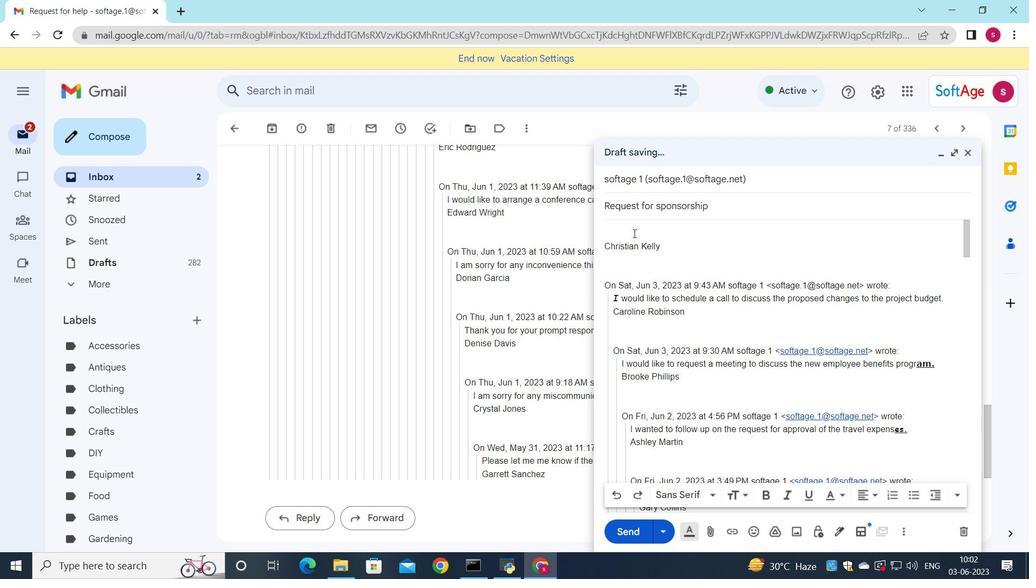 
Action: Mouse pressed left at (629, 228)
Screenshot: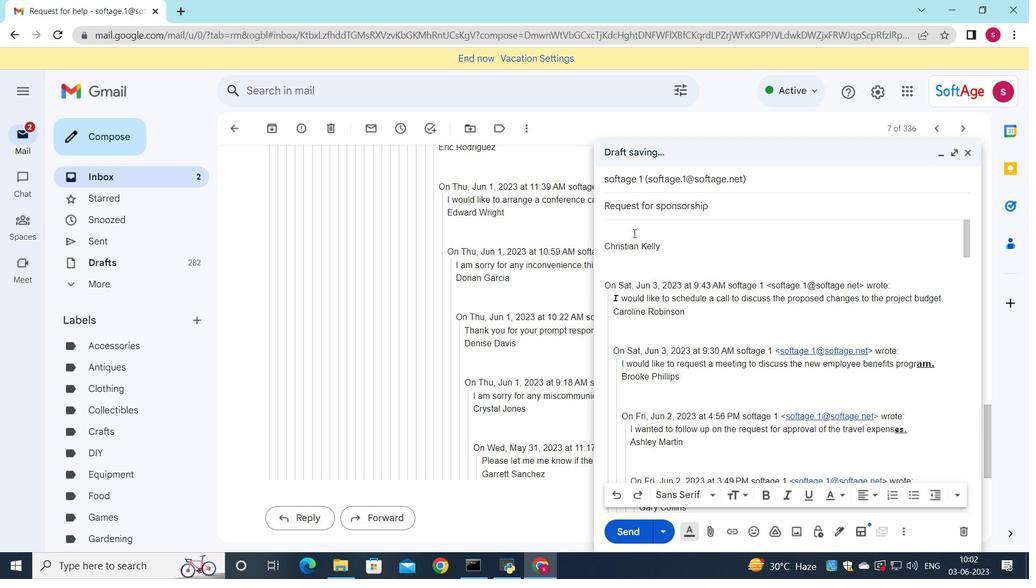 
Action: Key pressed <Key.shift>Can<Key.space>you<Key.space>send<Key.space>me<Key.space>a<Key.space>copy<Key.space>of<Key.space>the<Key.space>update<Key.space>project<Key.space>schedule<Key.shift_r><Key.shift_r>><Key.backspace><Key.shift_r>?
Screenshot: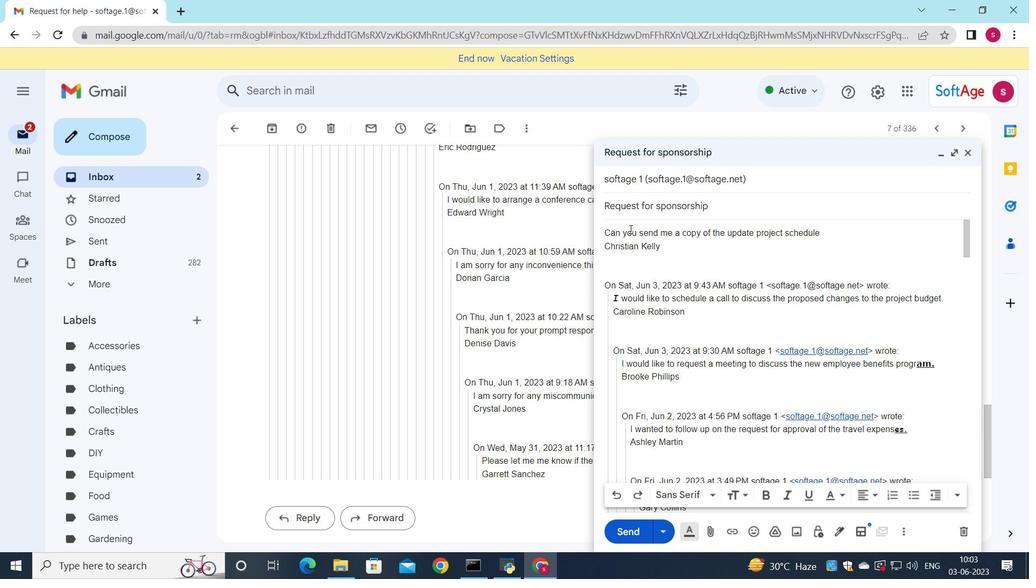 
Action: Mouse moved to (604, 231)
Screenshot: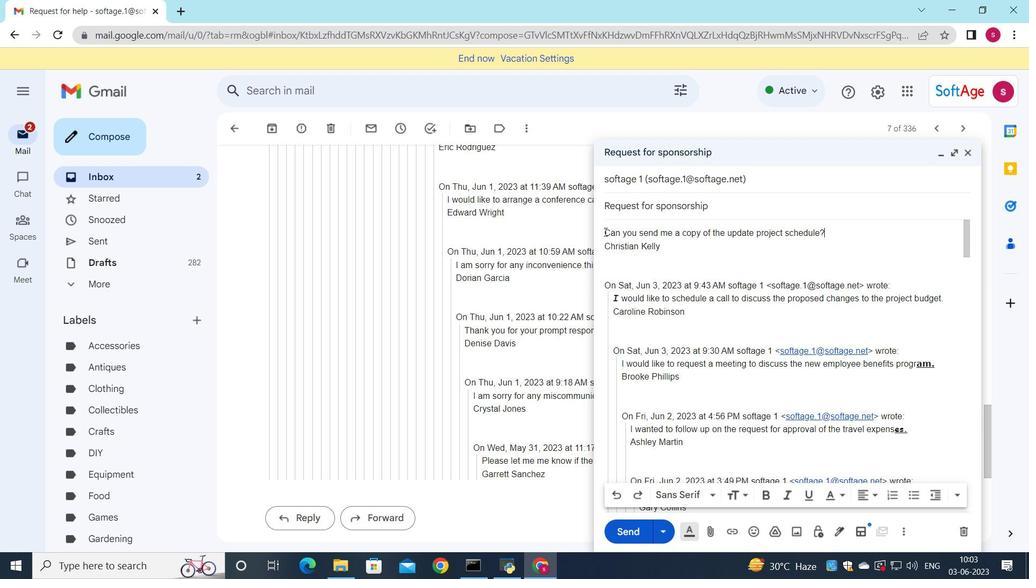 
Action: Mouse pressed left at (604, 231)
Screenshot: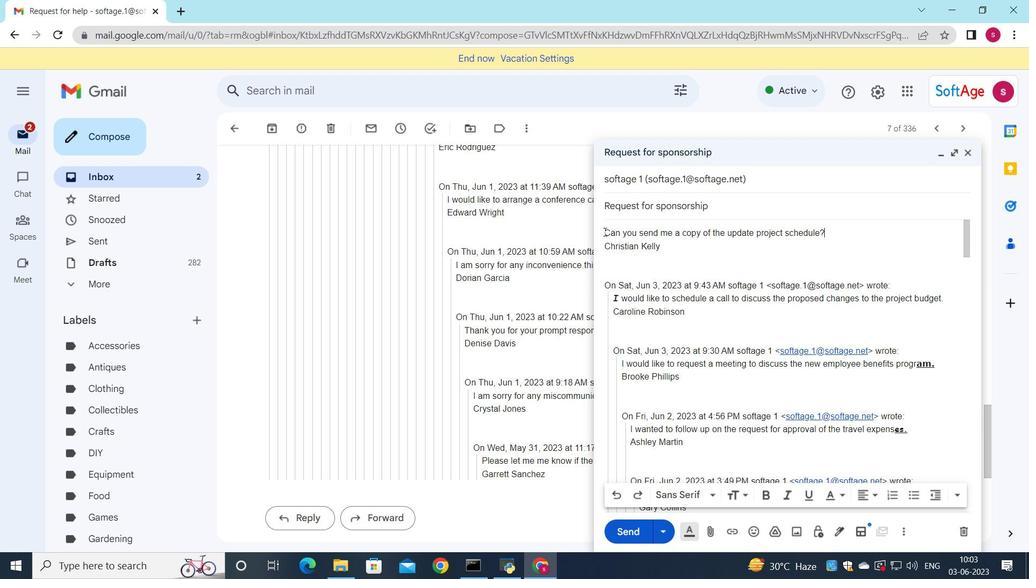
Action: Mouse moved to (708, 492)
Screenshot: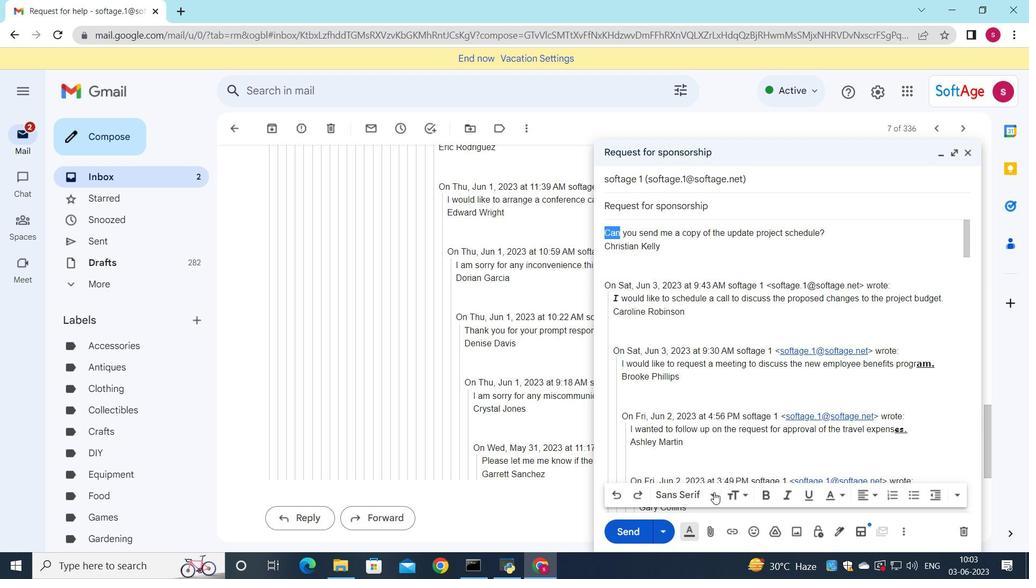
Action: Mouse pressed left at (708, 492)
Screenshot: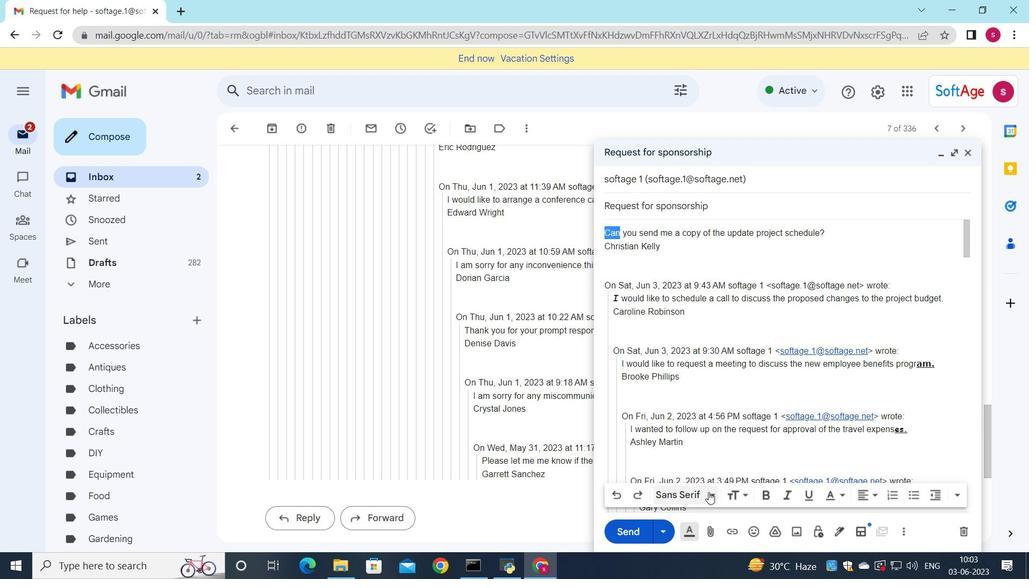 
Action: Mouse moved to (718, 369)
Screenshot: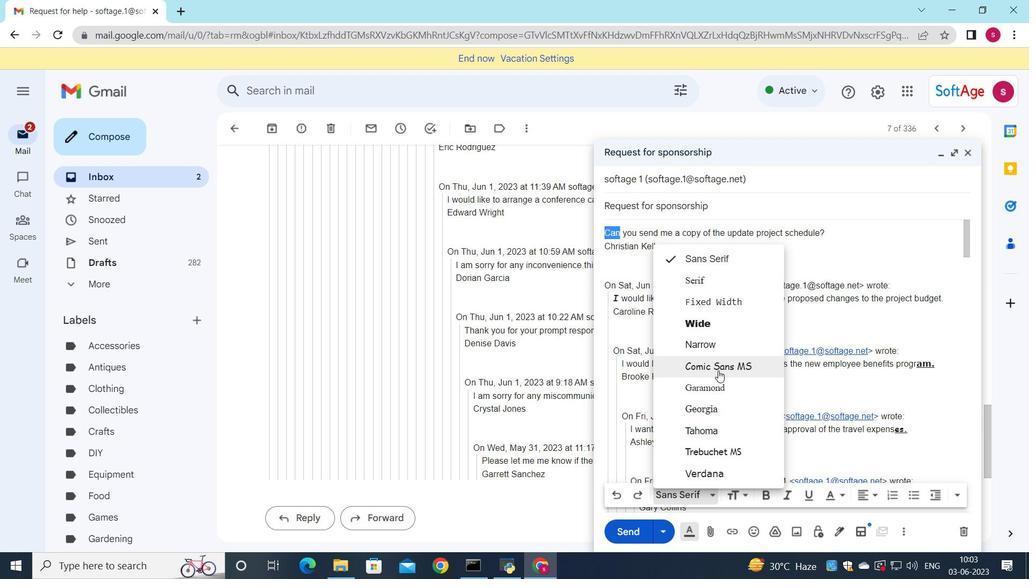 
Action: Mouse pressed left at (718, 369)
Screenshot: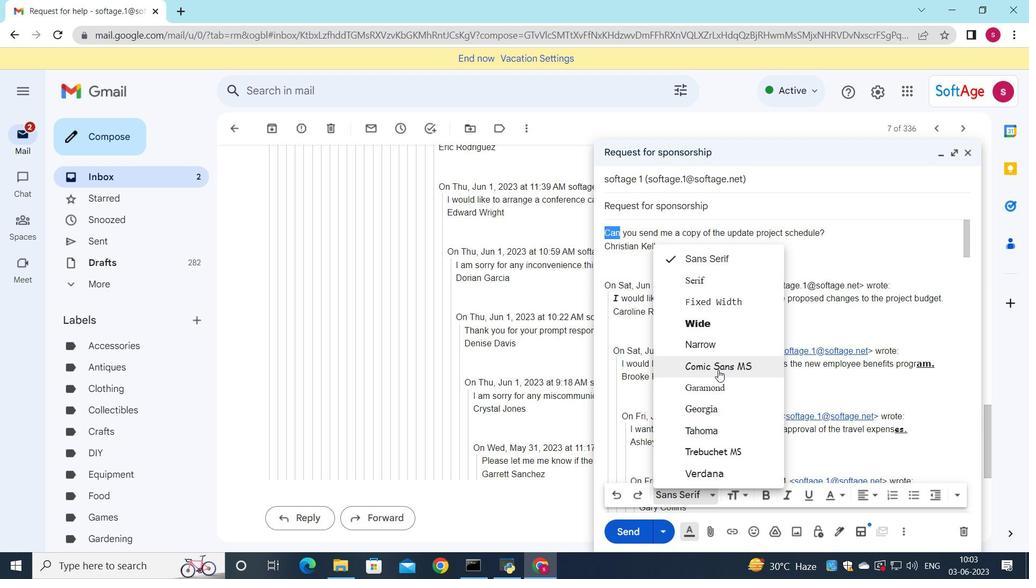 
Action: Mouse moved to (766, 494)
Screenshot: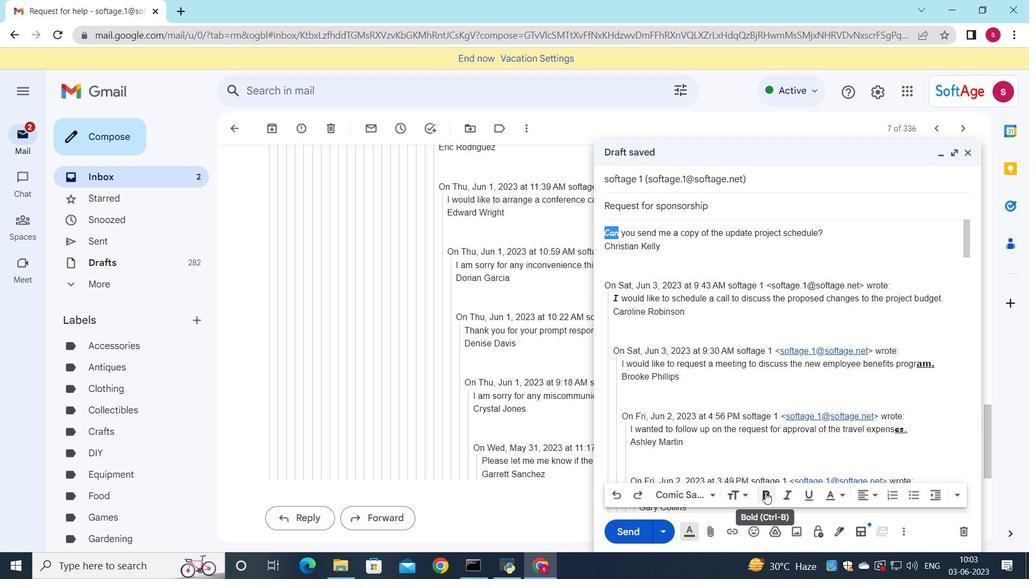 
Action: Mouse pressed left at (766, 494)
Screenshot: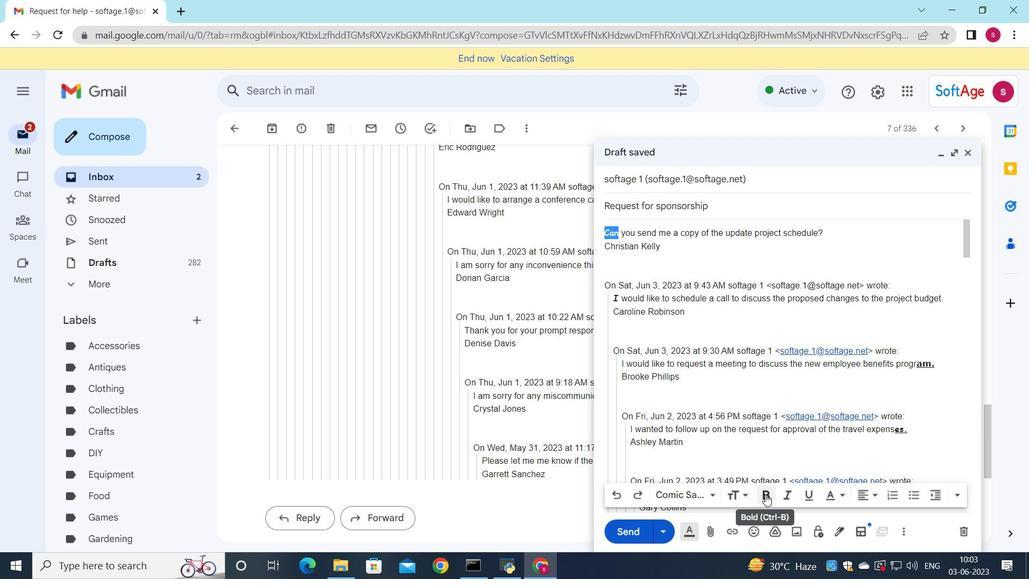 
Action: Mouse moved to (632, 527)
Screenshot: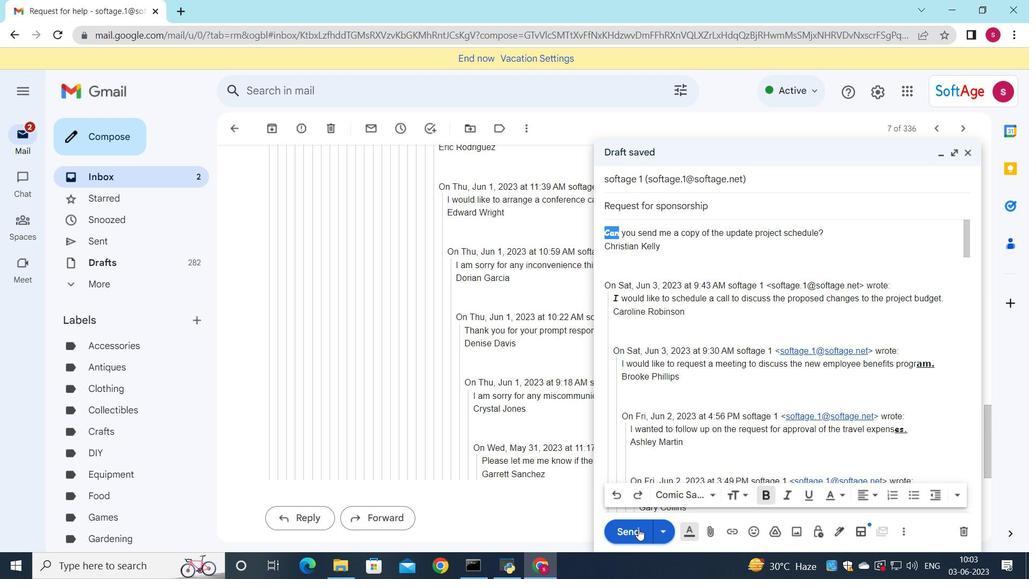 
Action: Mouse pressed left at (632, 527)
Screenshot: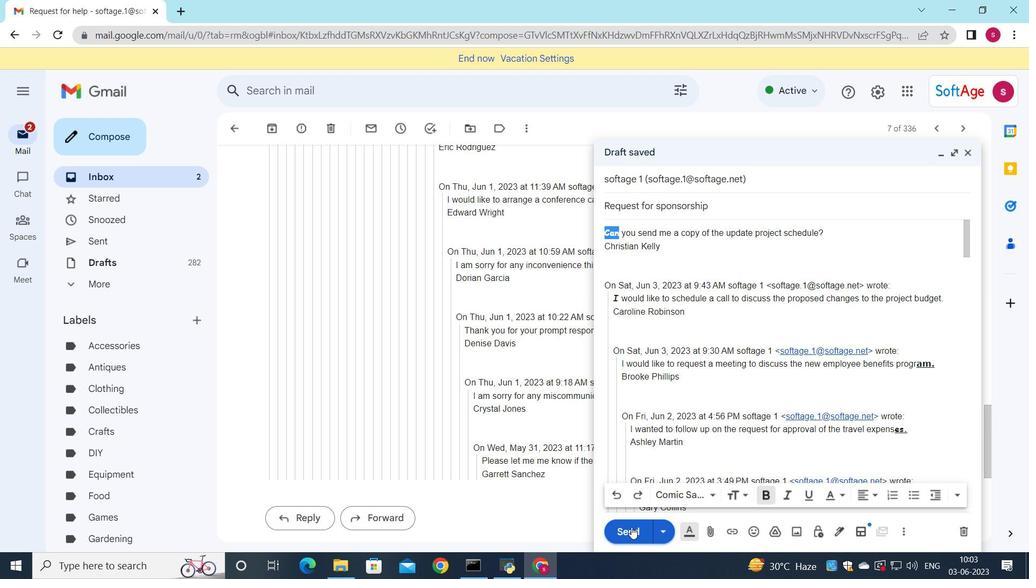 
Action: Mouse moved to (84, 183)
Screenshot: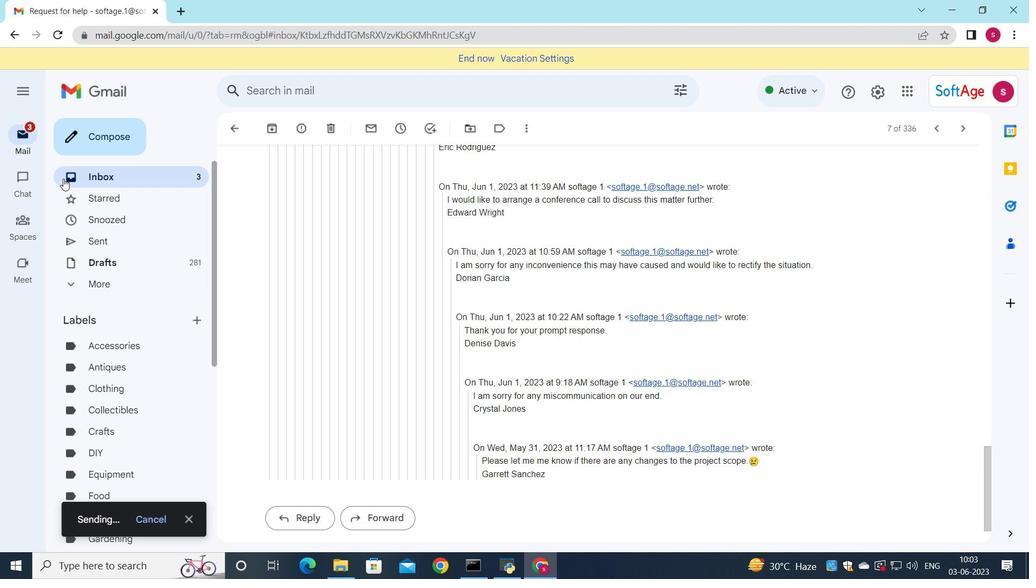 
Action: Mouse pressed left at (84, 183)
Screenshot: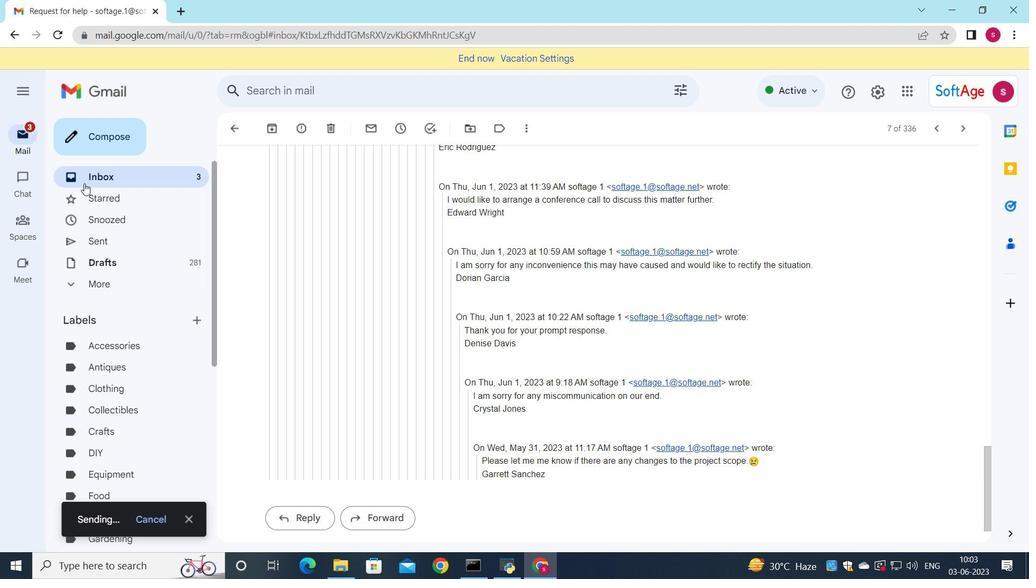 
Action: Mouse moved to (361, 159)
Screenshot: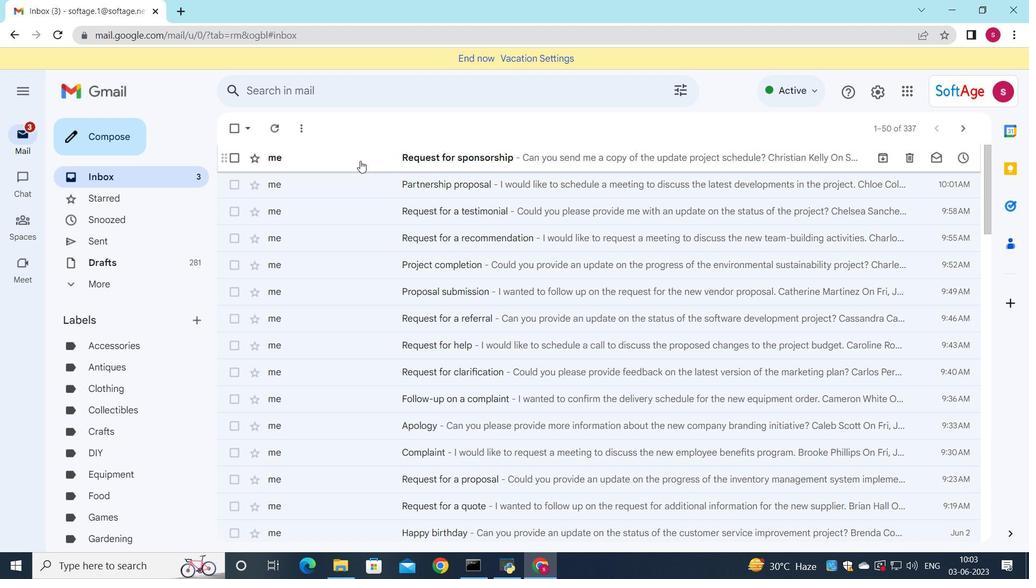 
Action: Mouse pressed left at (361, 159)
Screenshot: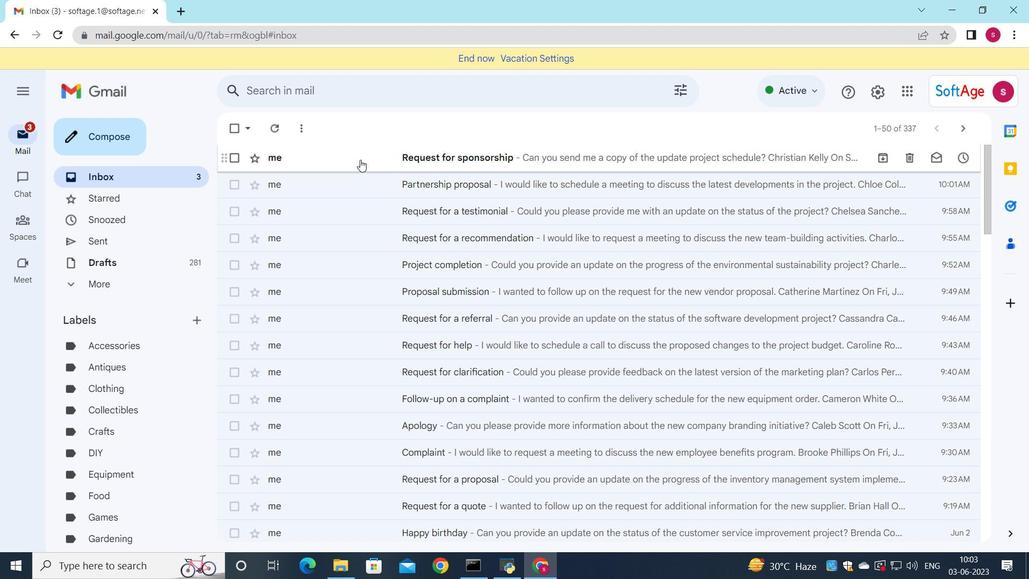 
Action: Mouse moved to (355, 180)
Screenshot: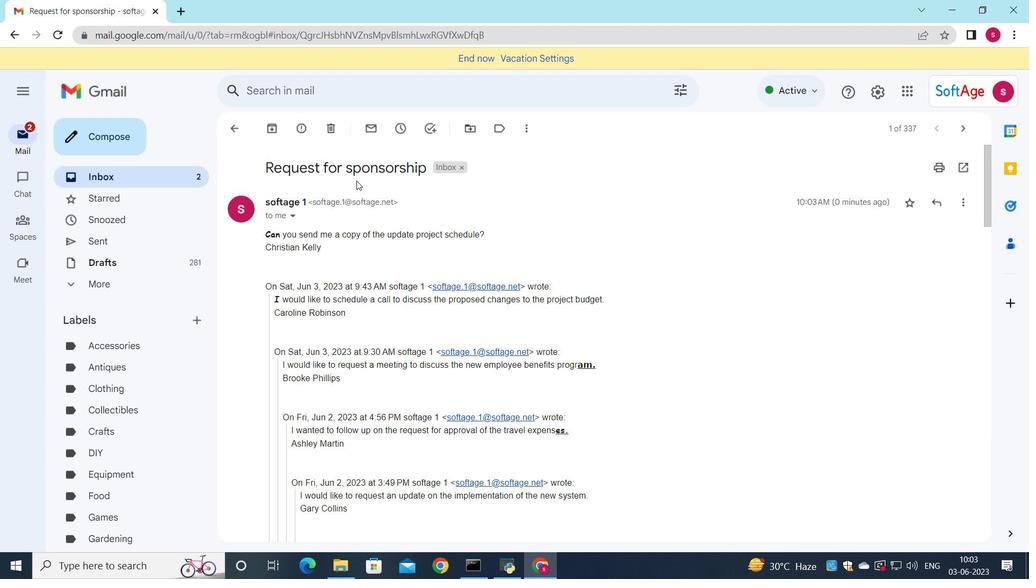
